 Task: Add an event  with title  Casual Lunch Break: Yoga Session, date '2024/03/08' to 2024/03/10 & Select Event type as  Group. Add location for the event as  654 Sheikh Zayed Grand Mosque, Abu Dhabi, UAE and add a description: The session will conclude with a wrap-up discussion, where mentees can reflect on the insights gained and mentors can offer any final words of encouragement. Participants will have the opportunity to exchange contact information and establish ongoing mentoring relationships beyond the event.Create an event link  http-casuallunchbreak:yogasessioncom & Select the event color as  Magenta. , logged in from the account softage.10@softage.netand send the event invitation to softage.5@softage.net and softage.6@softage.net
Action: Mouse moved to (992, 210)
Screenshot: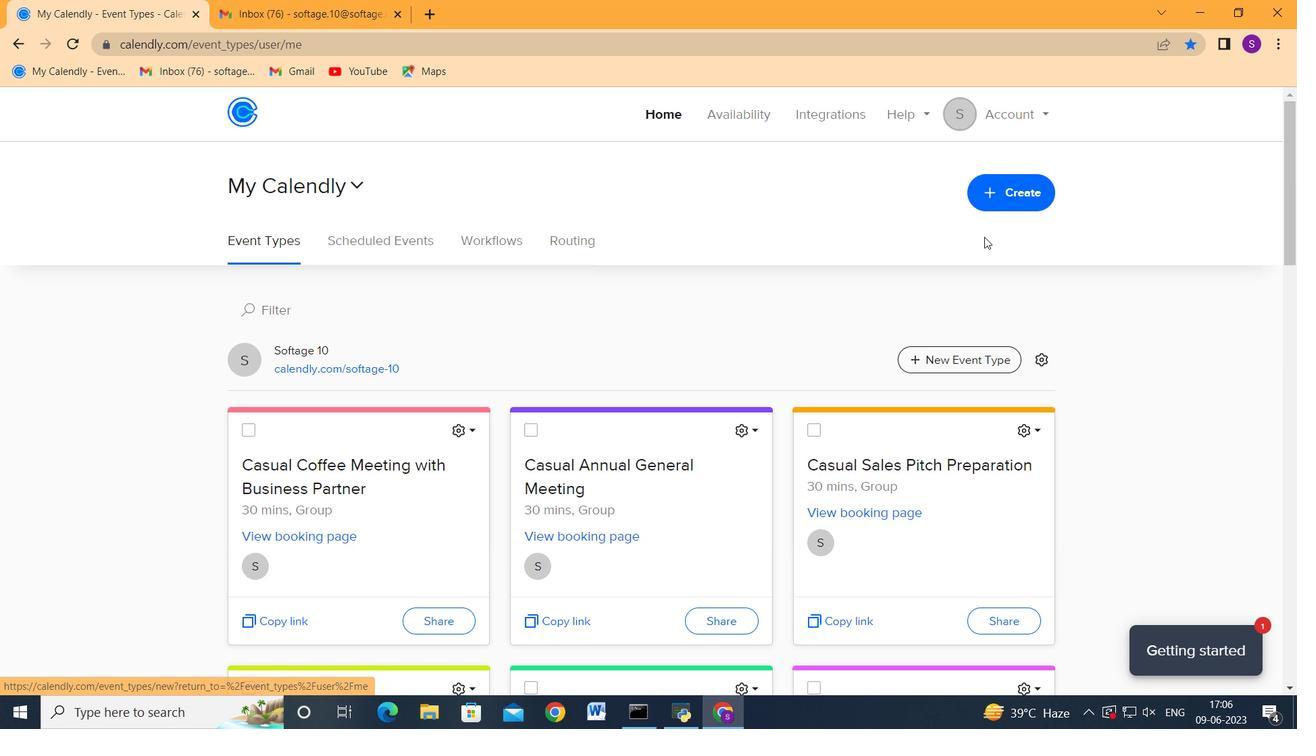 
Action: Mouse pressed left at (992, 210)
Screenshot: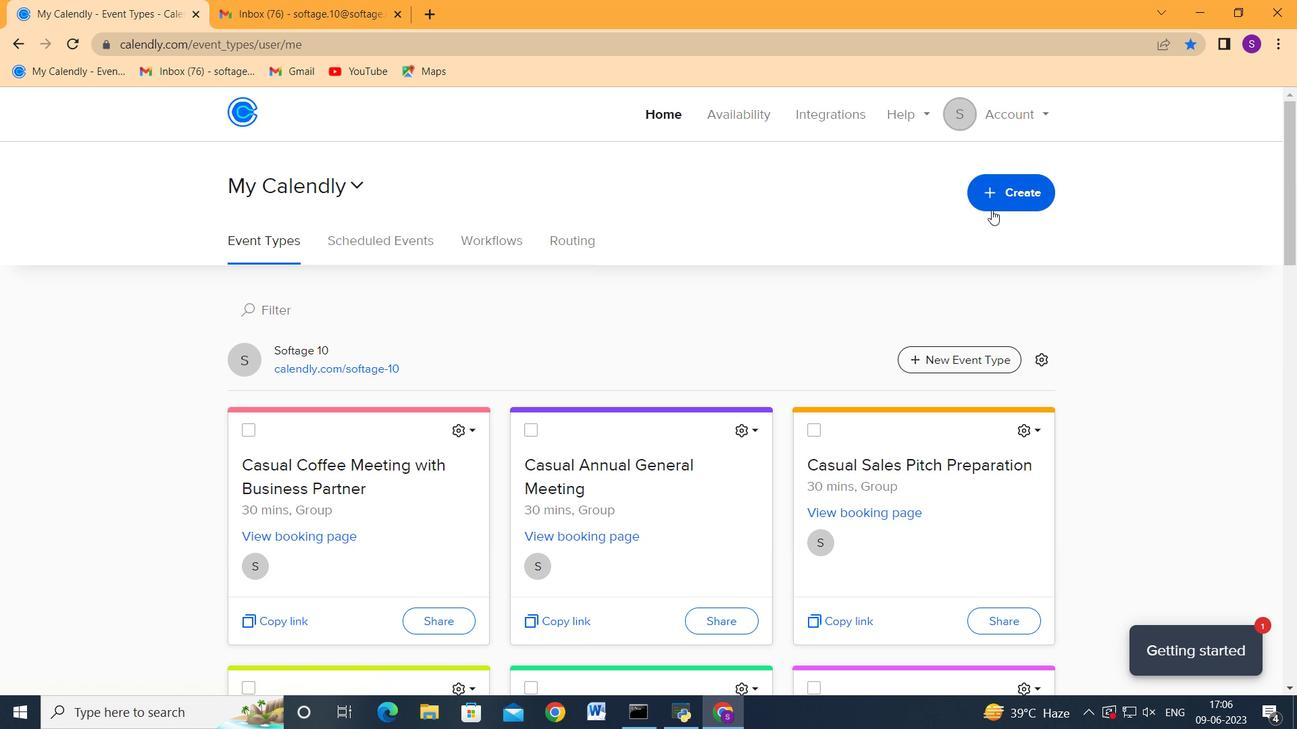 
Action: Mouse moved to (948, 244)
Screenshot: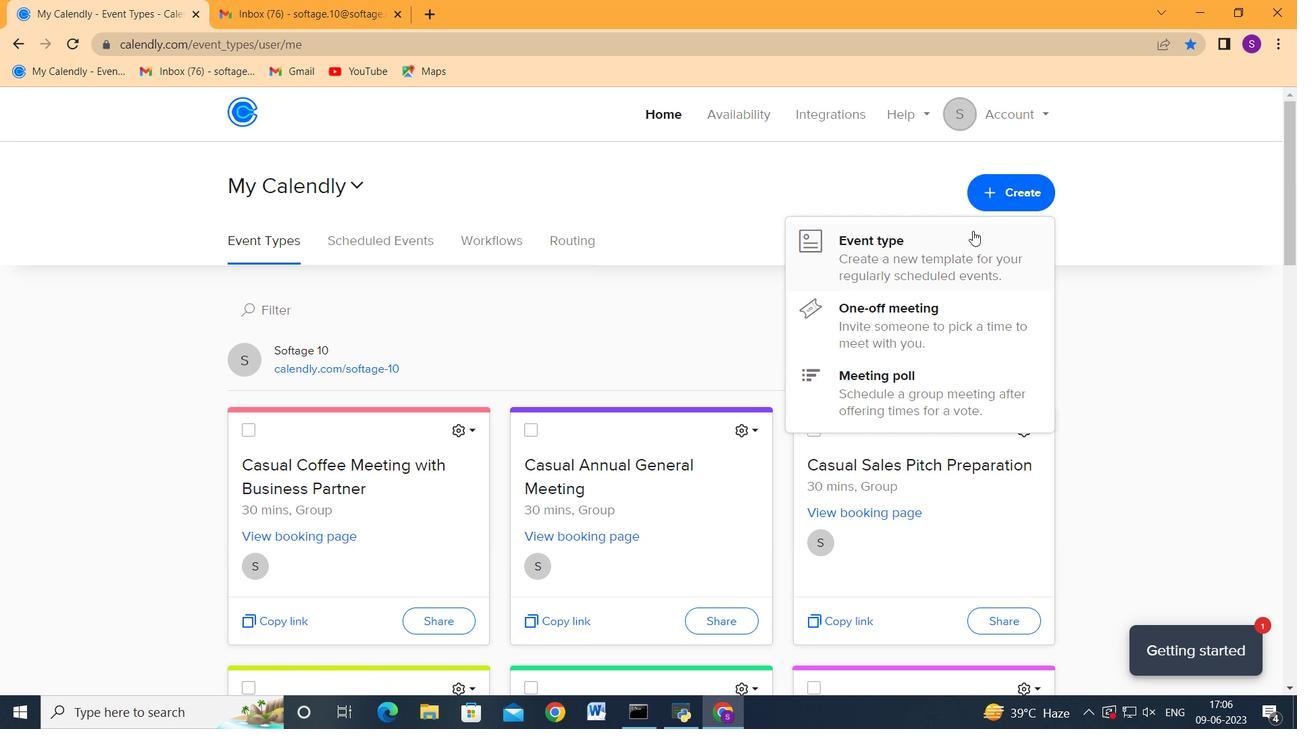 
Action: Mouse pressed left at (948, 244)
Screenshot: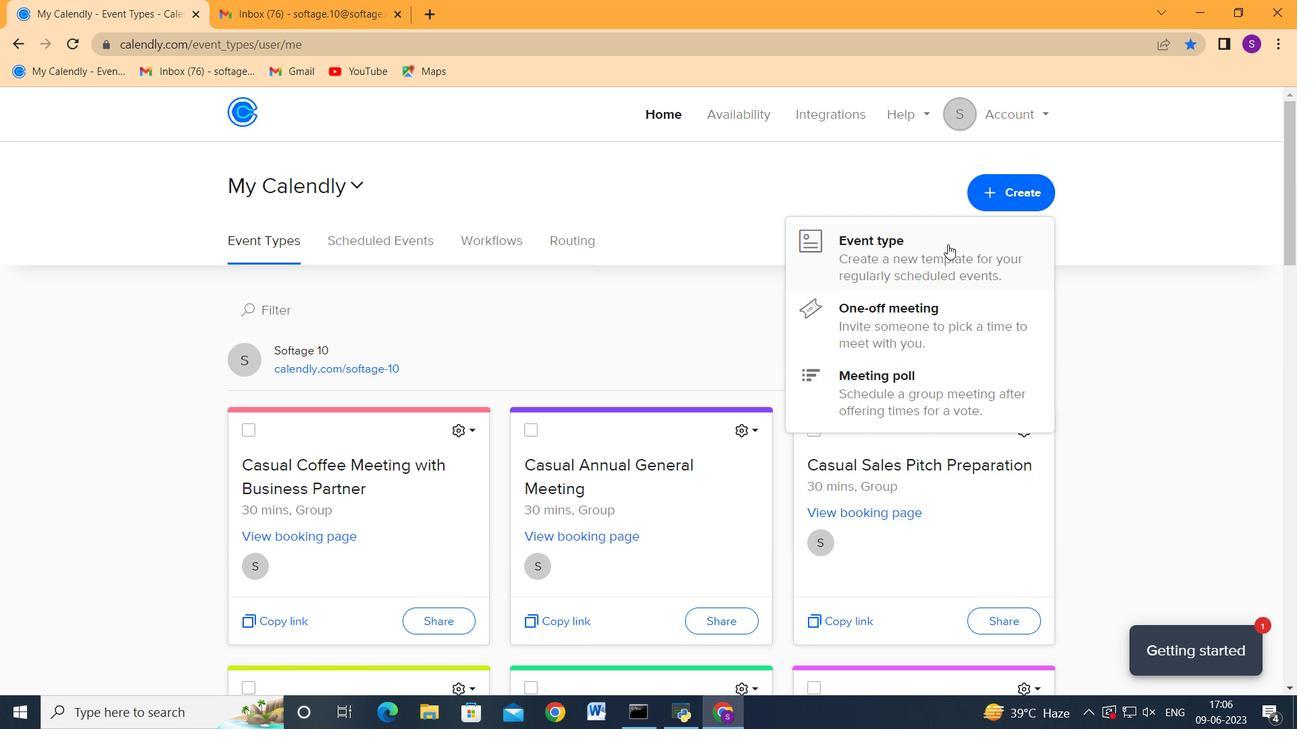 
Action: Mouse moved to (645, 386)
Screenshot: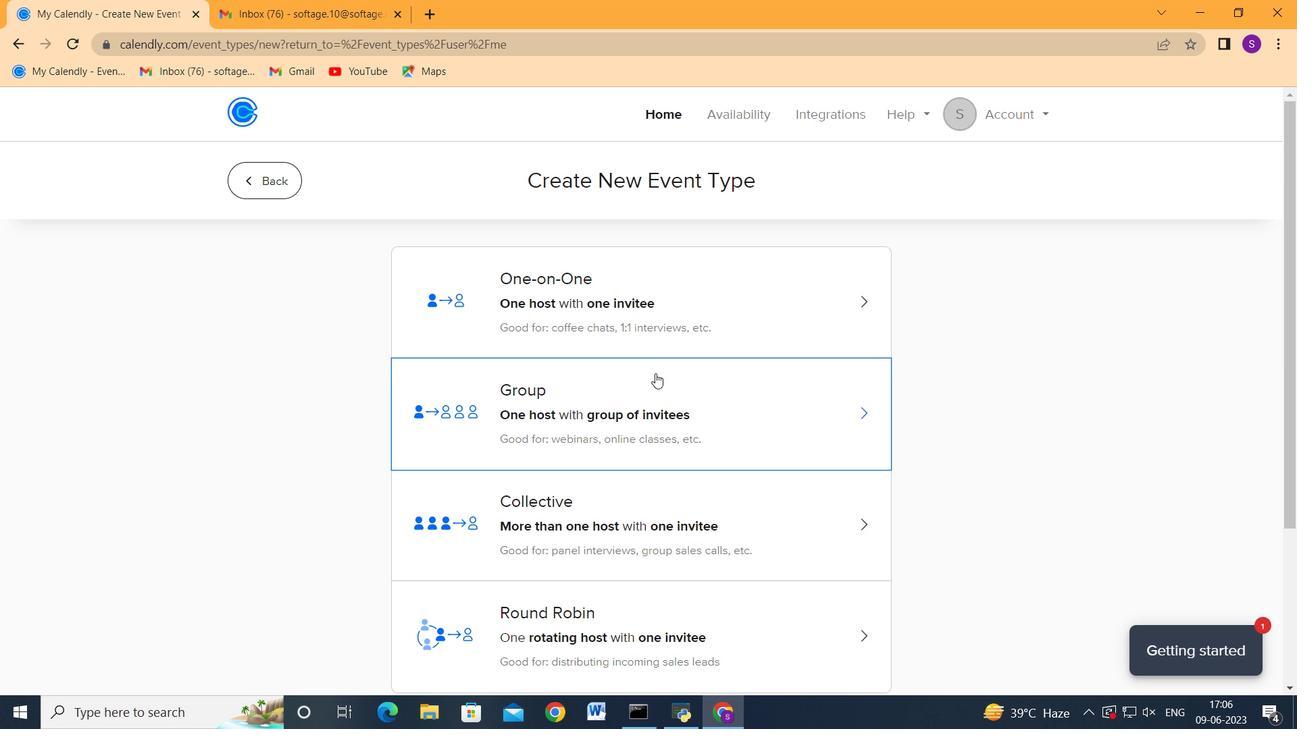 
Action: Mouse pressed left at (645, 386)
Screenshot: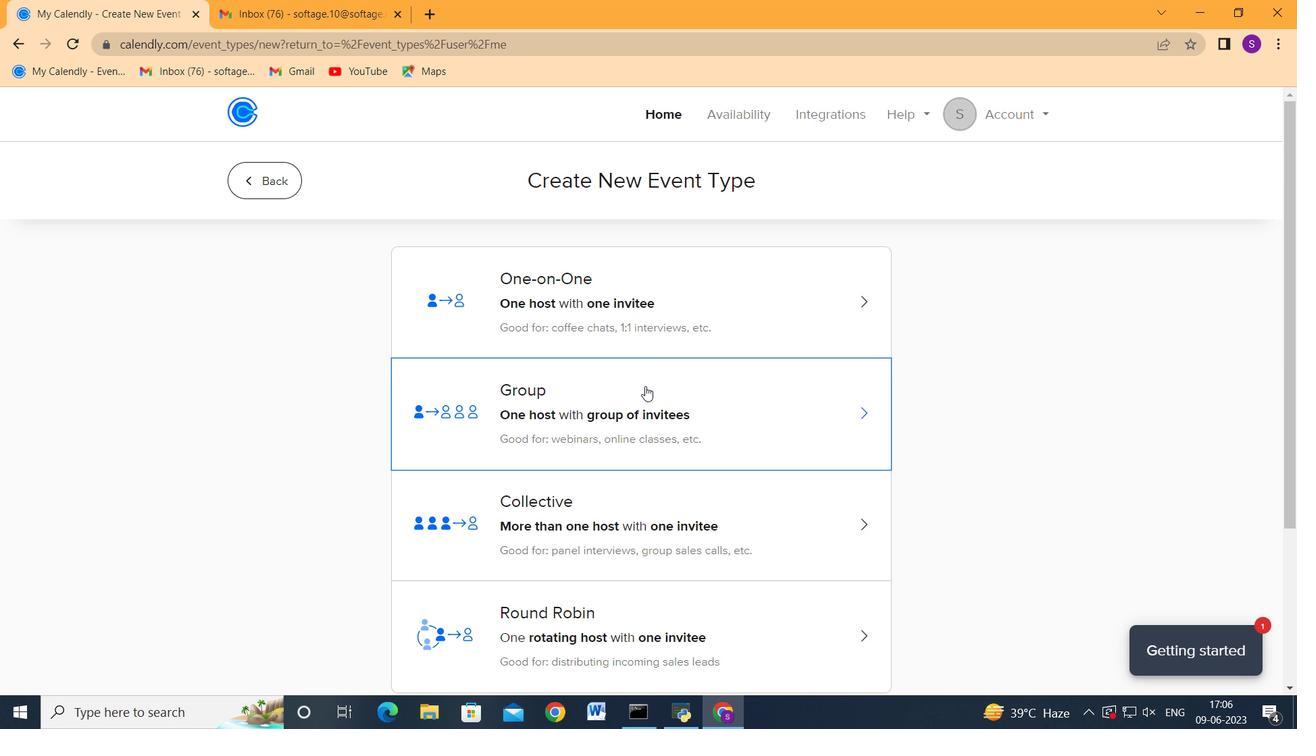 
Action: Mouse moved to (491, 415)
Screenshot: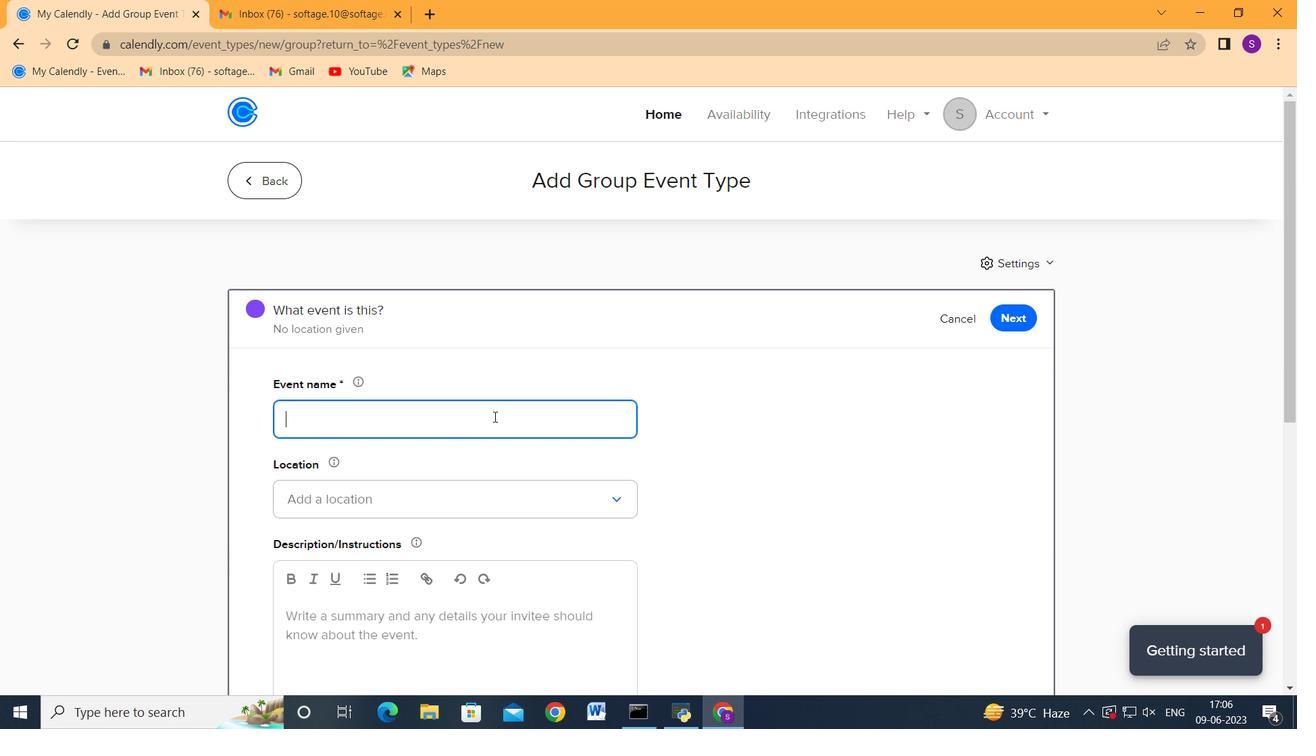 
Action: Mouse pressed left at (491, 415)
Screenshot: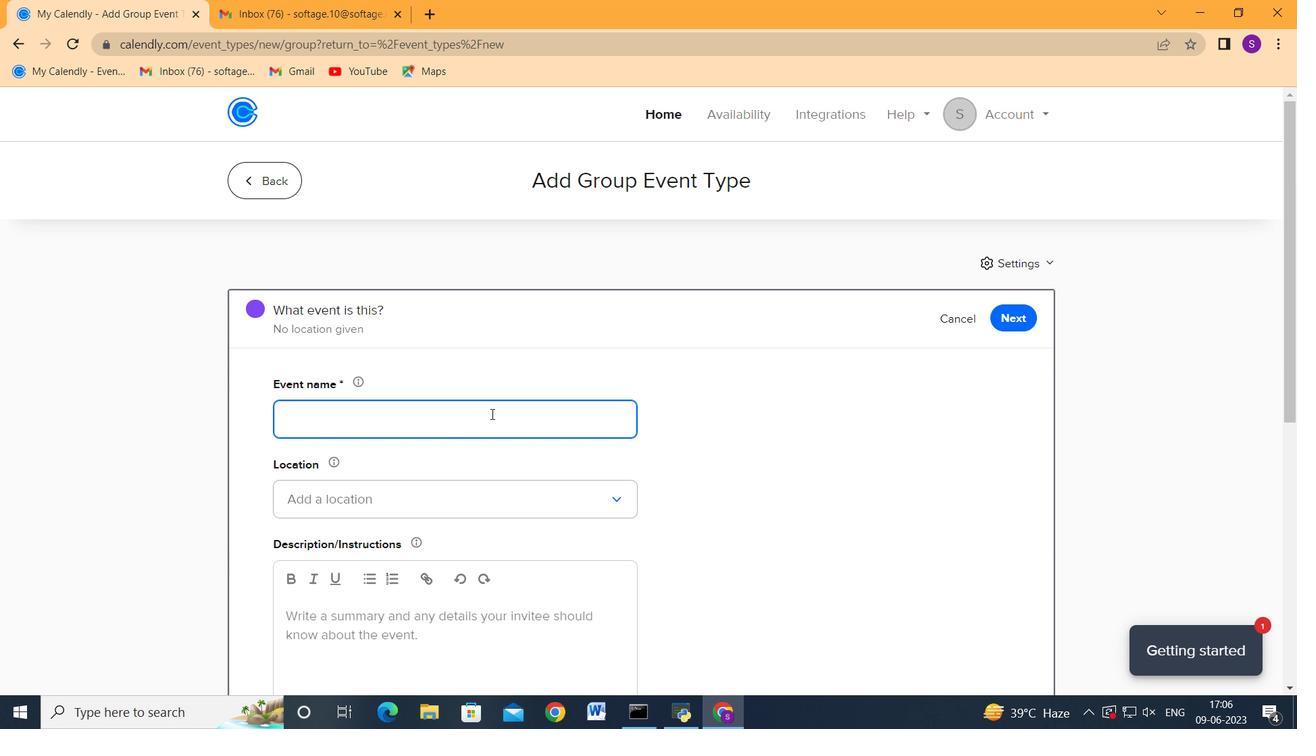 
Action: Mouse moved to (491, 415)
Screenshot: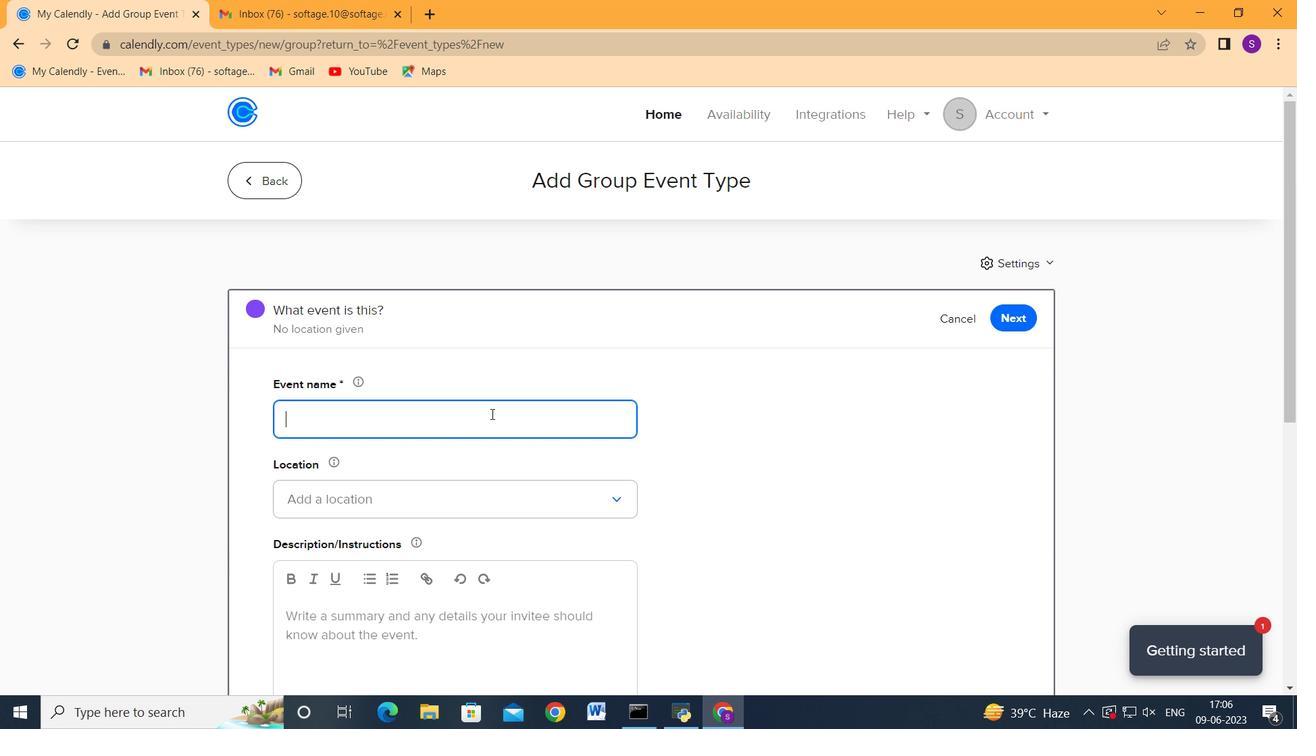
Action: Key pressed <Key.shift>Cau<Key.backspace>sual<Key.space><Key.shift>Ln<Key.backspace>unch<Key.space><Key.shift>Break<Key.shift>:<Key.space><Key.shift>Yoga<Key.space><Key.shift_r>Session<Key.tab><Key.tab><Key.enter><Key.enter><Key.tab><Key.shift>654<Key.space><Key.shift_r>Sheikh<Key.space><Key.shift>Zayed<Key.space><Key.shift>Grand<Key.space><Key.shift>Mosque,<Key.space><Key.shift_r>ABu<Key.backspace><Key.backspace>bu<Key.space>d<Key.backspace><Key.shift_r>Dhabi
Screenshot: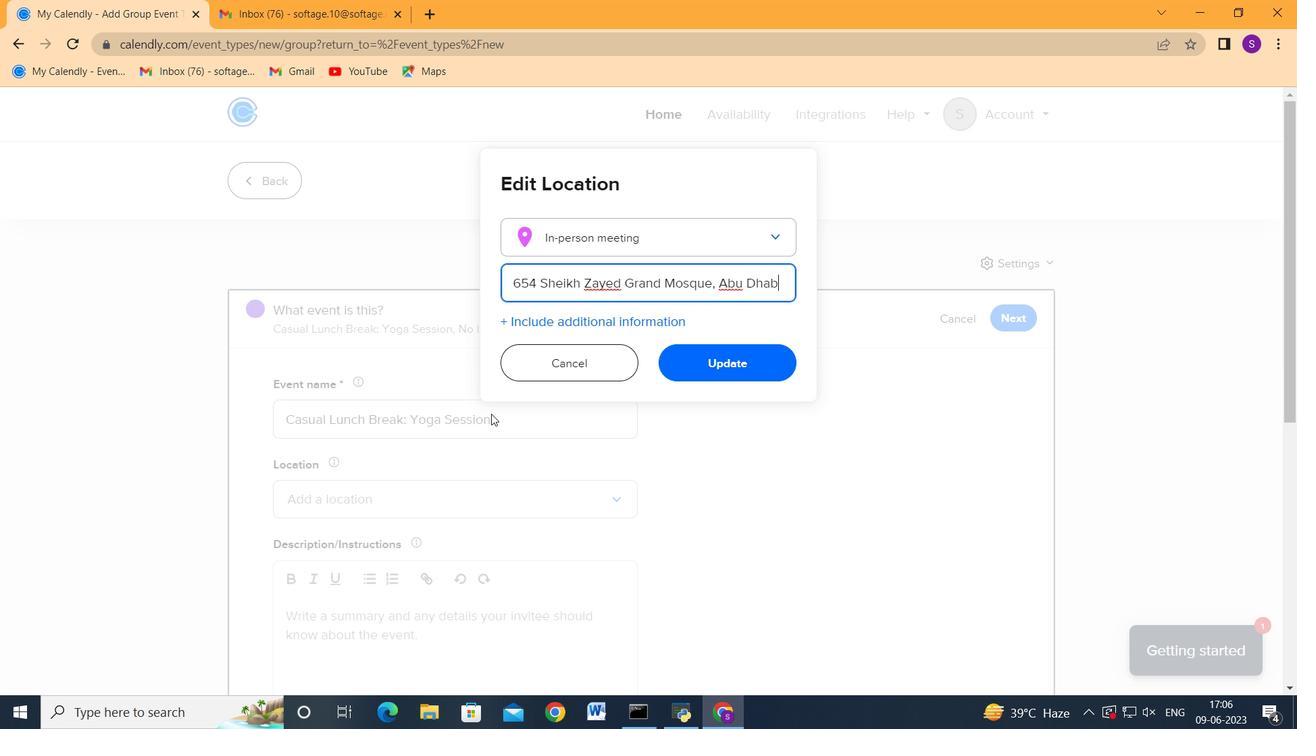 
Action: Mouse moved to (491, 415)
Screenshot: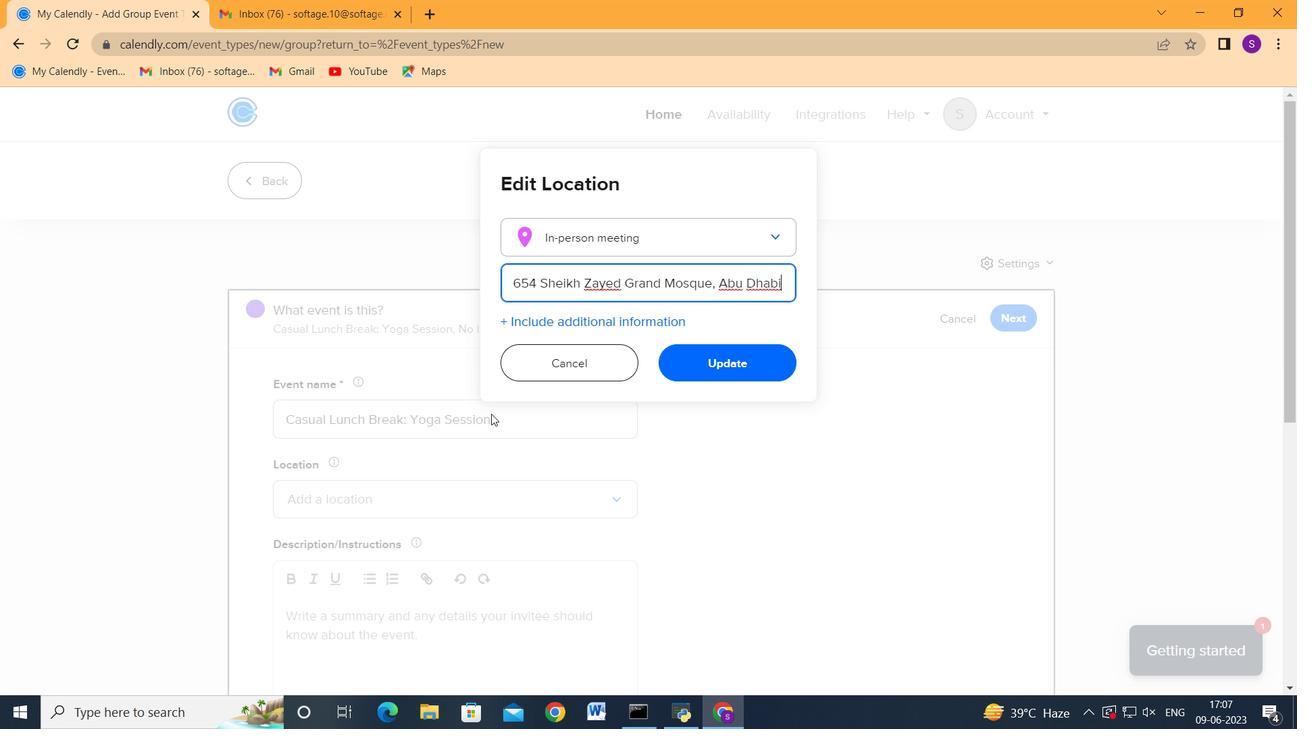 
Action: Key pressed ,<Key.space><Key.caps_lock>UAWE<Key.backspace><Key.backspace>E
Screenshot: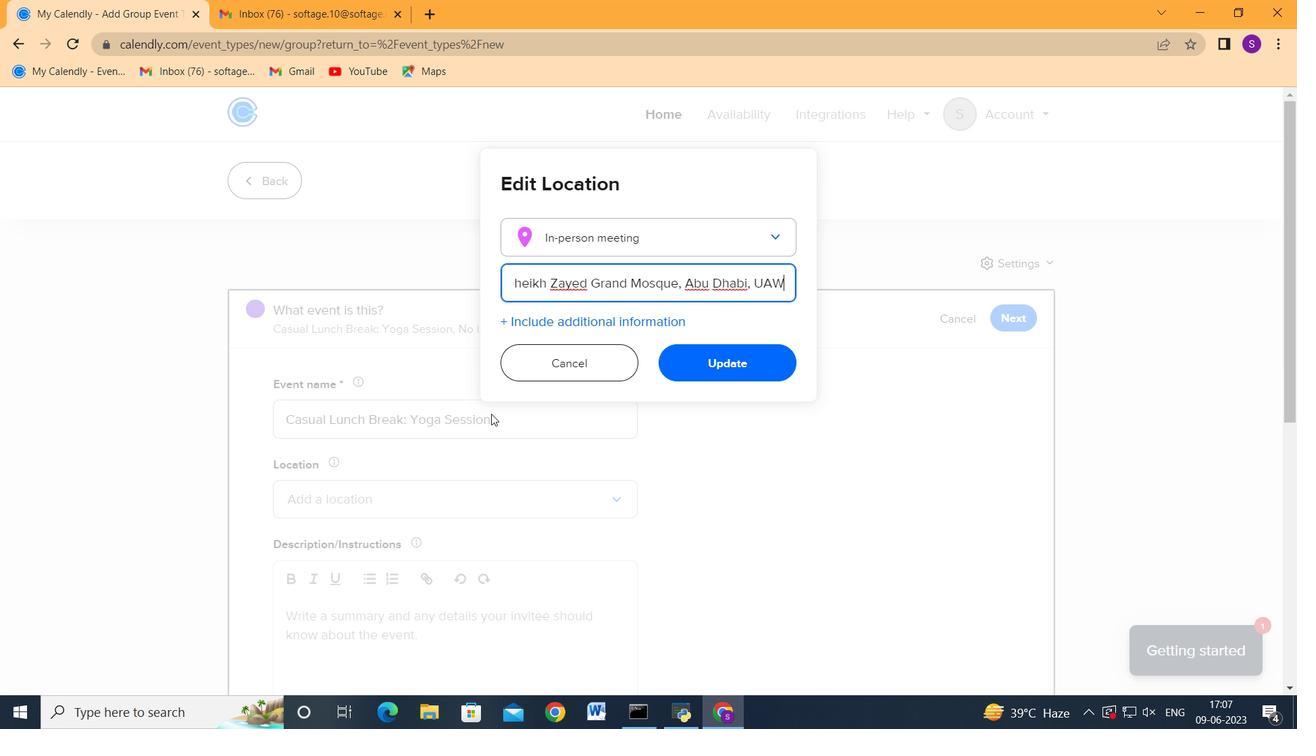 
Action: Mouse moved to (725, 363)
Screenshot: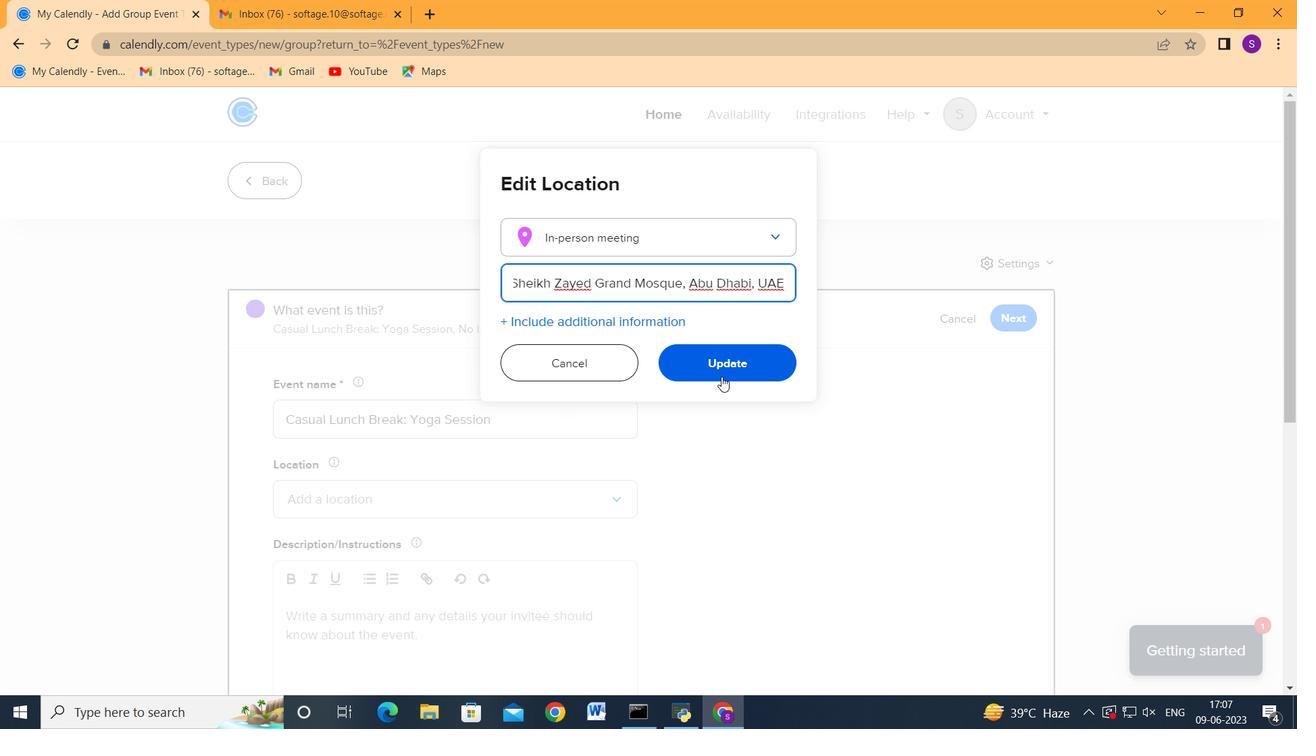 
Action: Mouse pressed left at (725, 363)
Screenshot: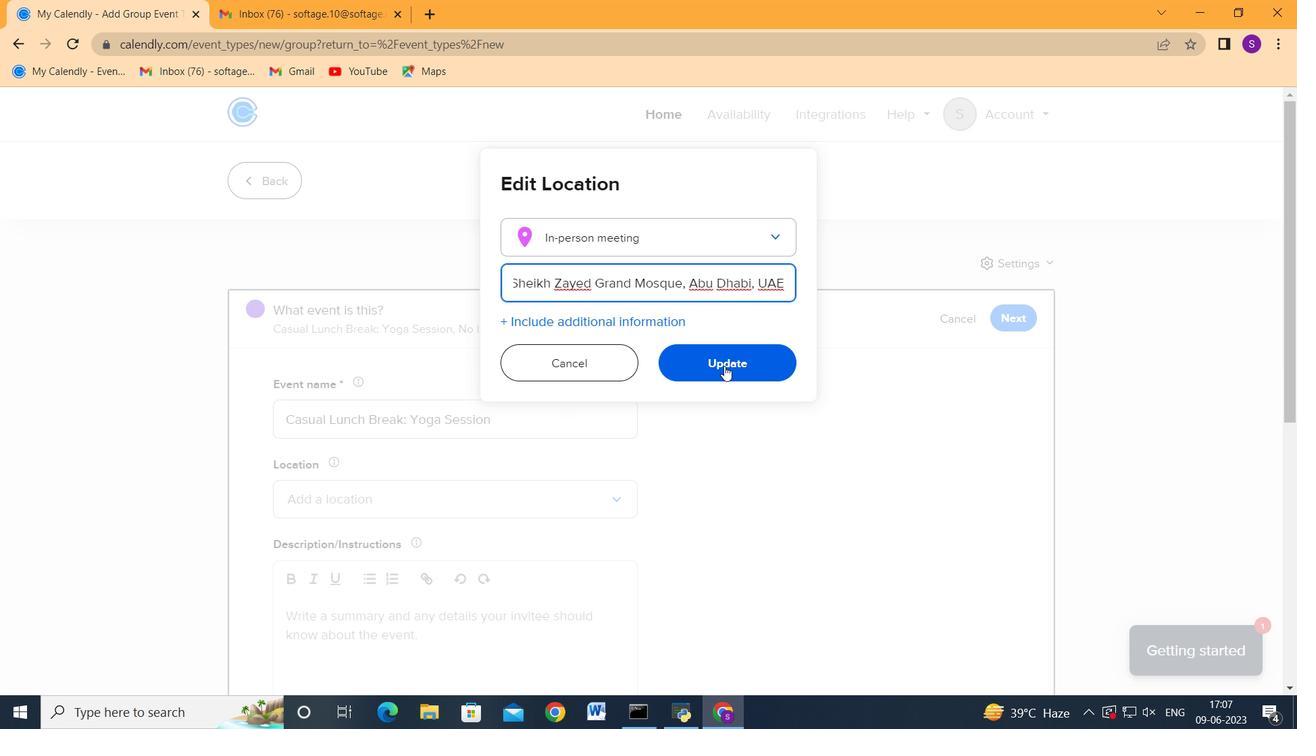 
Action: Mouse moved to (615, 447)
Screenshot: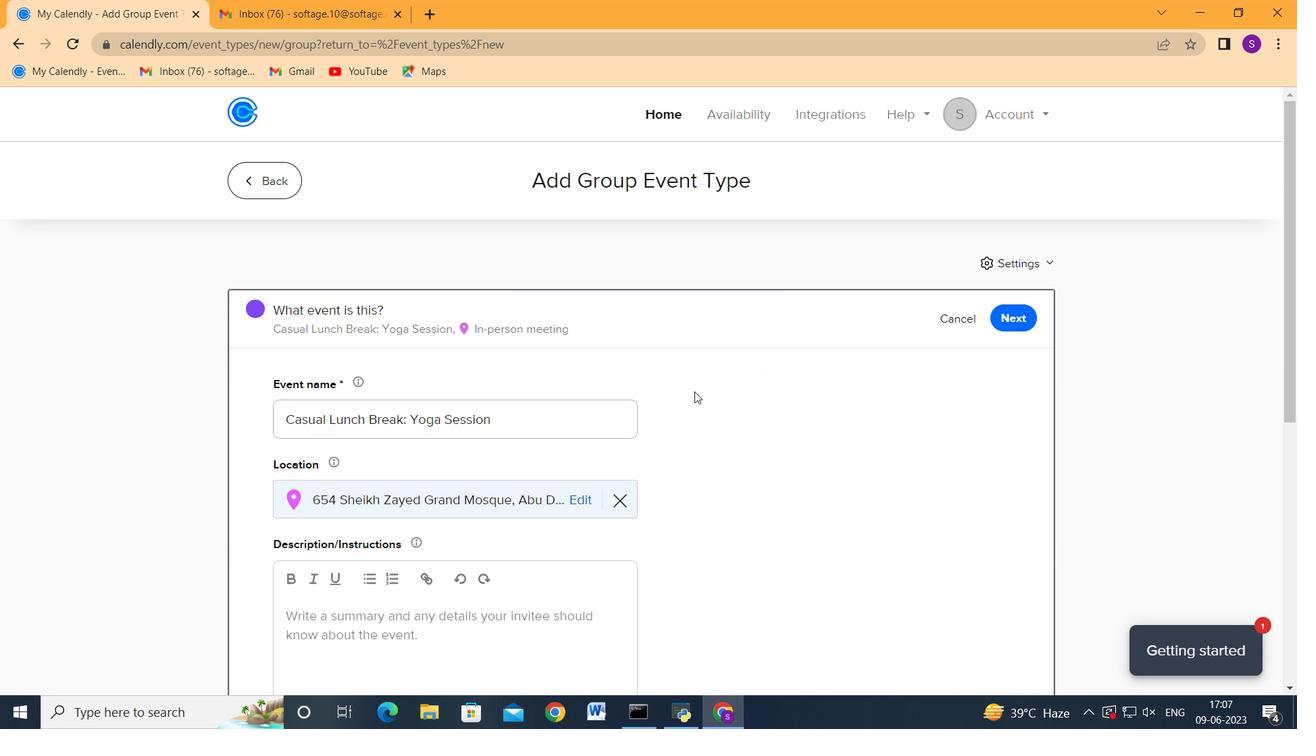 
Action: Mouse scrolled (615, 446) with delta (0, 0)
Screenshot: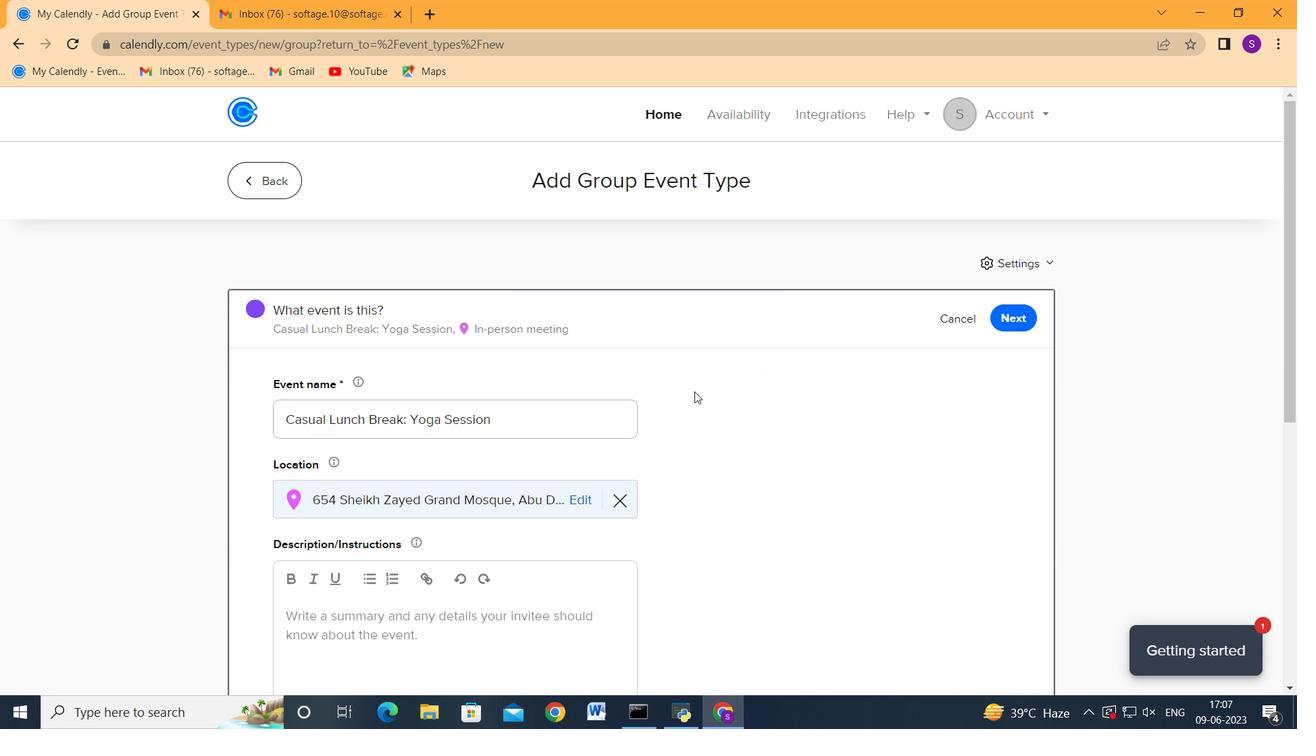 
Action: Mouse scrolled (615, 446) with delta (0, 0)
Screenshot: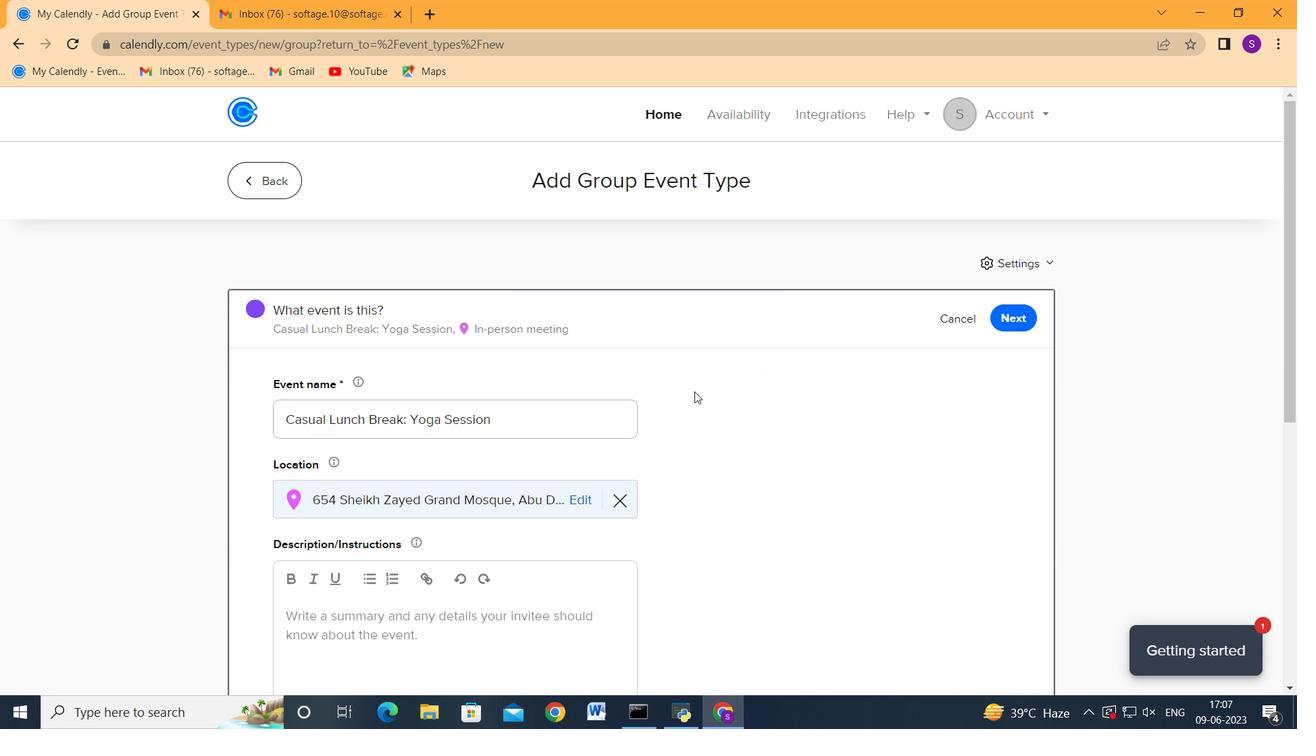 
Action: Mouse moved to (376, 446)
Screenshot: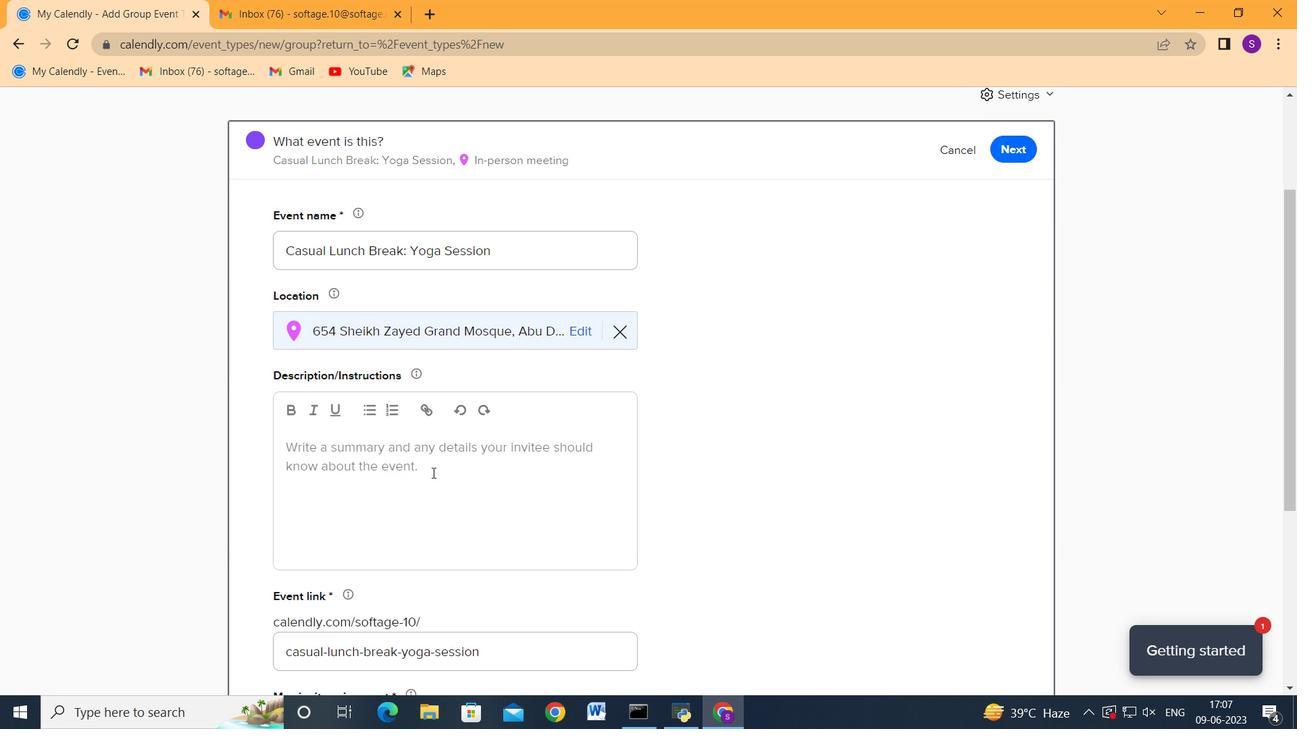 
Action: Mouse pressed left at (376, 446)
Screenshot: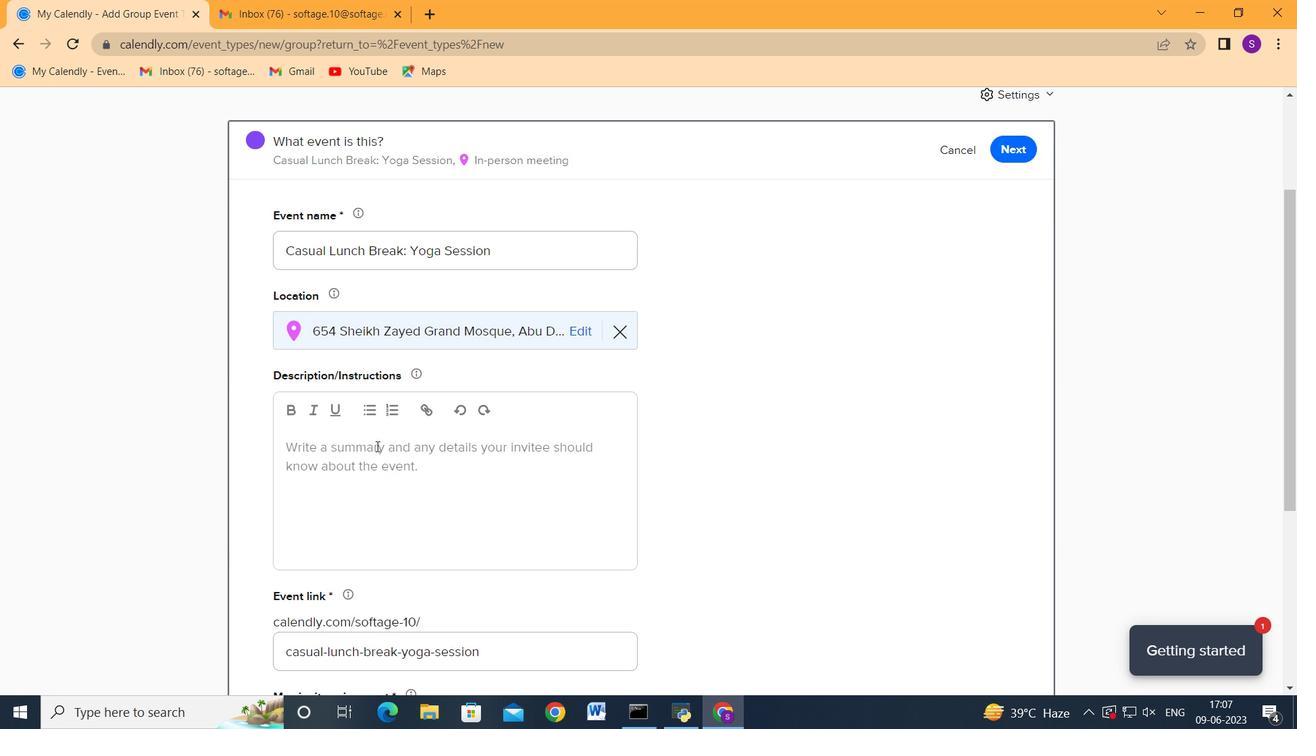 
Action: Mouse moved to (376, 446)
Screenshot: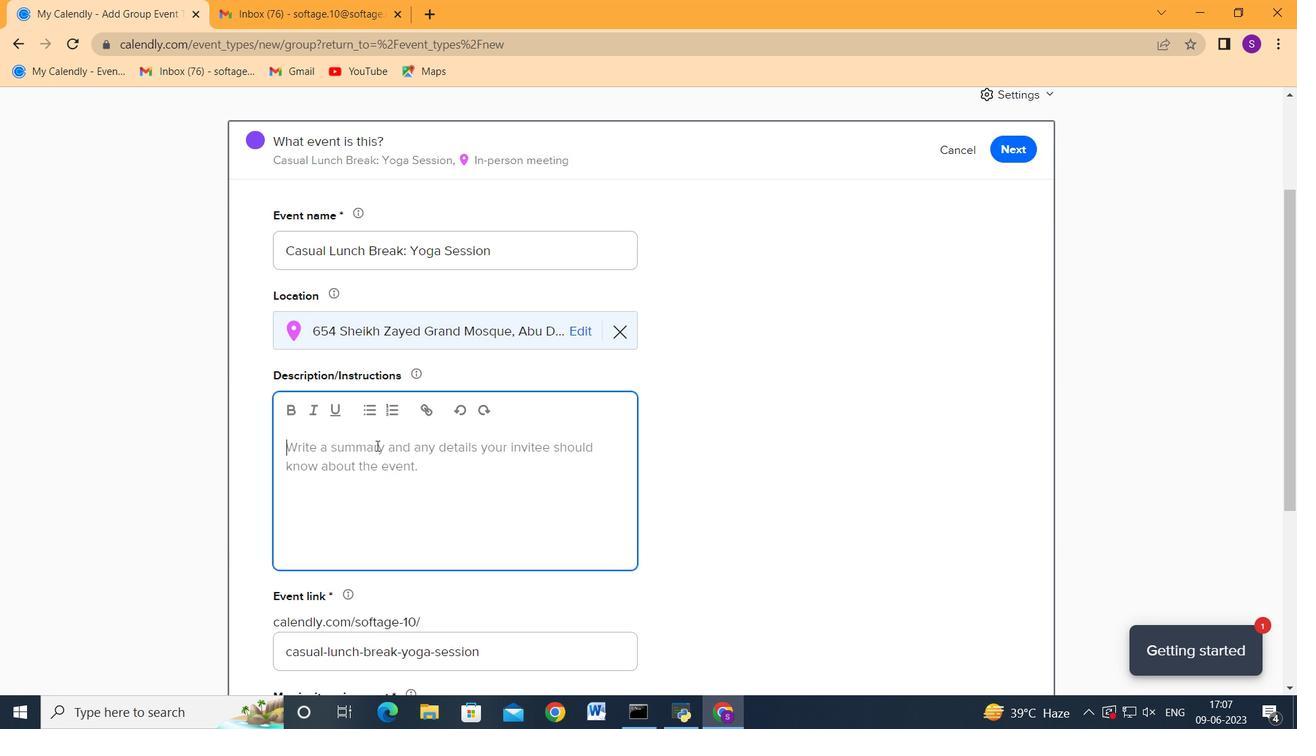 
Action: Key pressed <Key.shift>tHE<Key.space><Key.backspace><Key.backspace><Key.backspace><Key.backspace>T<Key.caps_lock>he<Key.space>session<Key.space>will<Key.space>conclude<Key.space>with<Key.space>a<Key.space>wrap-up<Key.space>discussion,<Key.space>where<Key.space>mentees<Key.space>can<Key.space>reflect<Key.space>on<Key.space>the<Key.space>s<Key.backspace>insights<Key.space>gained<Key.space>and<Key.space>mentors<Key.space>can<Key.space>offer<Key.space>any<Key.space>final<Key.space>words<Key.space>of<Key.space>encouragement.<Key.space><Key.shift>Participants<Key.space>will<Key.space>have<Key.space>the<Key.space>opportunity<Key.space>to<Key.space>exchange<Key.space>contact<Key.space>information<Key.space>and<Key.space>establish<Key.space>ongoing<Key.space>mentoring<Key.space>relationships<Key.space>beyond<Key.space>the<Key.space>event.<Key.tab><Key.tab><Key.backspace>http-cau<Key.backspace>suallunchbreakyogasessioncom<Key.tab><Key.tab>2<Key.tab><Key.tab>
Screenshot: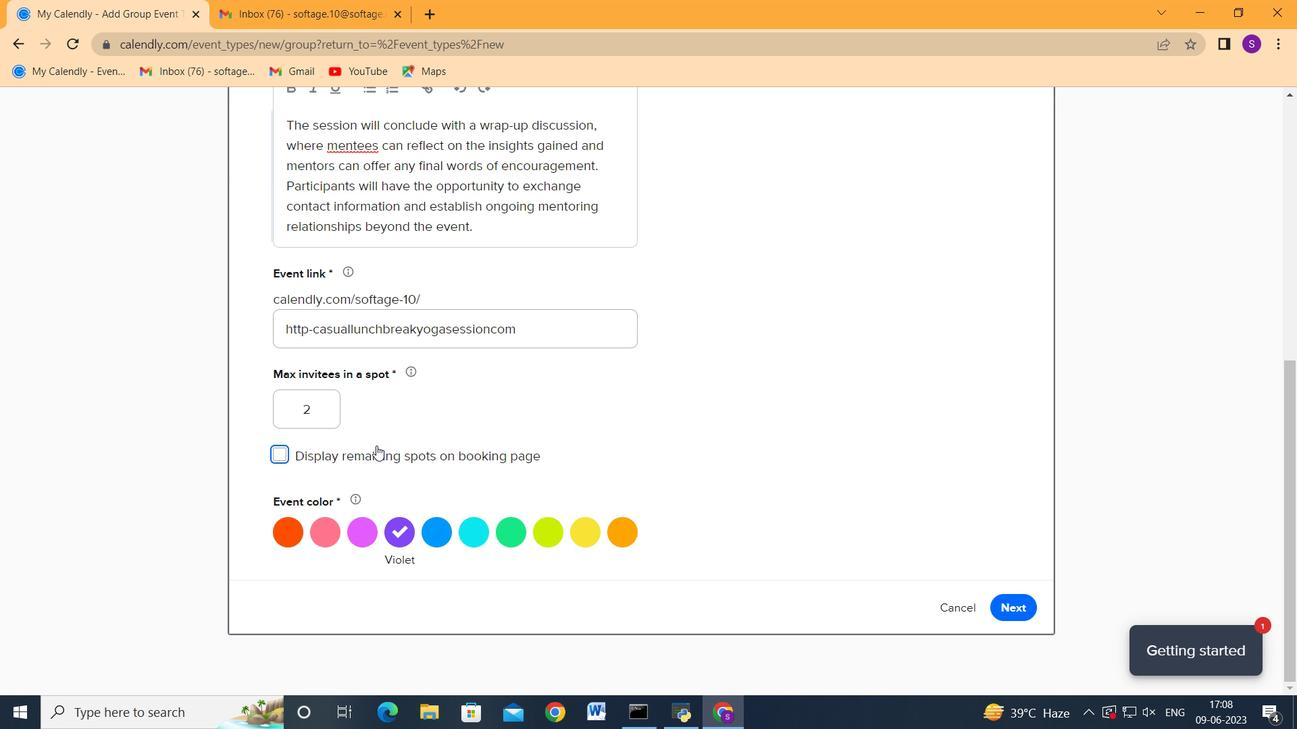 
Action: Mouse moved to (370, 527)
Screenshot: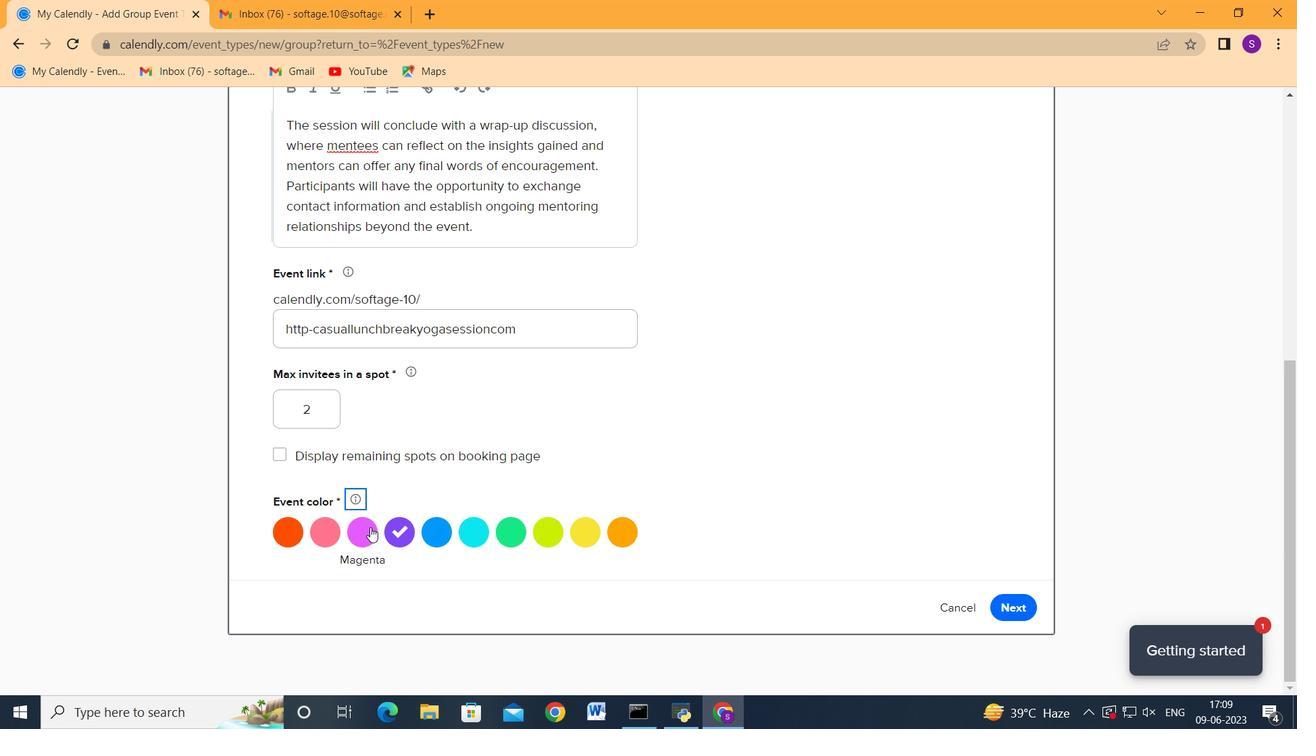 
Action: Mouse pressed left at (370, 527)
Screenshot: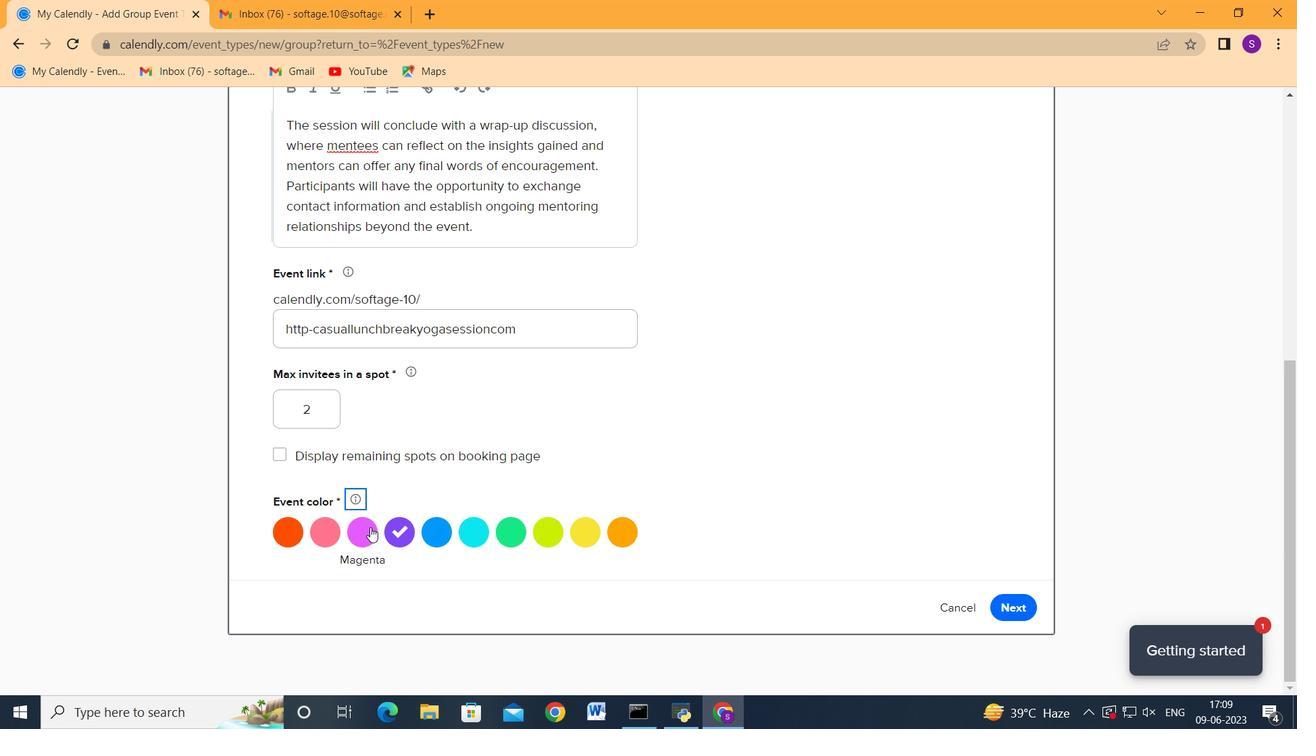 
Action: Mouse moved to (1006, 604)
Screenshot: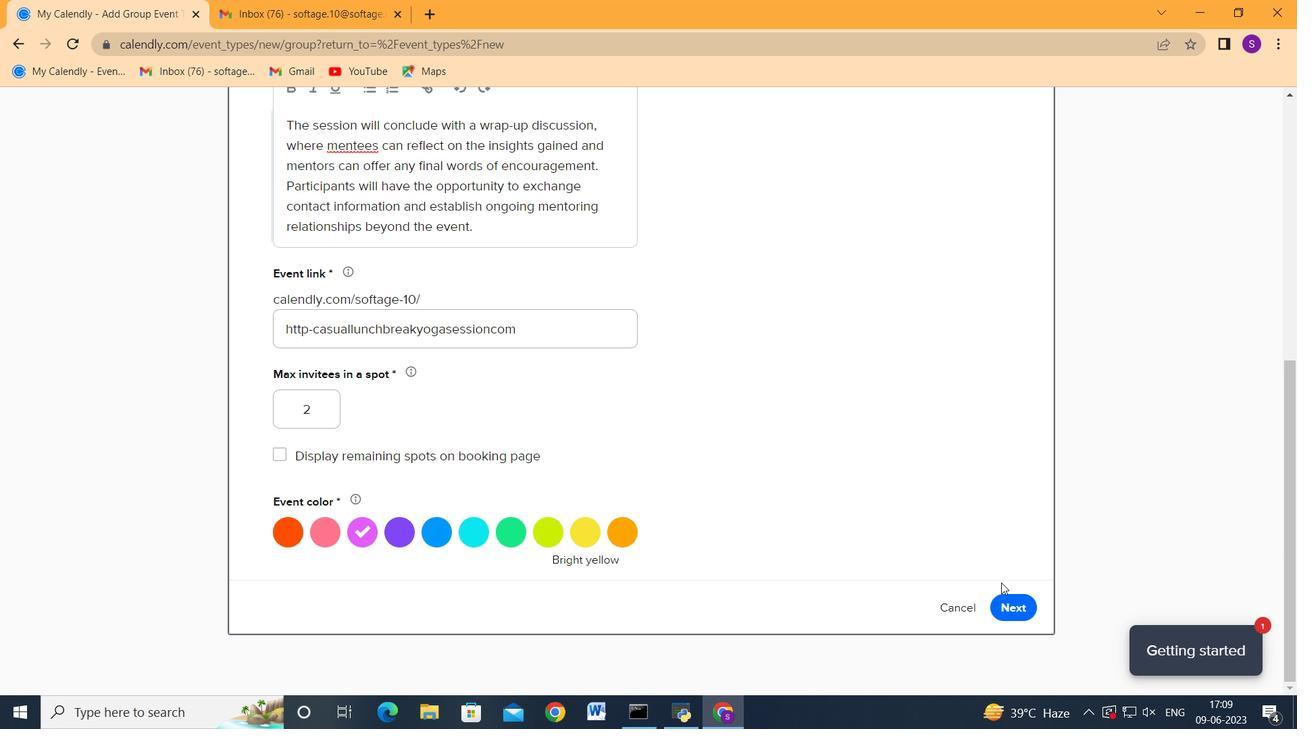 
Action: Mouse pressed left at (1006, 604)
Screenshot: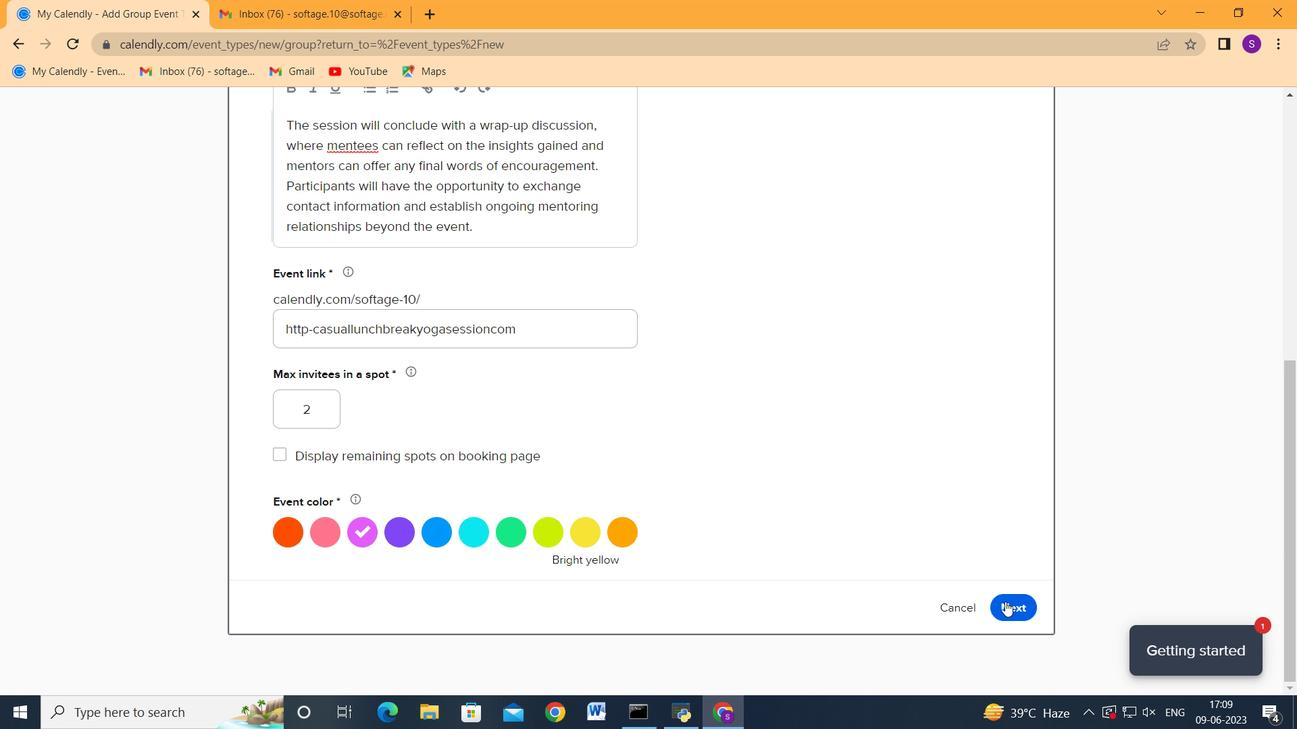
Action: Mouse moved to (719, 446)
Screenshot: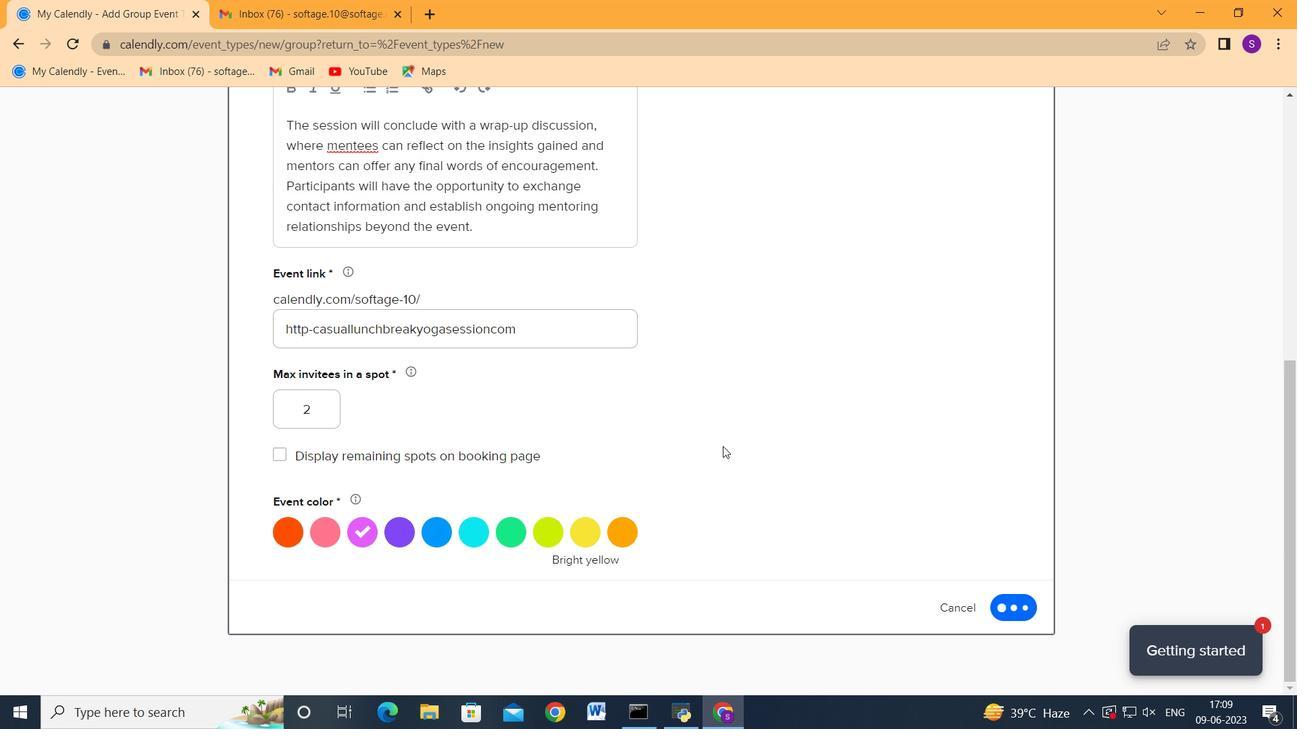 
Action: Mouse scrolled (719, 447) with delta (0, 0)
Screenshot: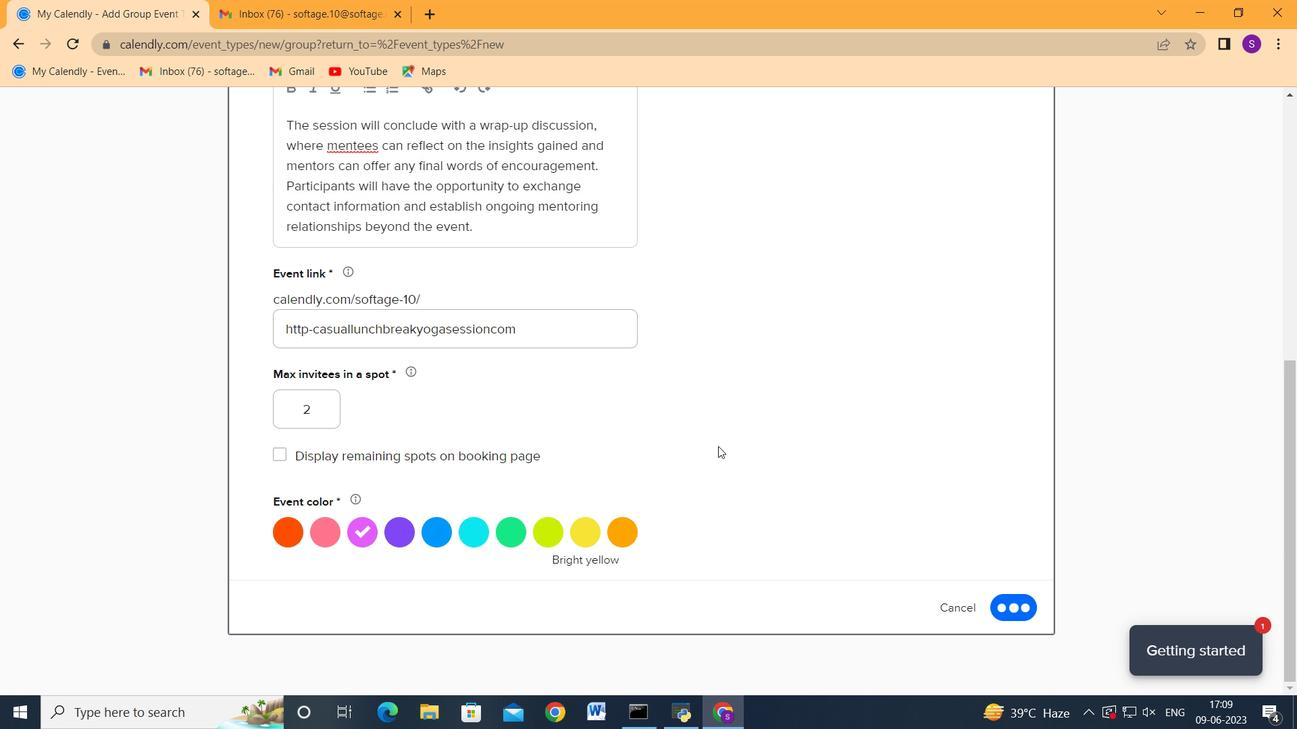 
Action: Mouse scrolled (719, 447) with delta (0, 0)
Screenshot: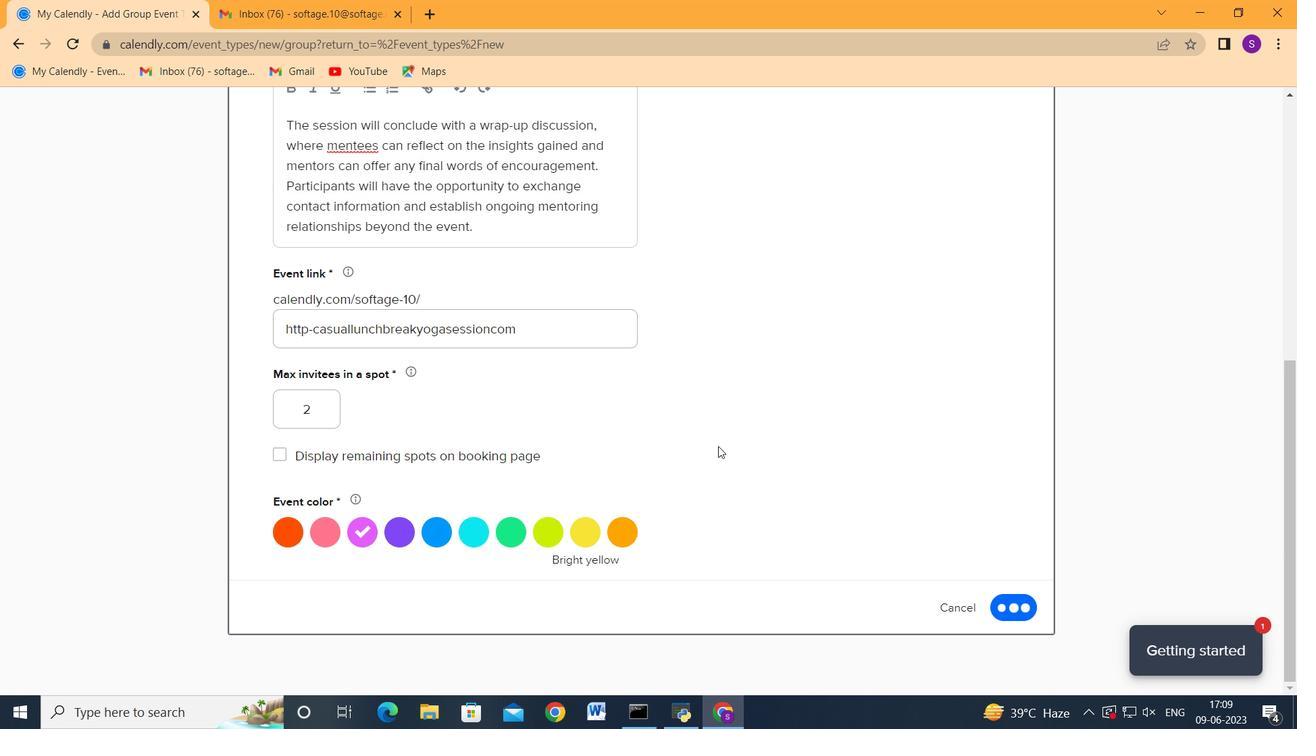 
Action: Mouse scrolled (719, 447) with delta (0, 0)
Screenshot: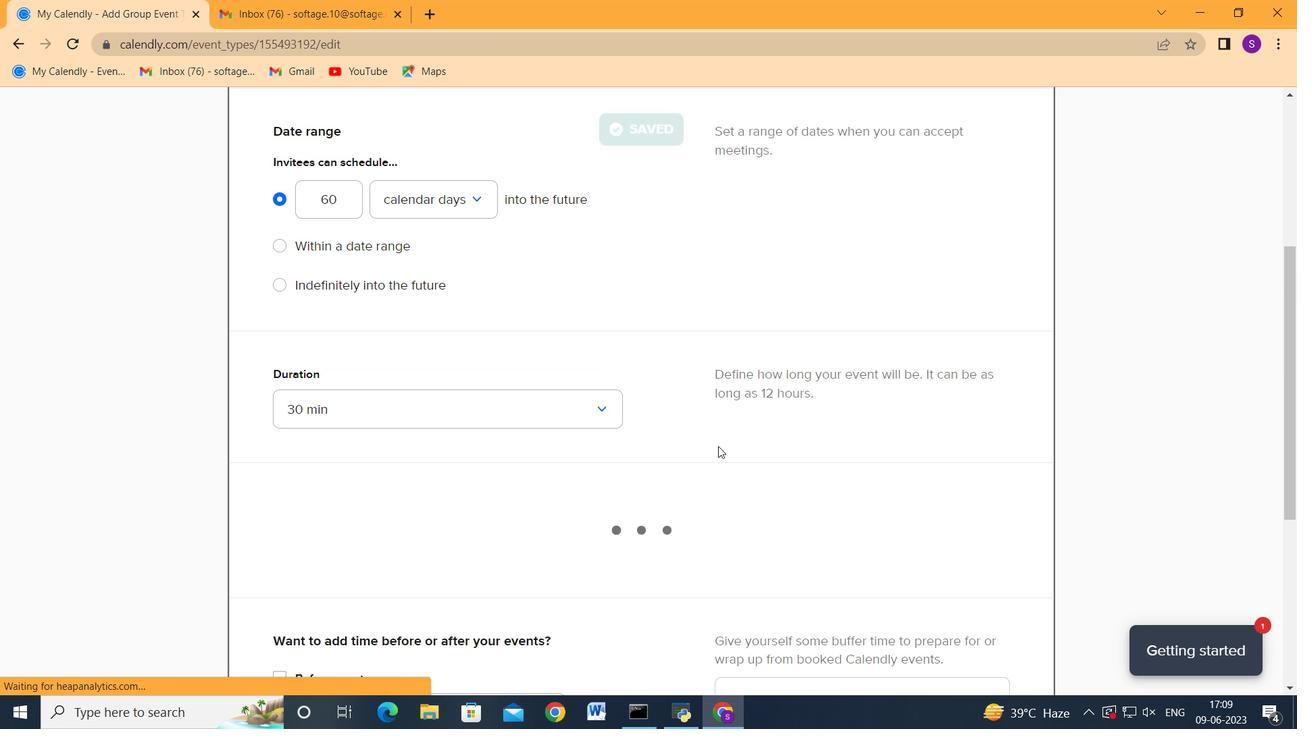 
Action: Mouse scrolled (719, 447) with delta (0, 0)
Screenshot: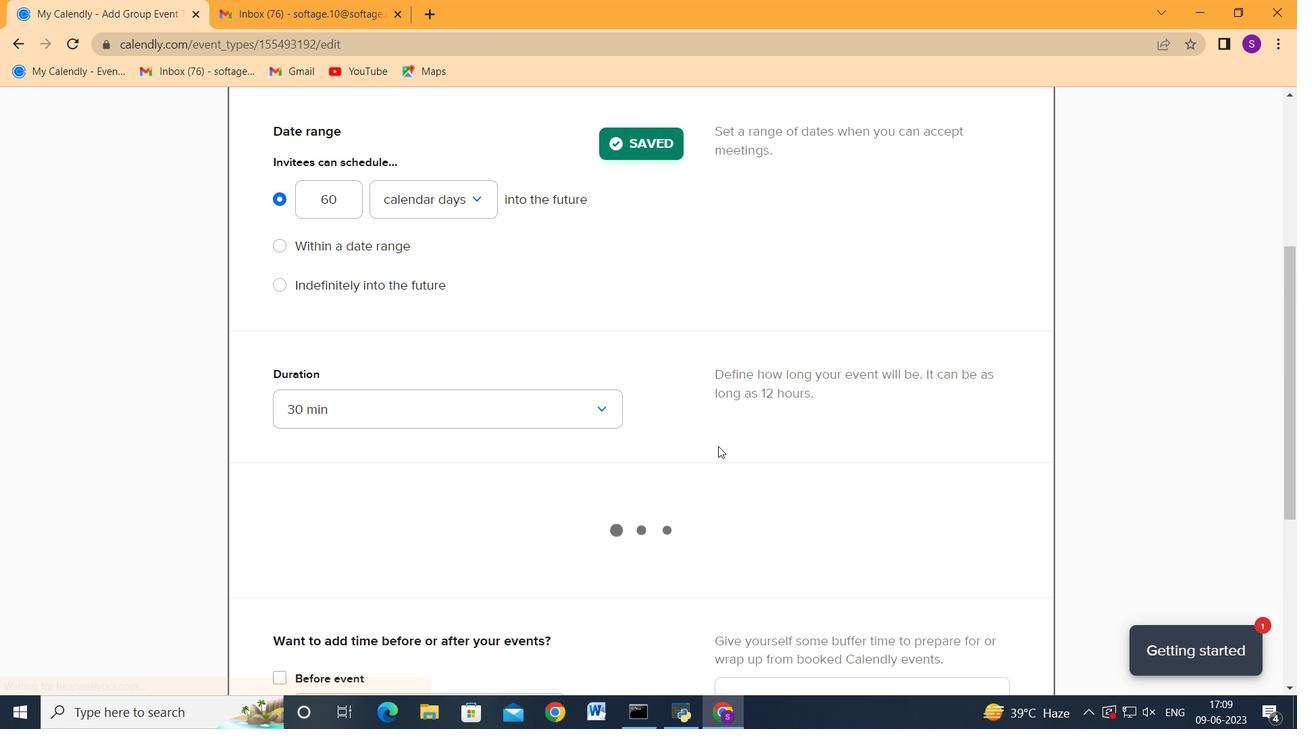 
Action: Mouse scrolled (719, 447) with delta (0, 0)
Screenshot: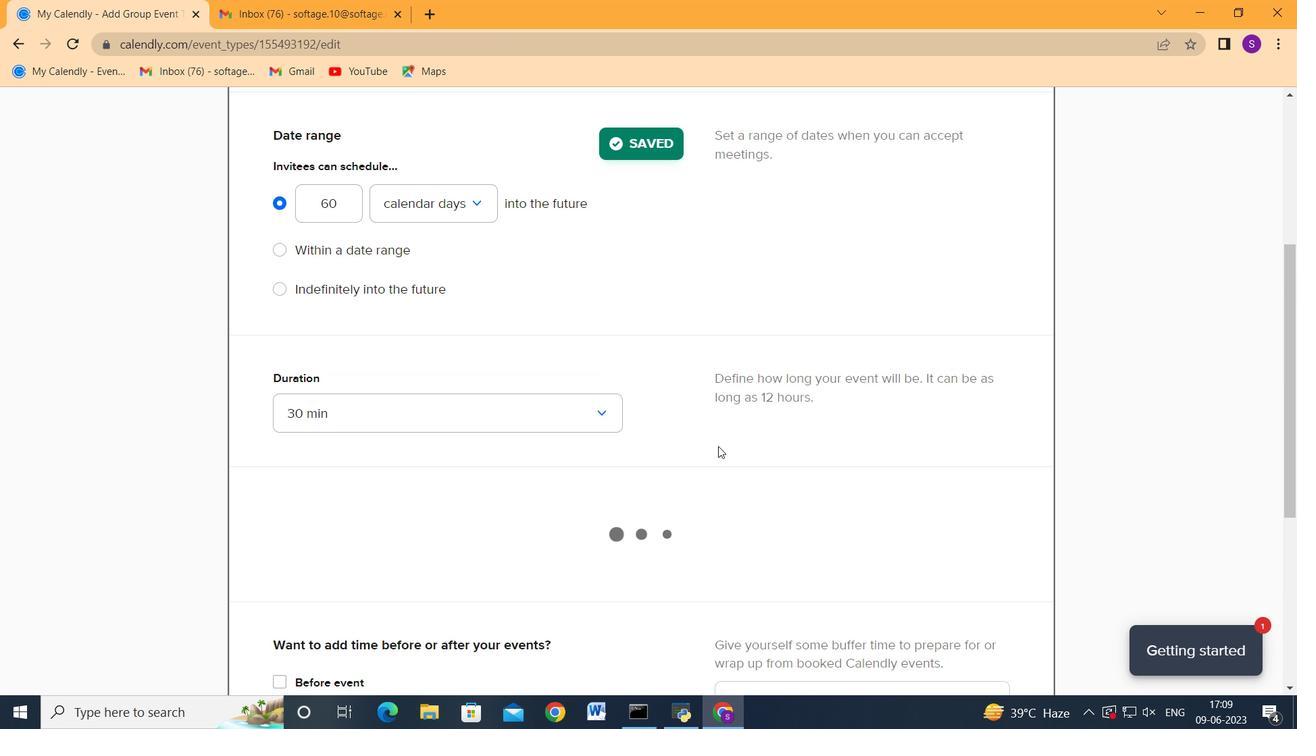 
Action: Mouse moved to (312, 508)
Screenshot: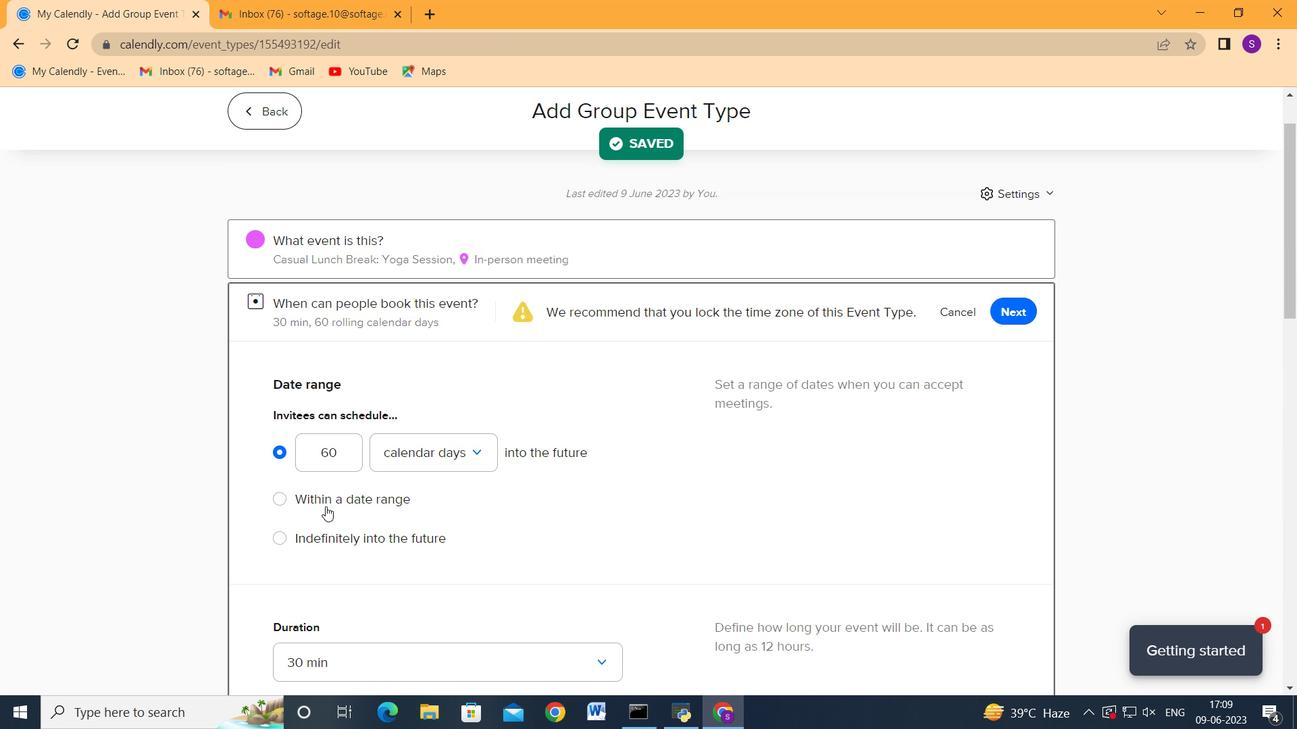 
Action: Mouse pressed left at (312, 508)
Screenshot: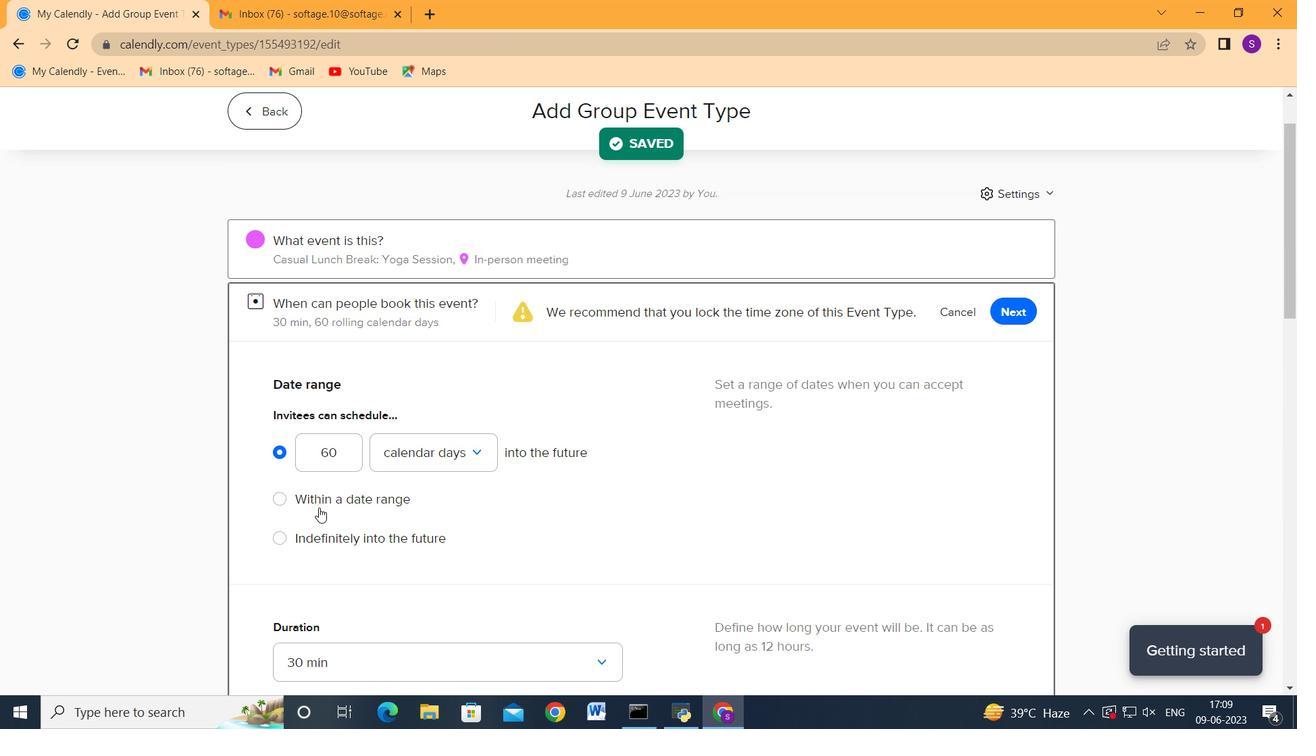 
Action: Mouse moved to (440, 502)
Screenshot: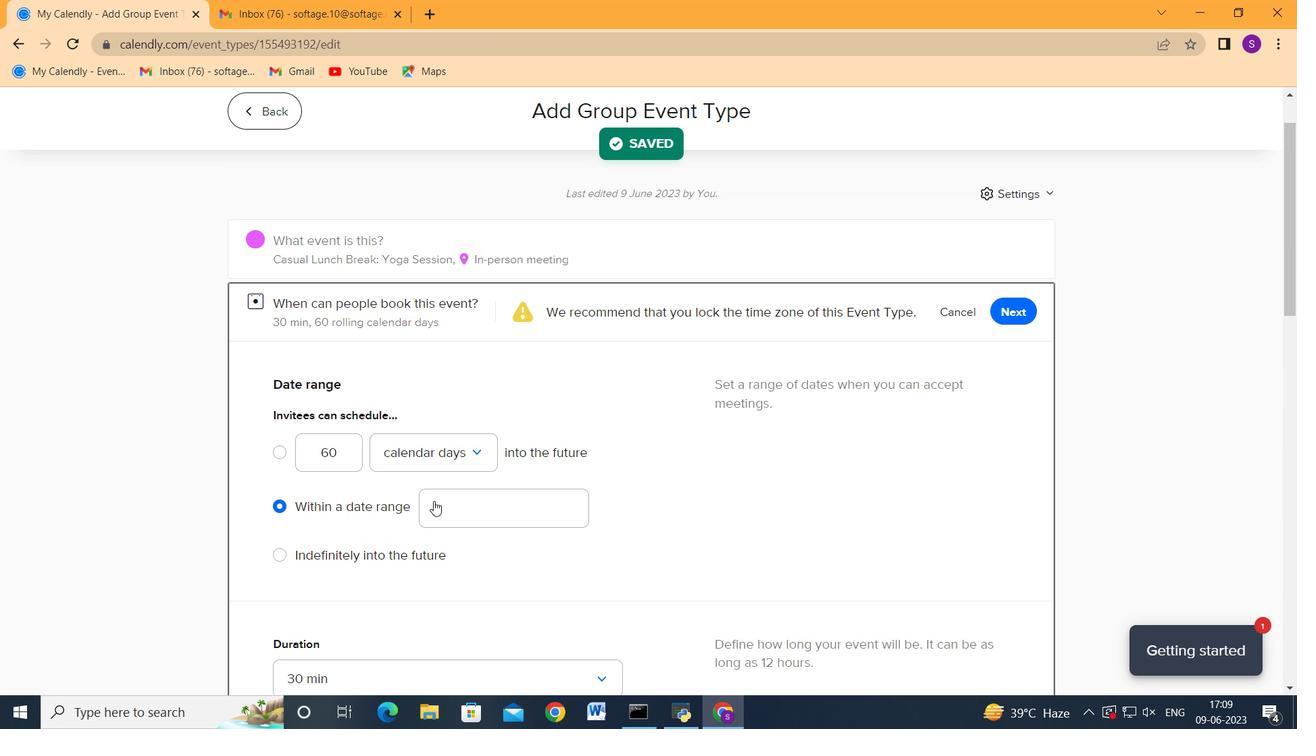 
Action: Mouse pressed left at (440, 502)
Screenshot: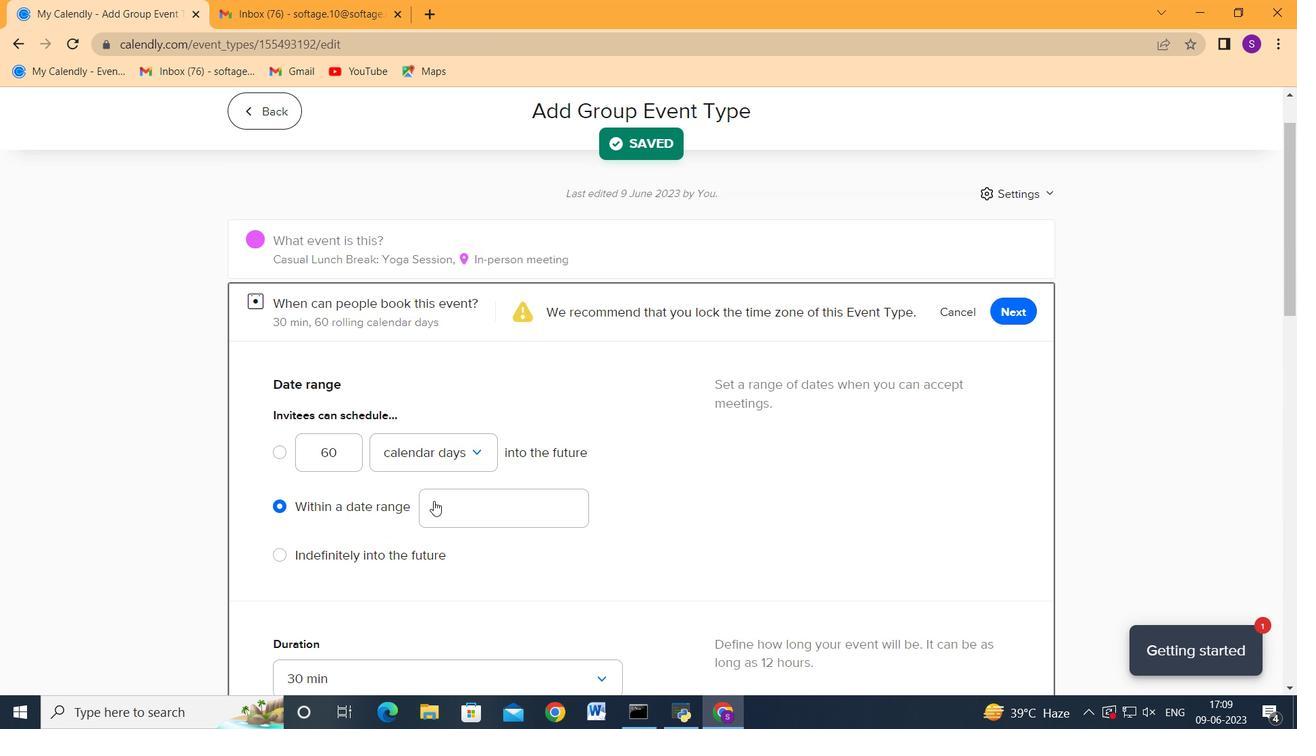 
Action: Mouse moved to (550, 204)
Screenshot: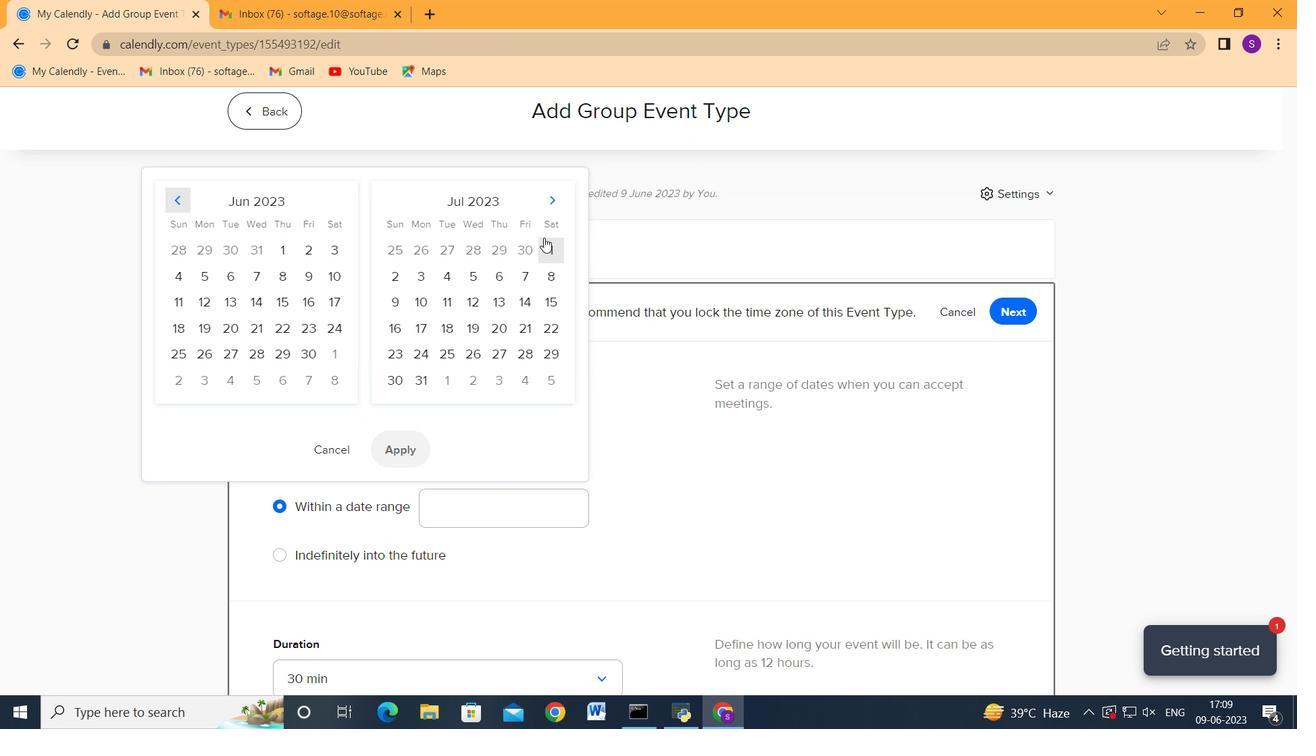 
Action: Mouse pressed left at (550, 204)
Screenshot: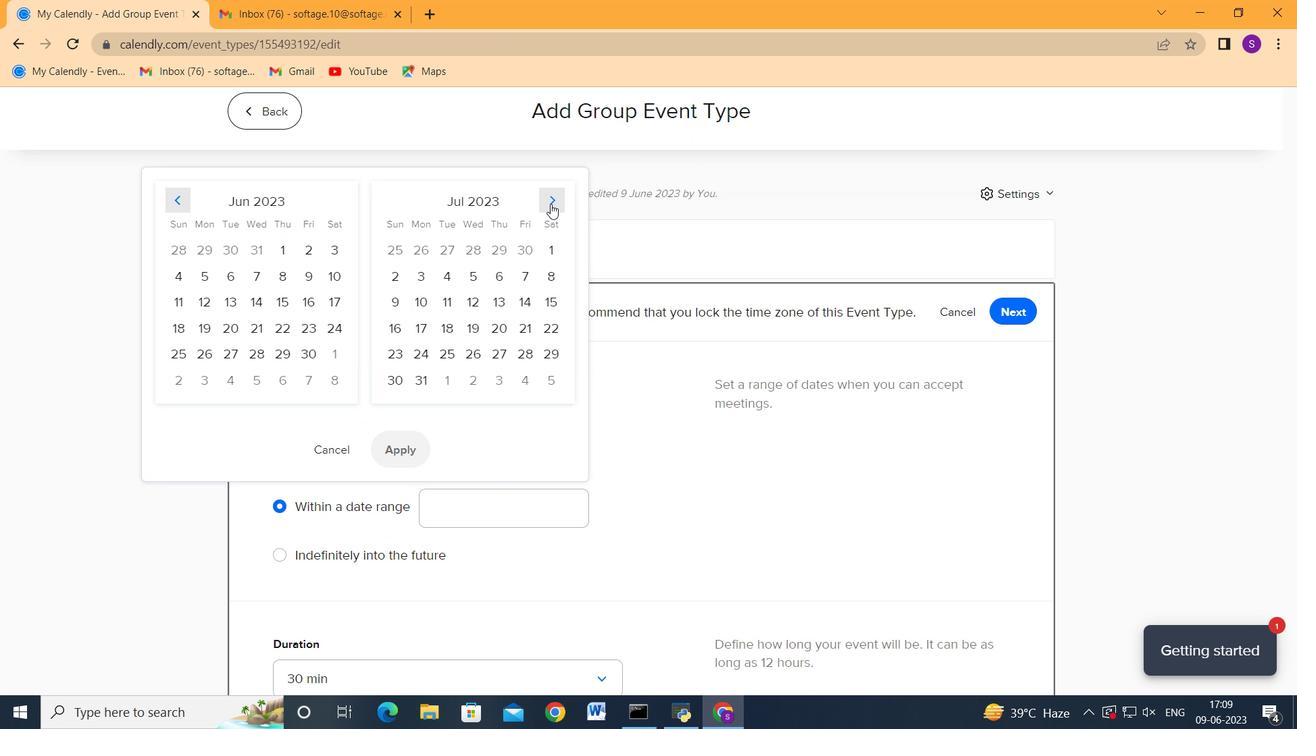 
Action: Mouse pressed left at (550, 204)
Screenshot: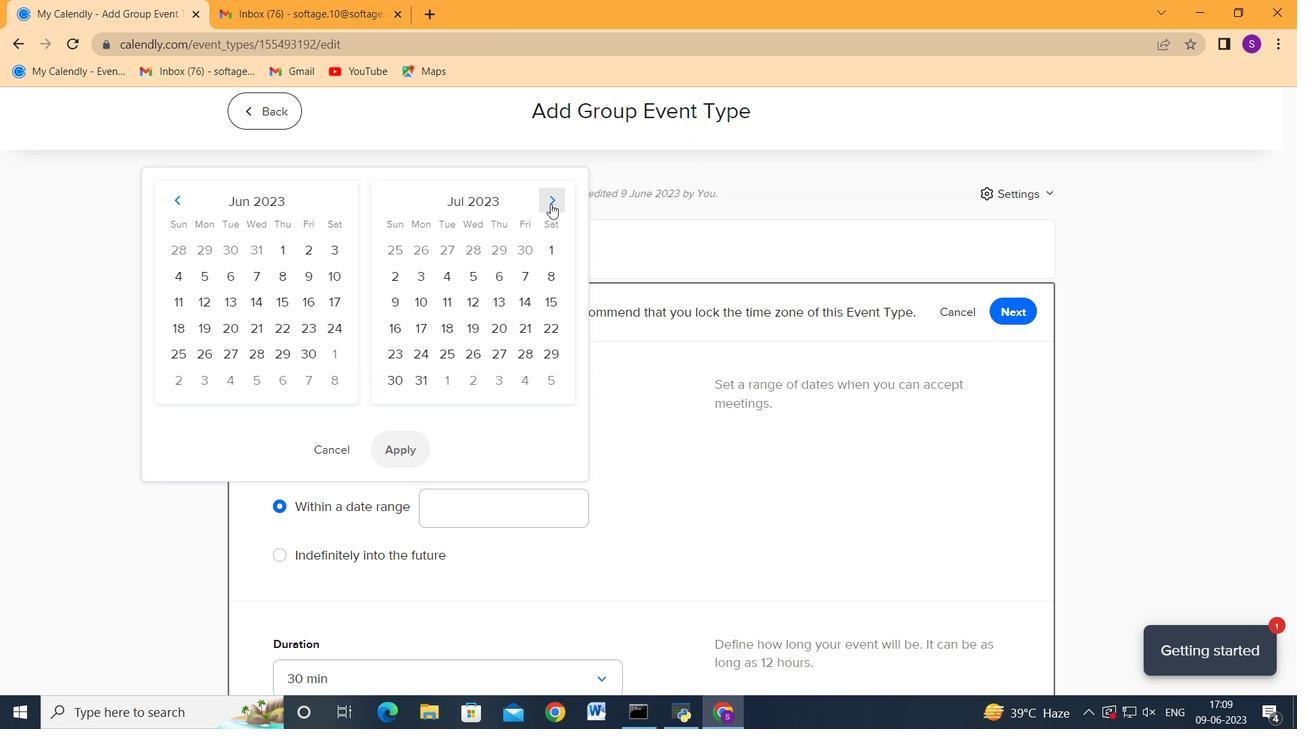 
Action: Mouse pressed left at (550, 204)
Screenshot: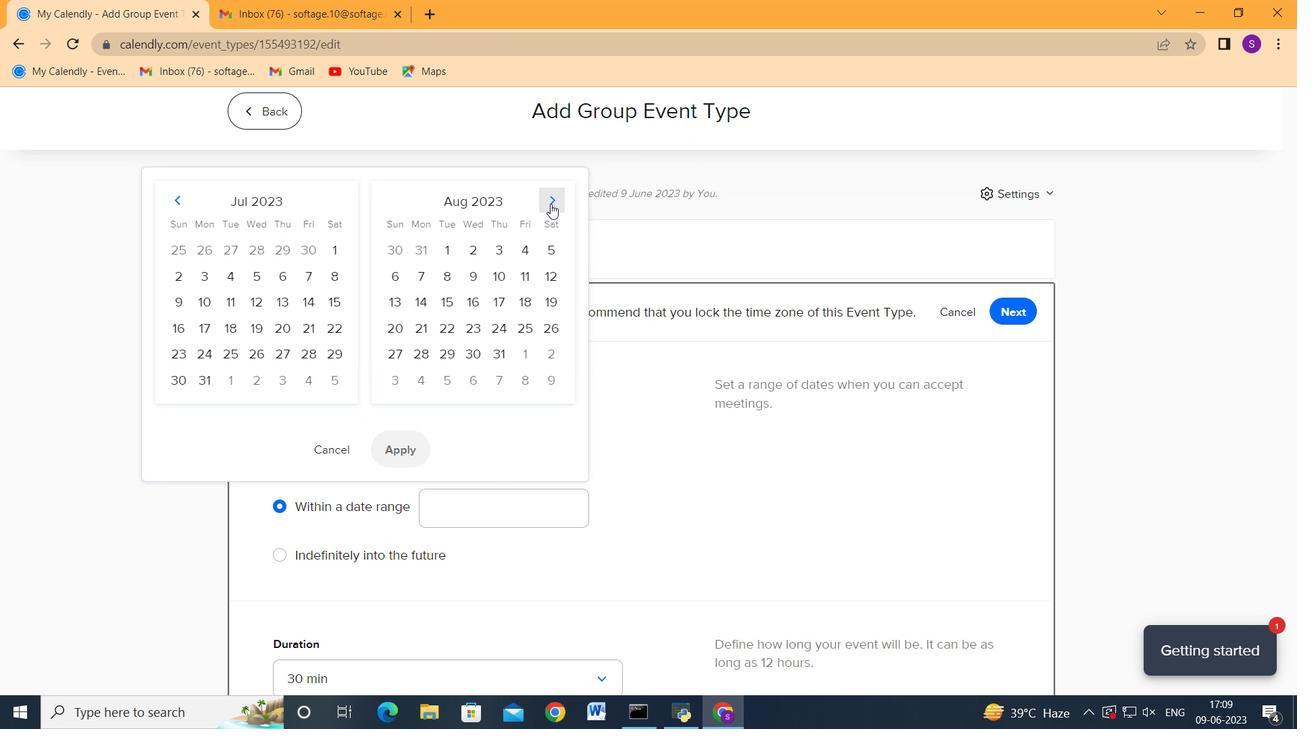 
Action: Mouse pressed left at (550, 204)
Screenshot: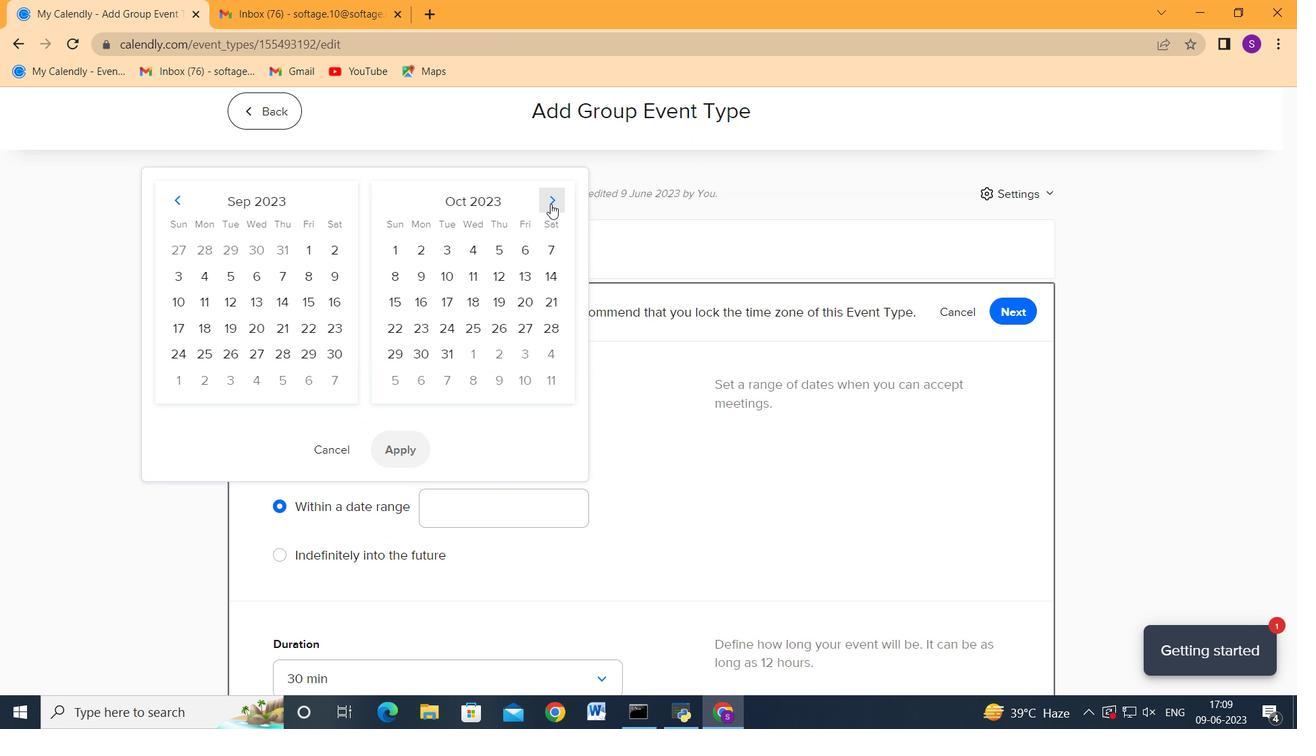 
Action: Mouse moved to (550, 204)
Screenshot: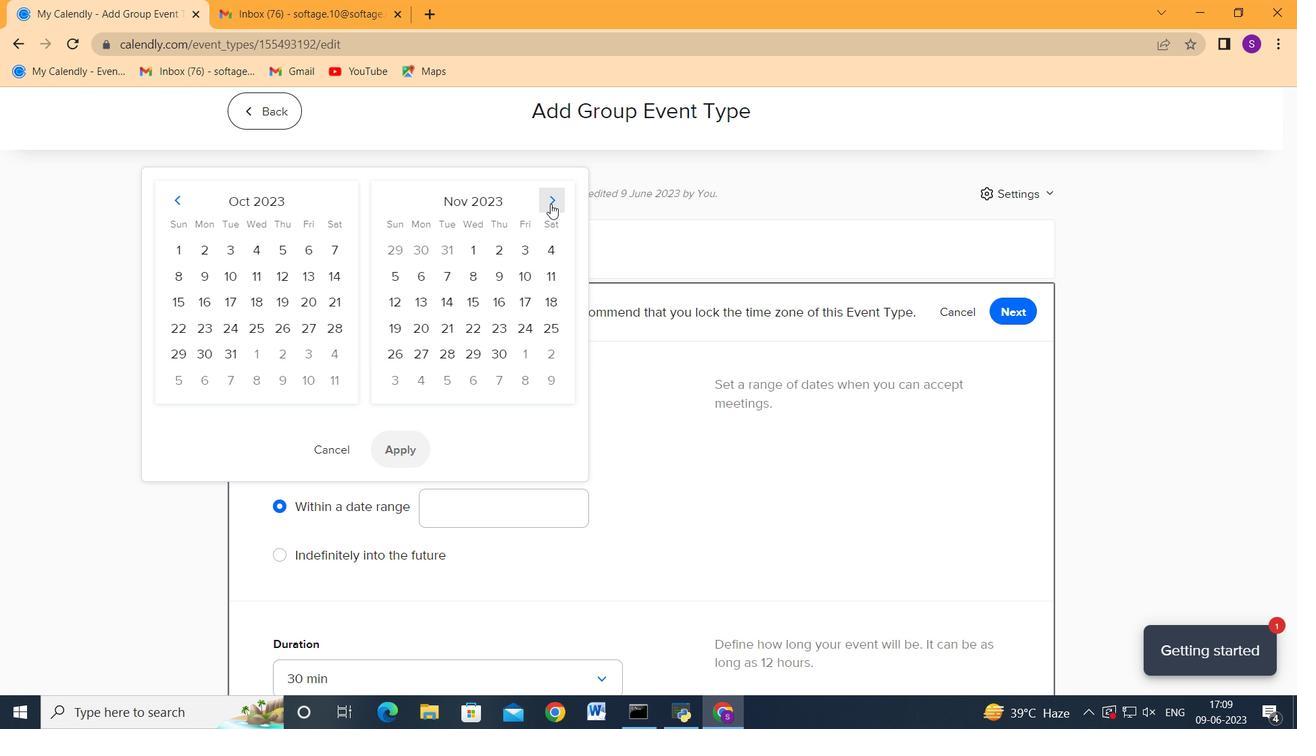 
Action: Mouse pressed left at (550, 204)
Screenshot: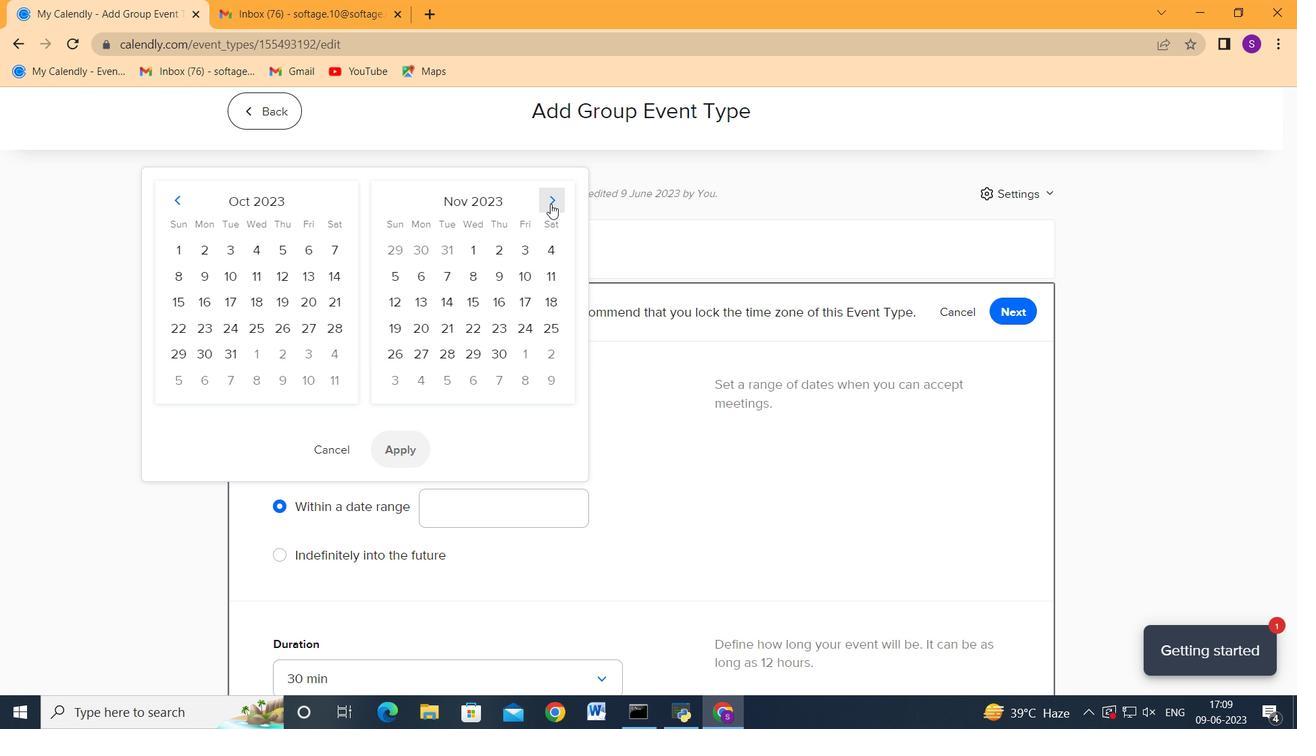 
Action: Mouse pressed left at (550, 204)
Screenshot: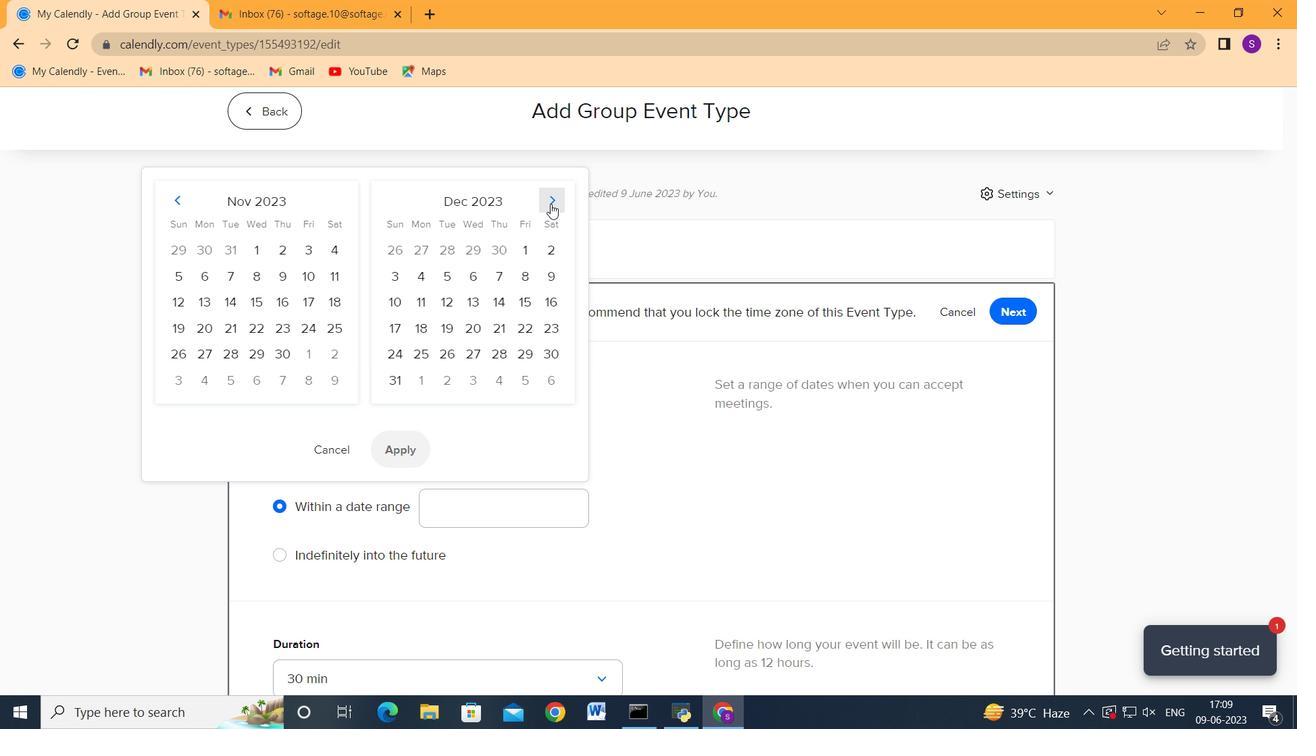 
Action: Mouse pressed left at (550, 204)
Screenshot: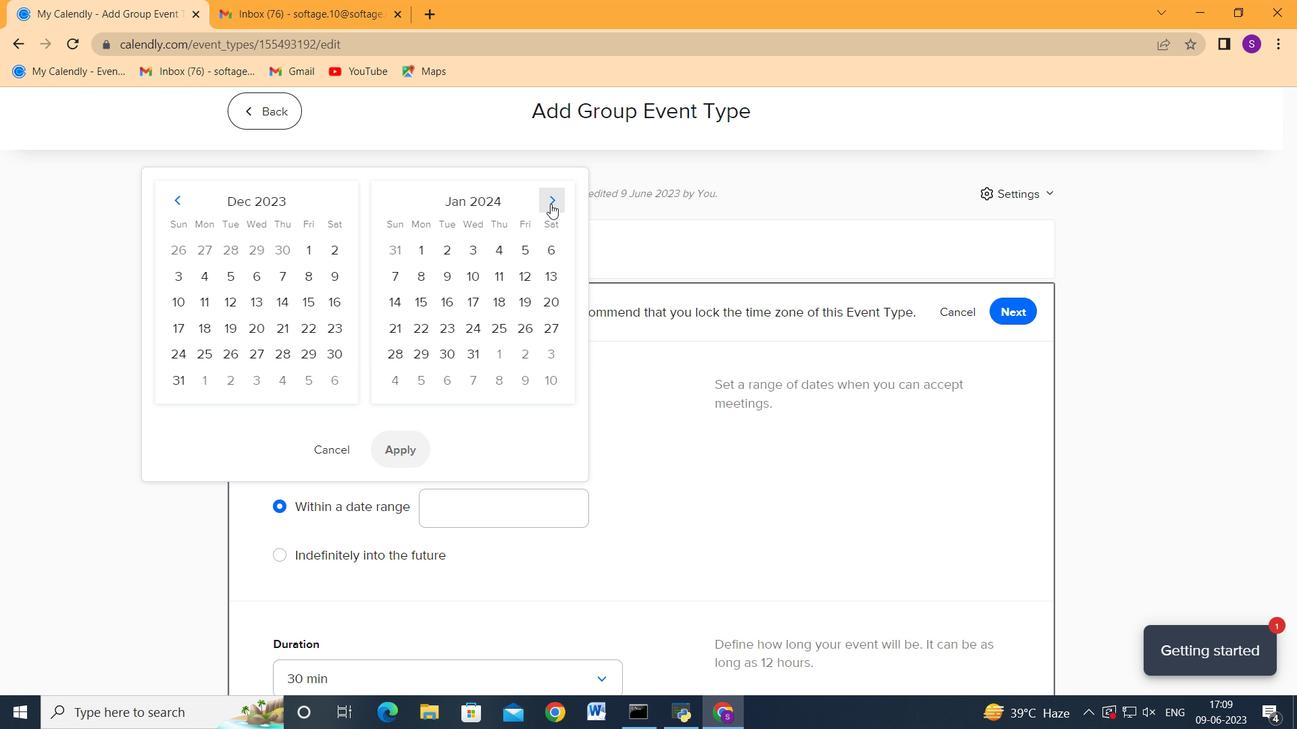 
Action: Mouse pressed left at (550, 204)
Screenshot: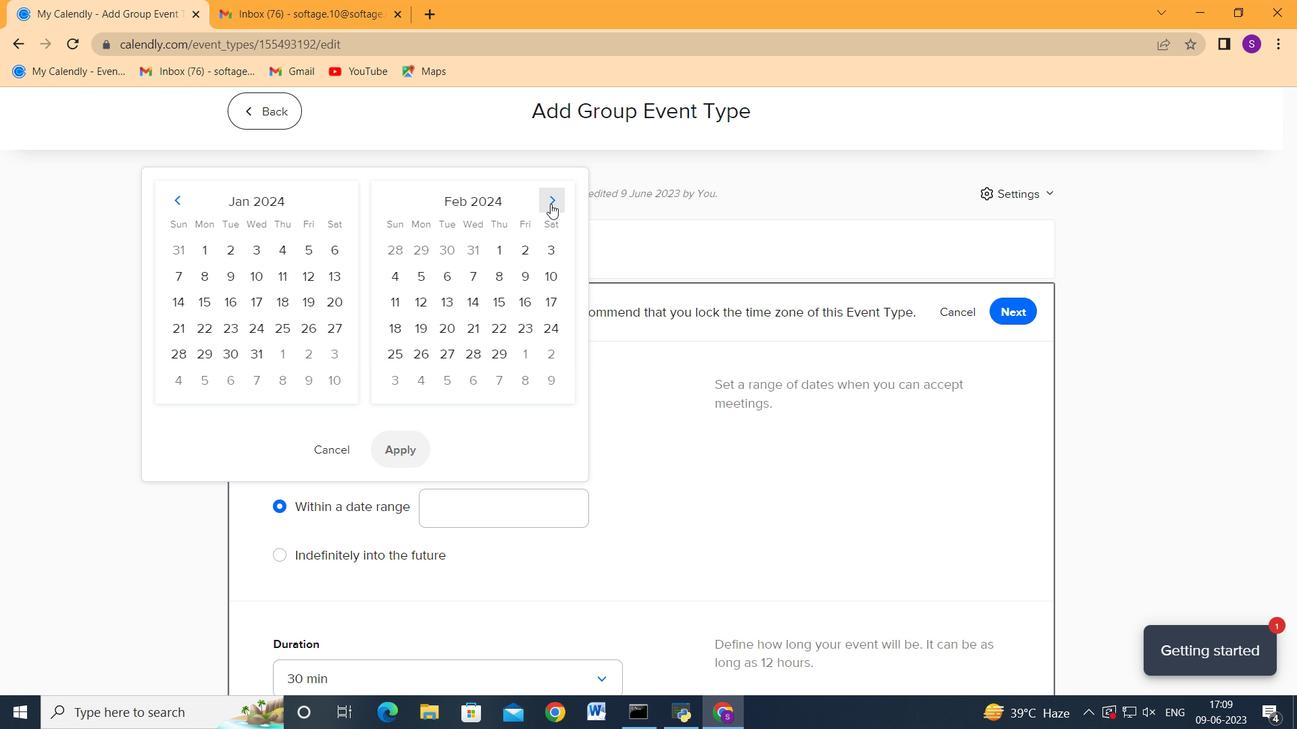 
Action: Mouse moved to (529, 275)
Screenshot: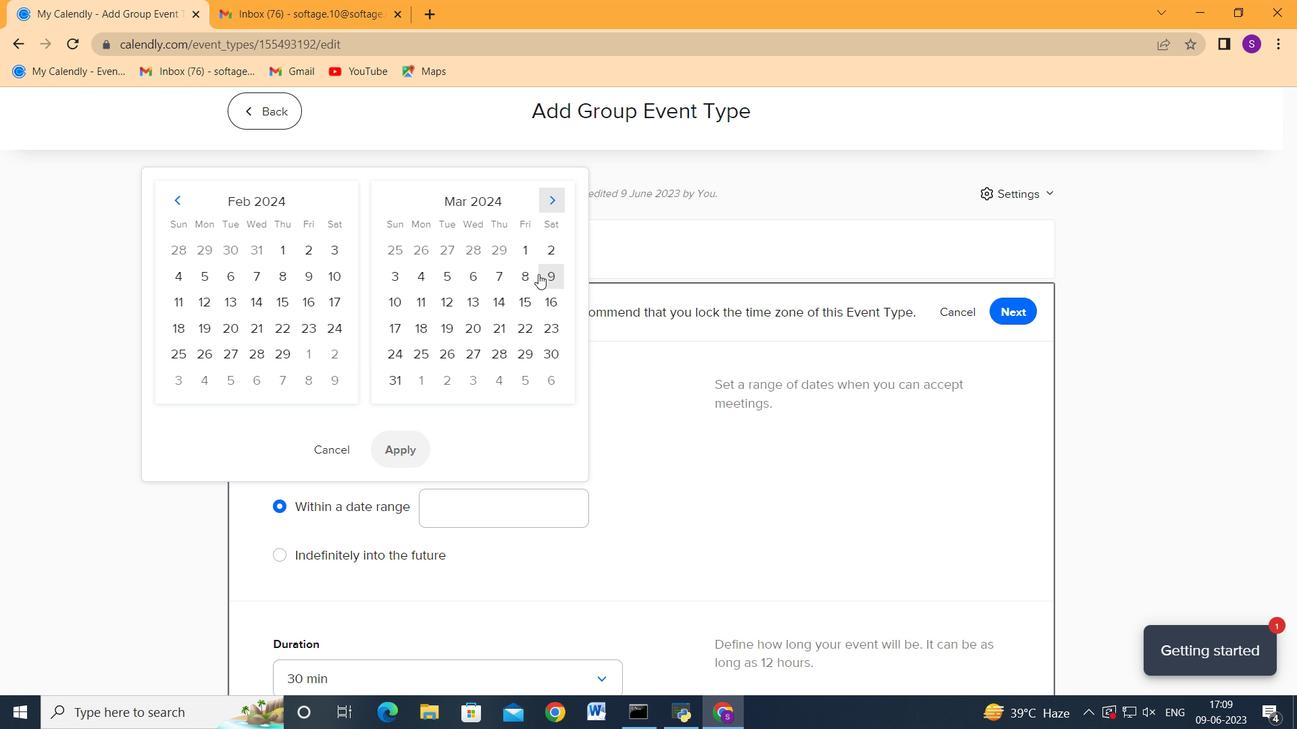 
Action: Mouse pressed left at (529, 275)
Screenshot: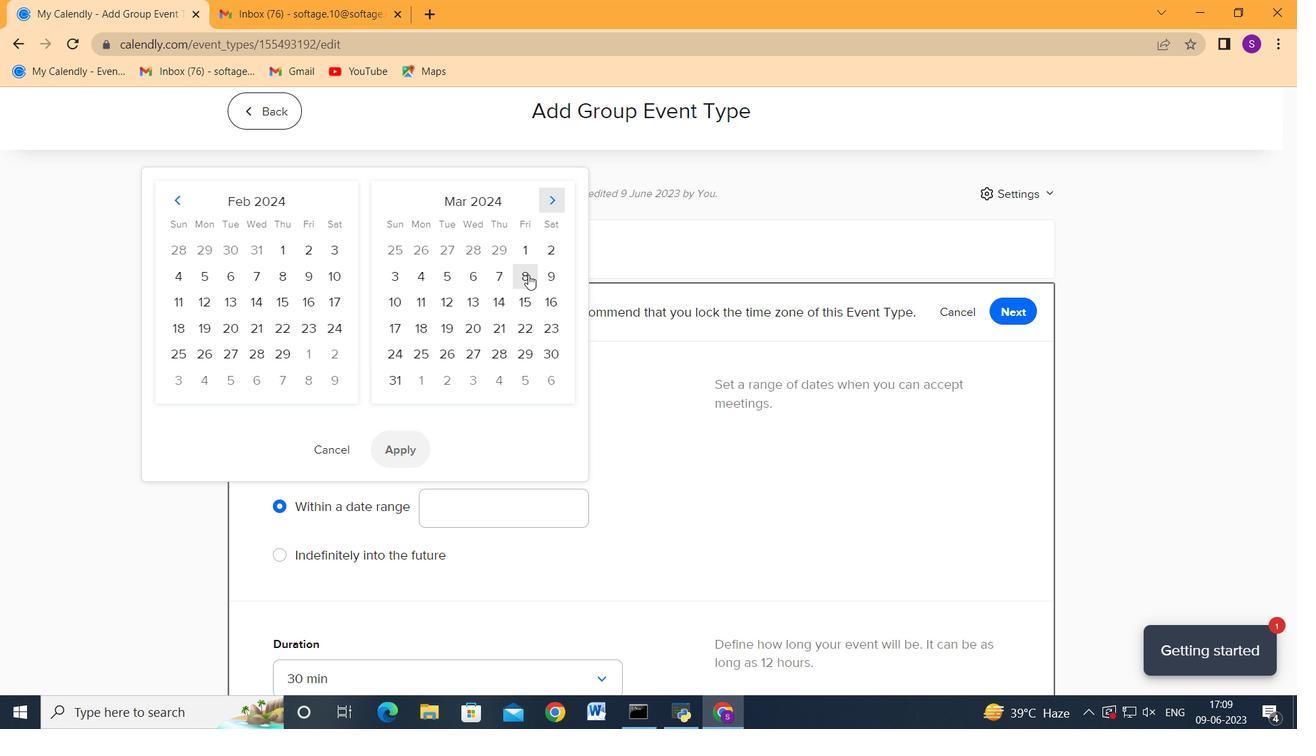 
Action: Mouse moved to (391, 304)
Screenshot: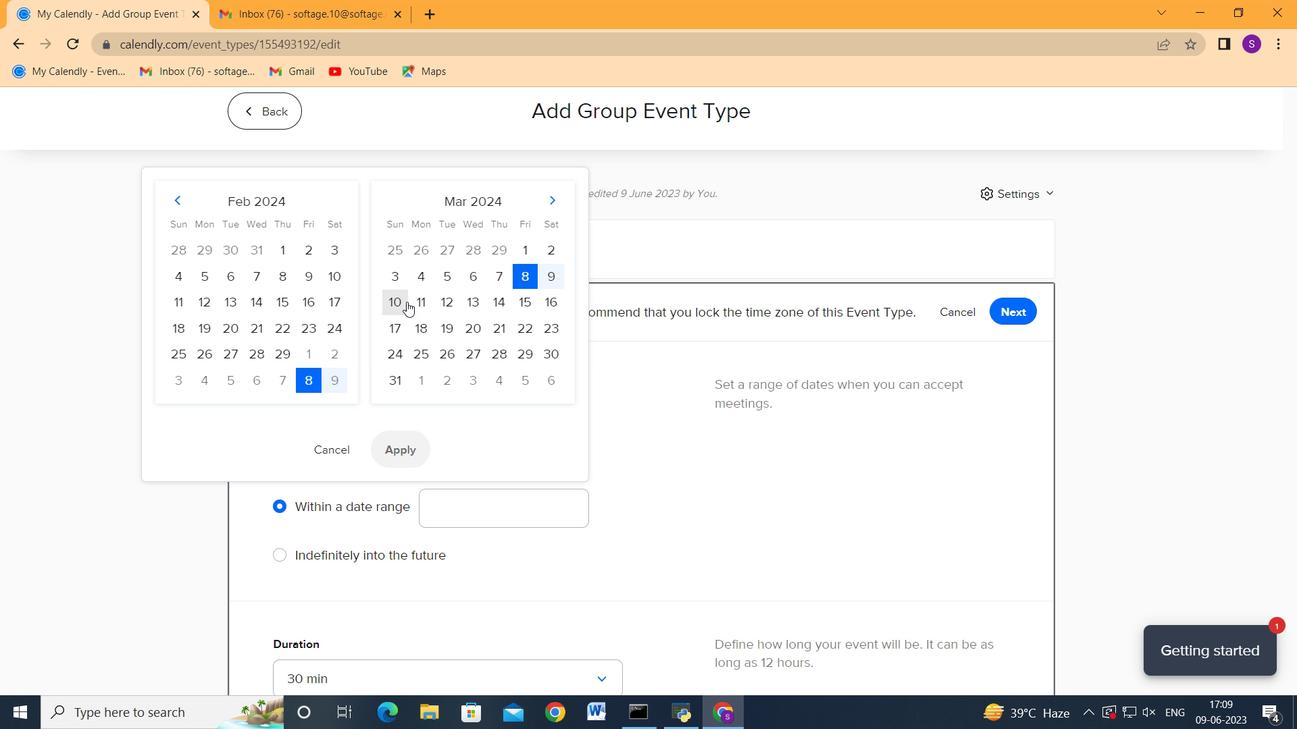 
Action: Mouse pressed left at (391, 304)
Screenshot: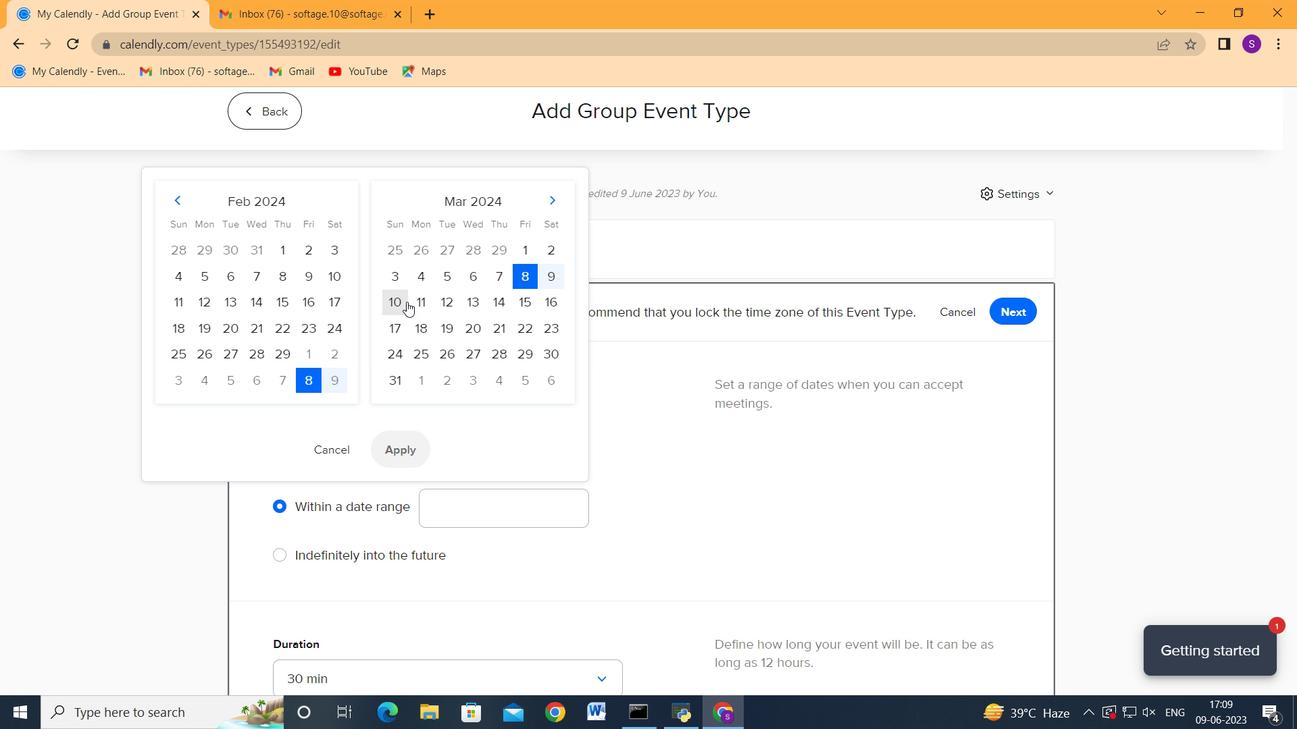 
Action: Mouse moved to (401, 439)
Screenshot: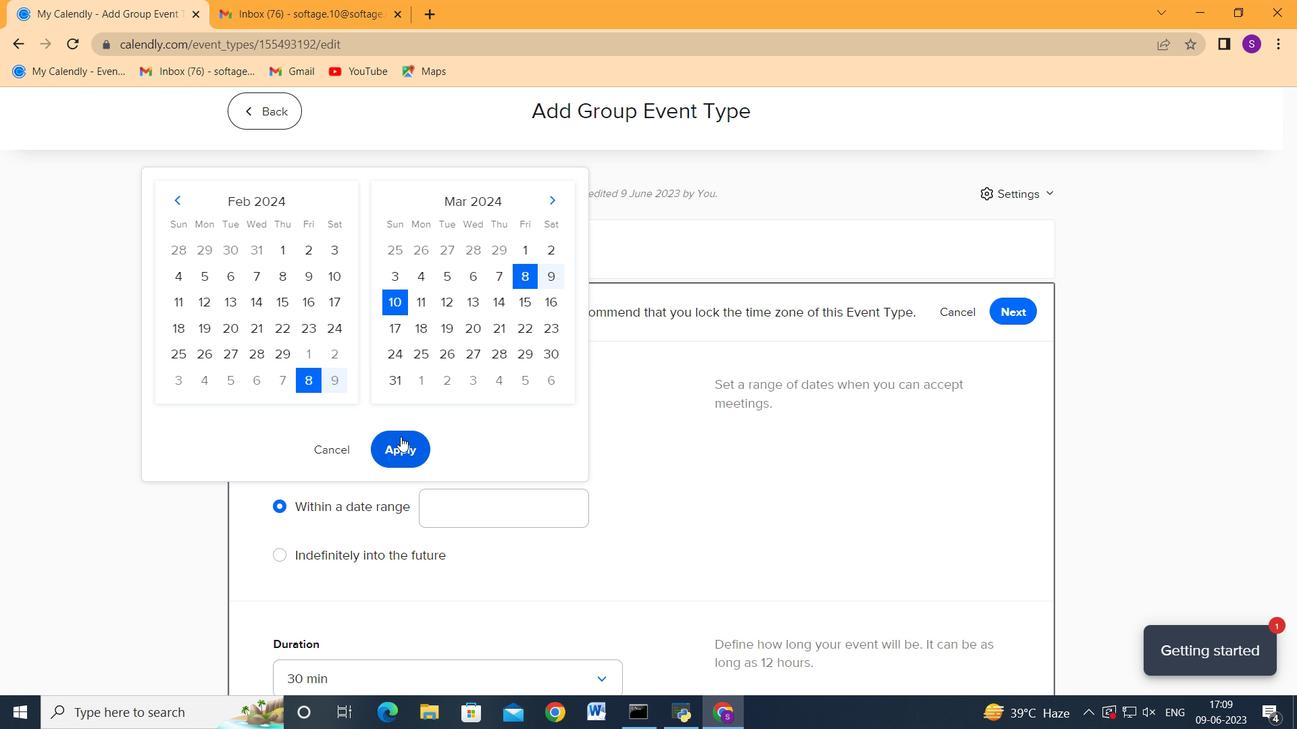 
Action: Mouse pressed left at (401, 439)
Screenshot: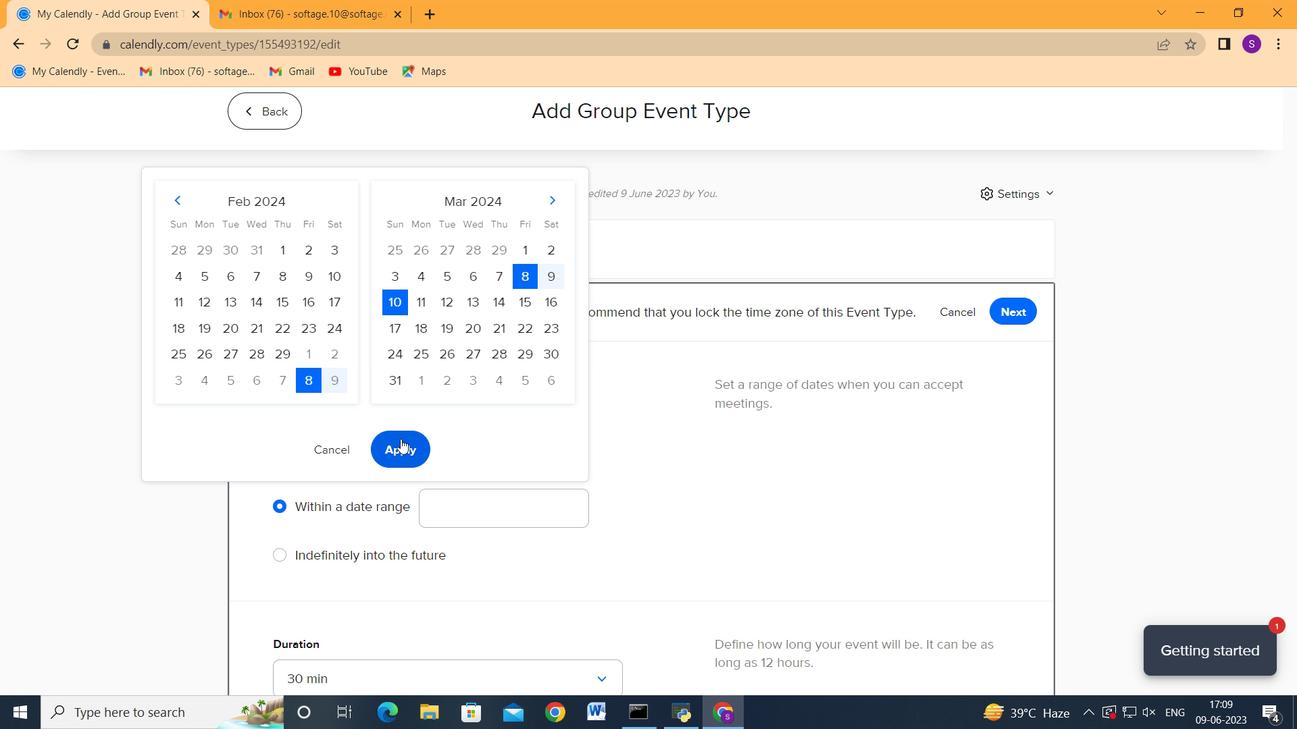 
Action: Mouse moved to (683, 320)
Screenshot: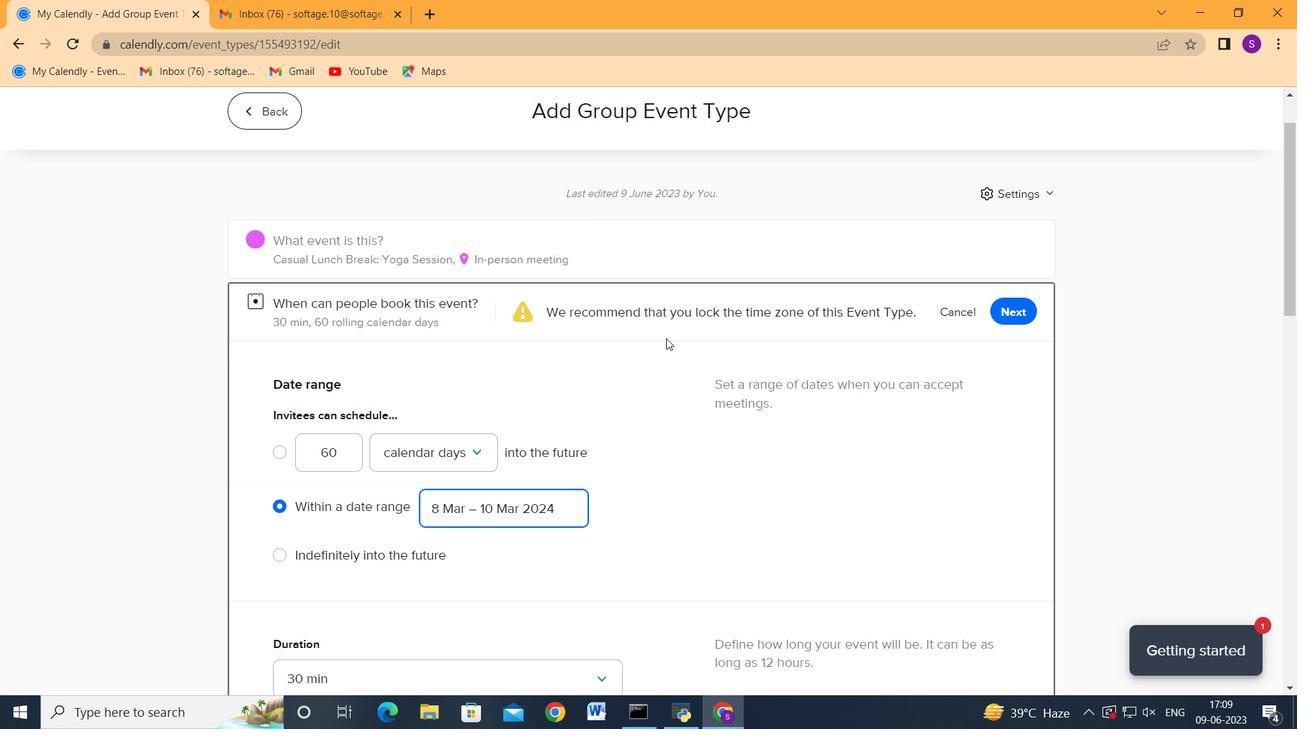 
Action: Mouse scrolled (683, 319) with delta (0, 0)
Screenshot: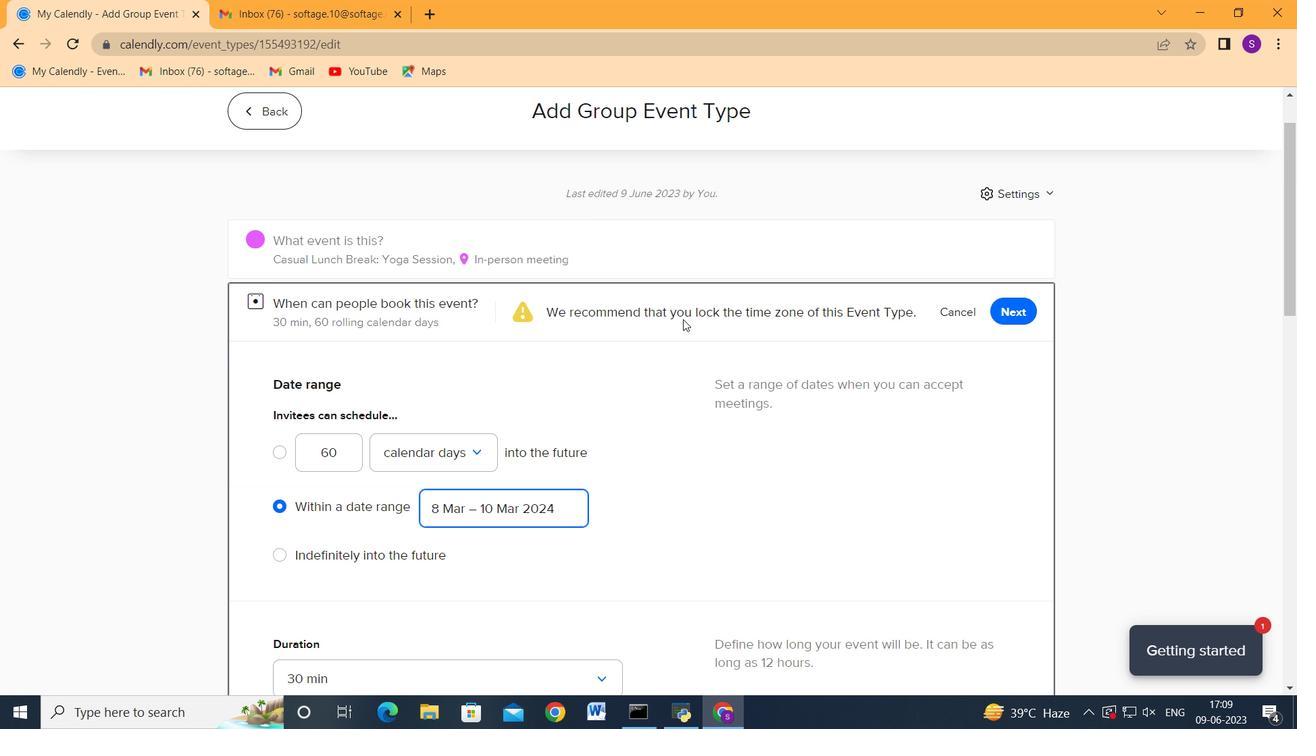 
Action: Mouse scrolled (683, 319) with delta (0, 0)
Screenshot: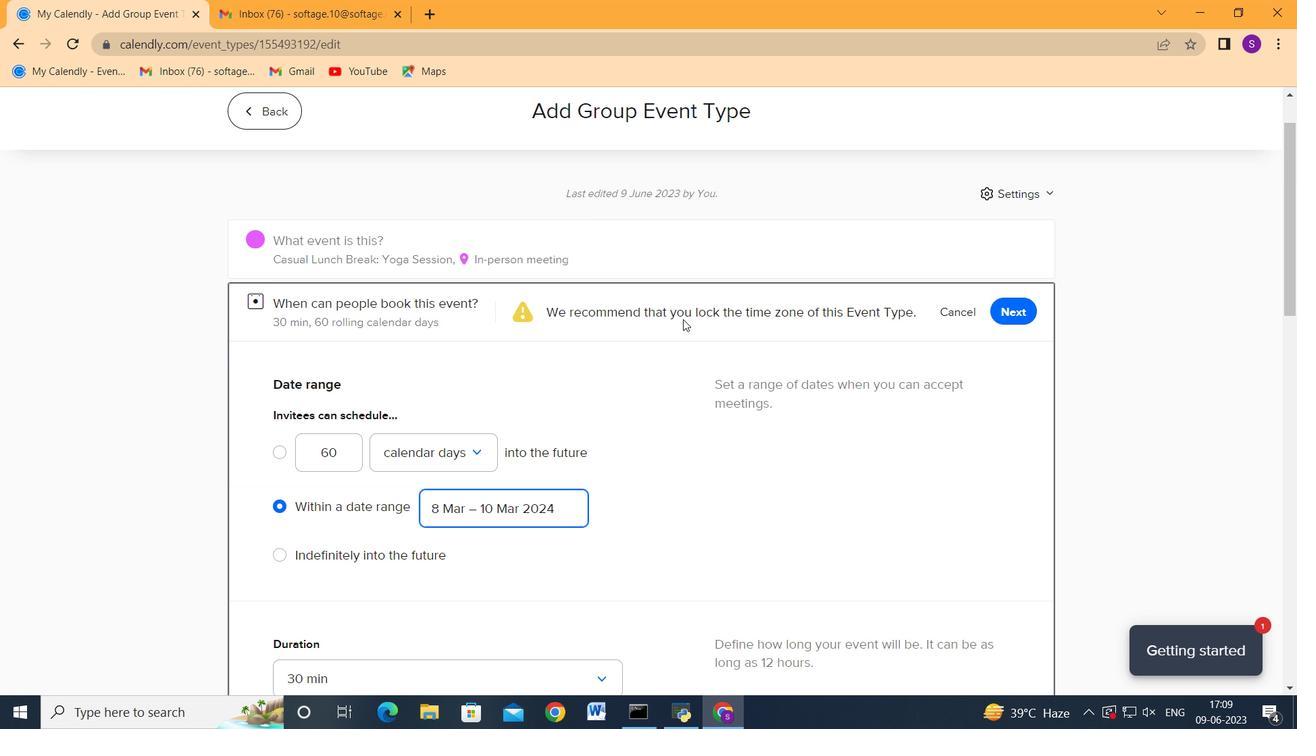 
Action: Mouse moved to (664, 344)
Screenshot: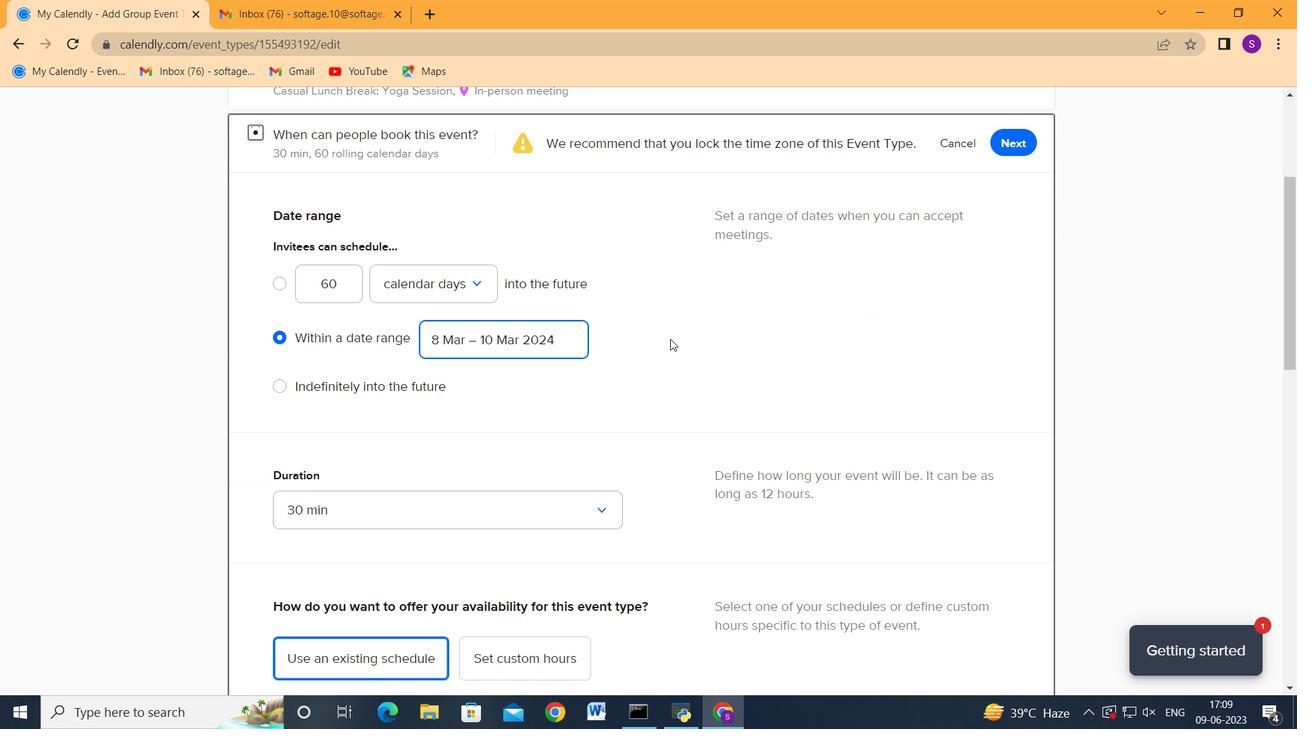 
Action: Mouse scrolled (664, 344) with delta (0, 0)
Screenshot: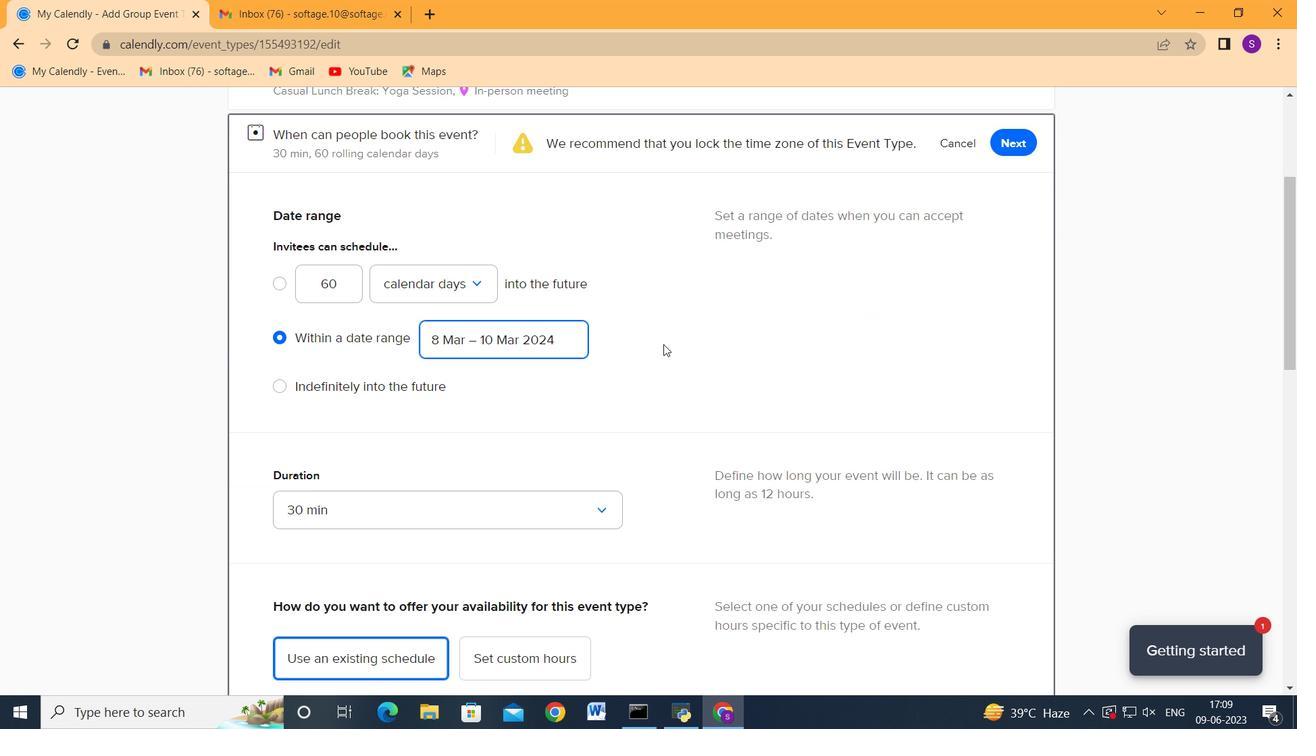 
Action: Mouse scrolled (664, 344) with delta (0, 0)
Screenshot: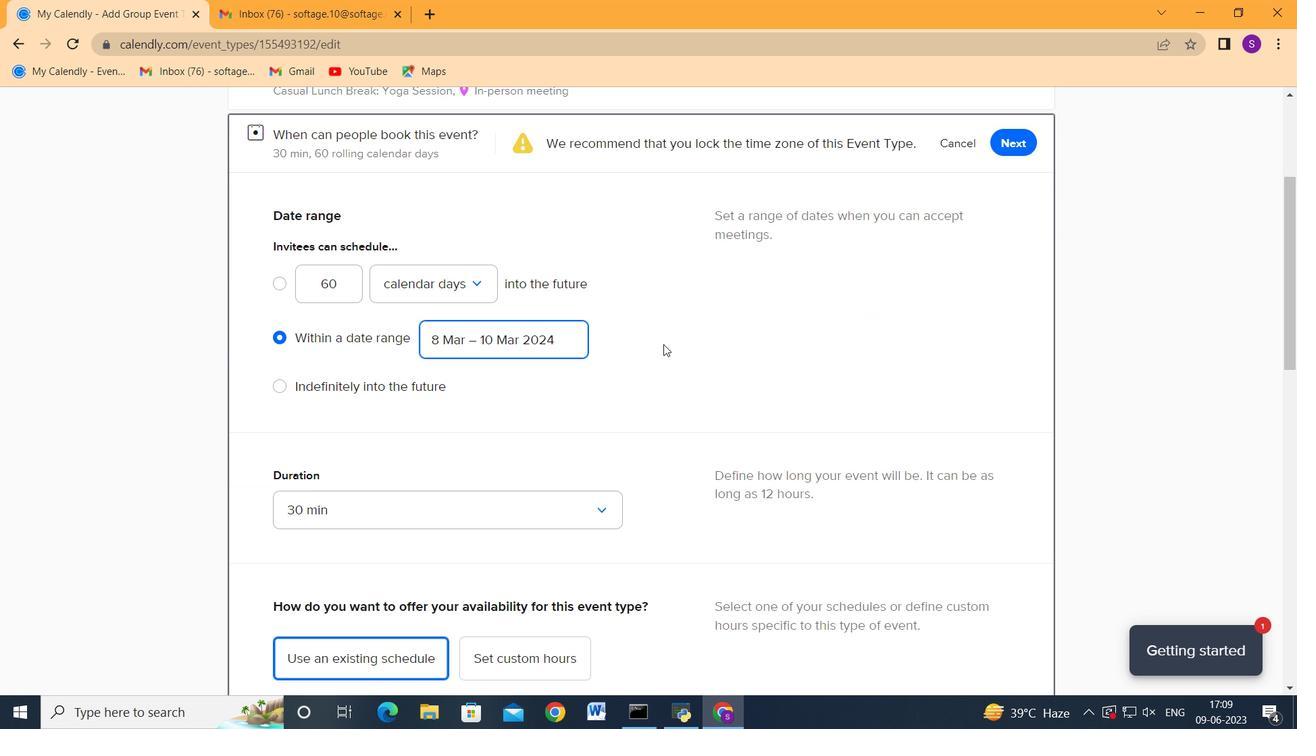 
Action: Mouse scrolled (664, 345) with delta (0, 0)
Screenshot: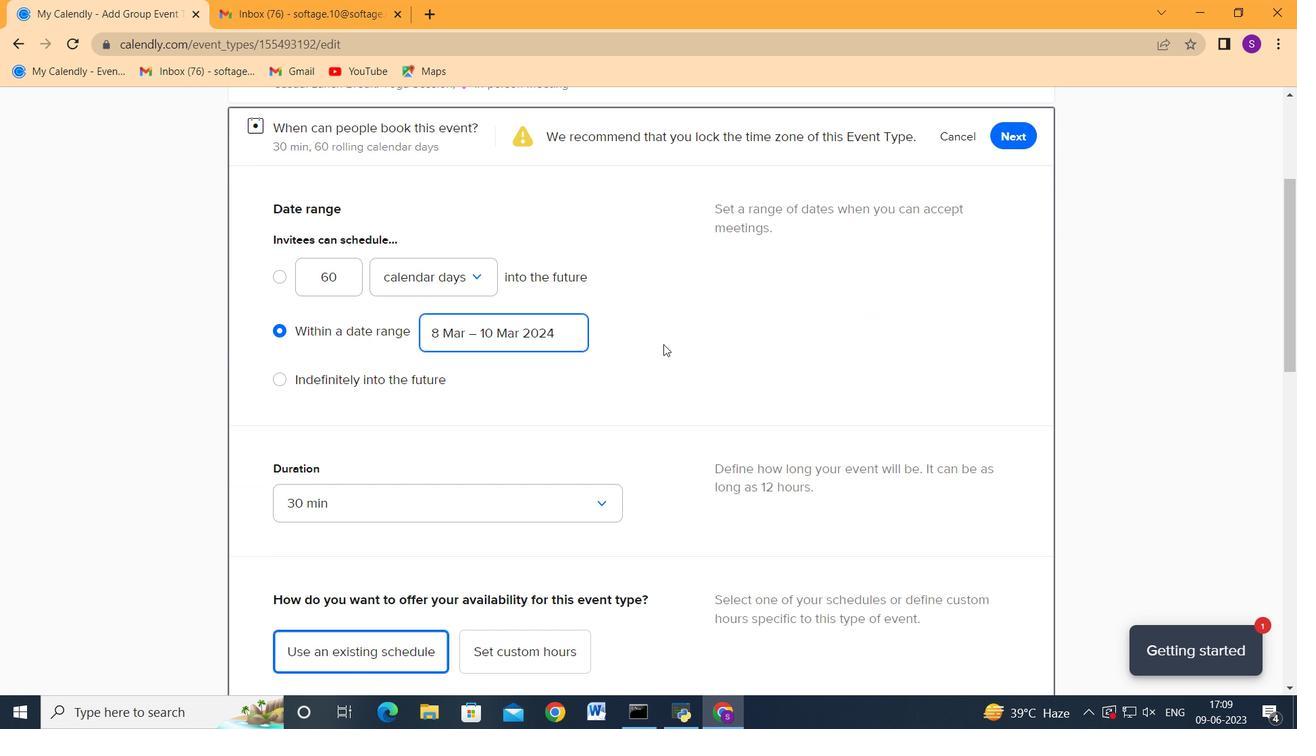 
Action: Mouse scrolled (664, 345) with delta (0, 0)
Screenshot: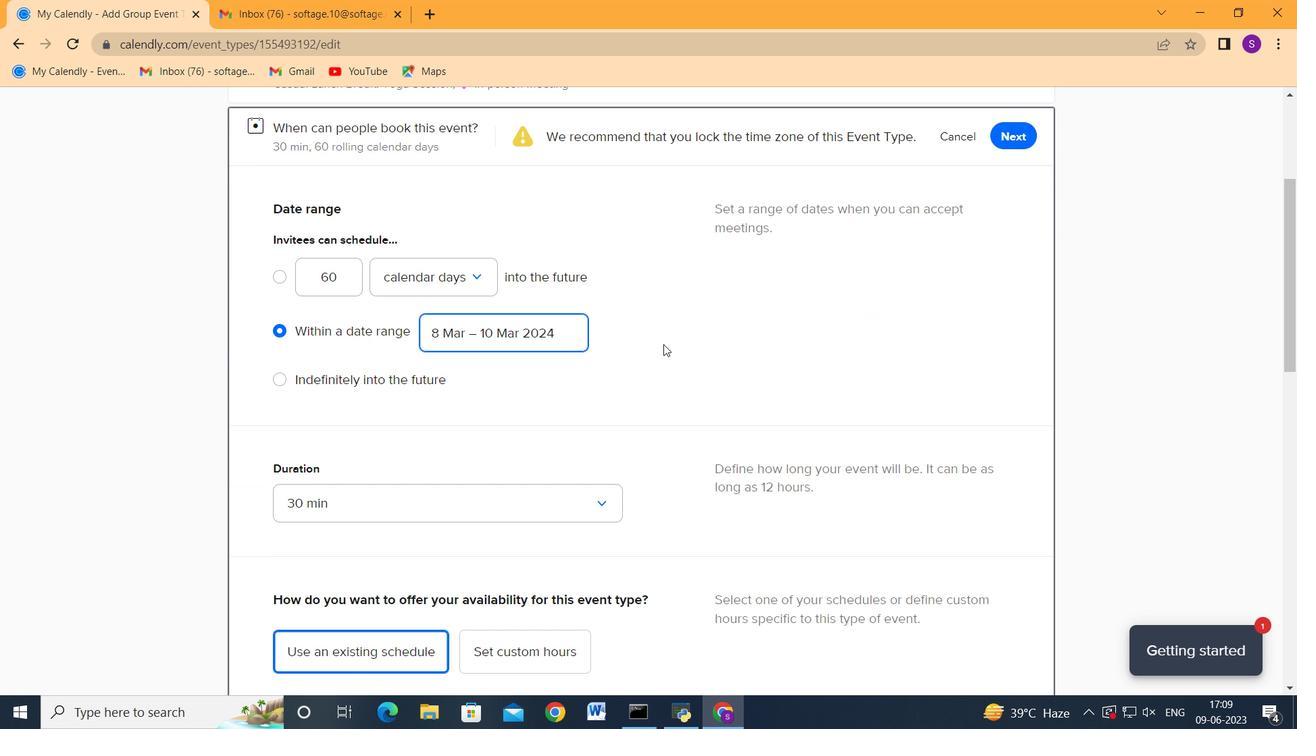 
Action: Mouse scrolled (664, 345) with delta (0, 0)
Screenshot: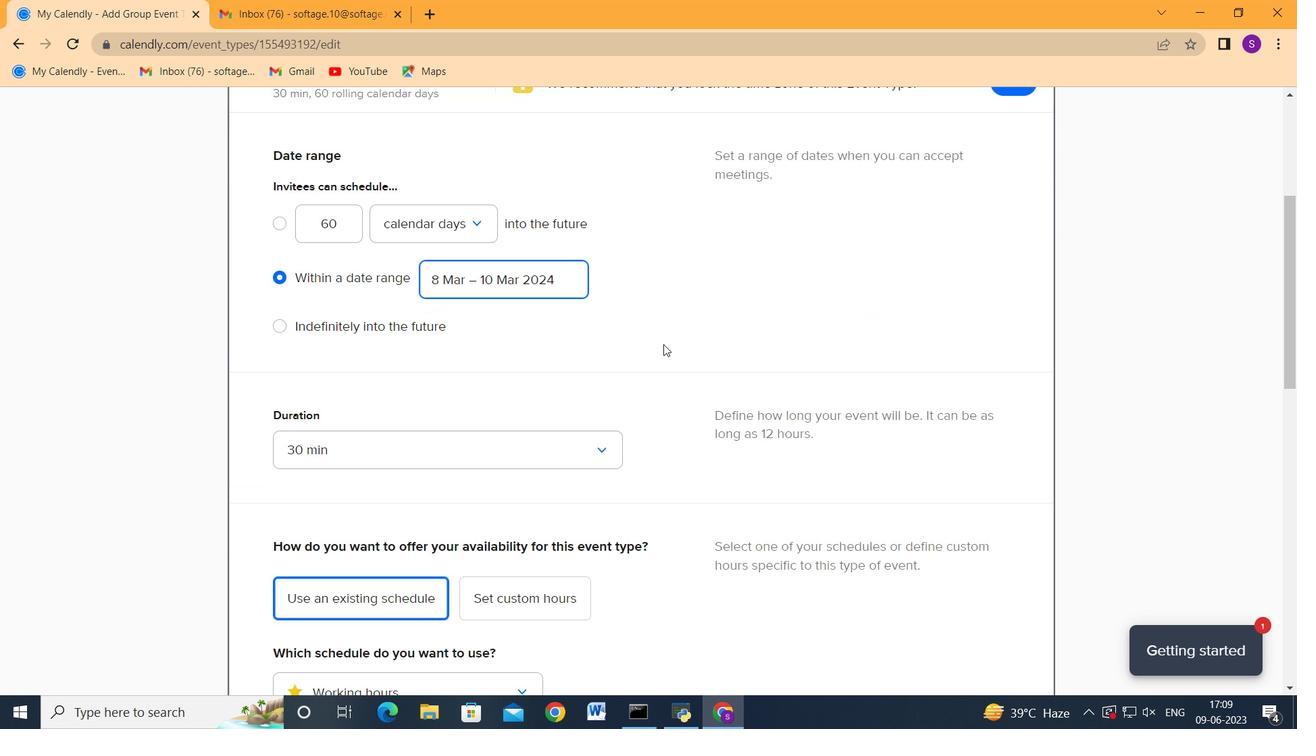 
Action: Mouse scrolled (664, 345) with delta (0, 0)
Screenshot: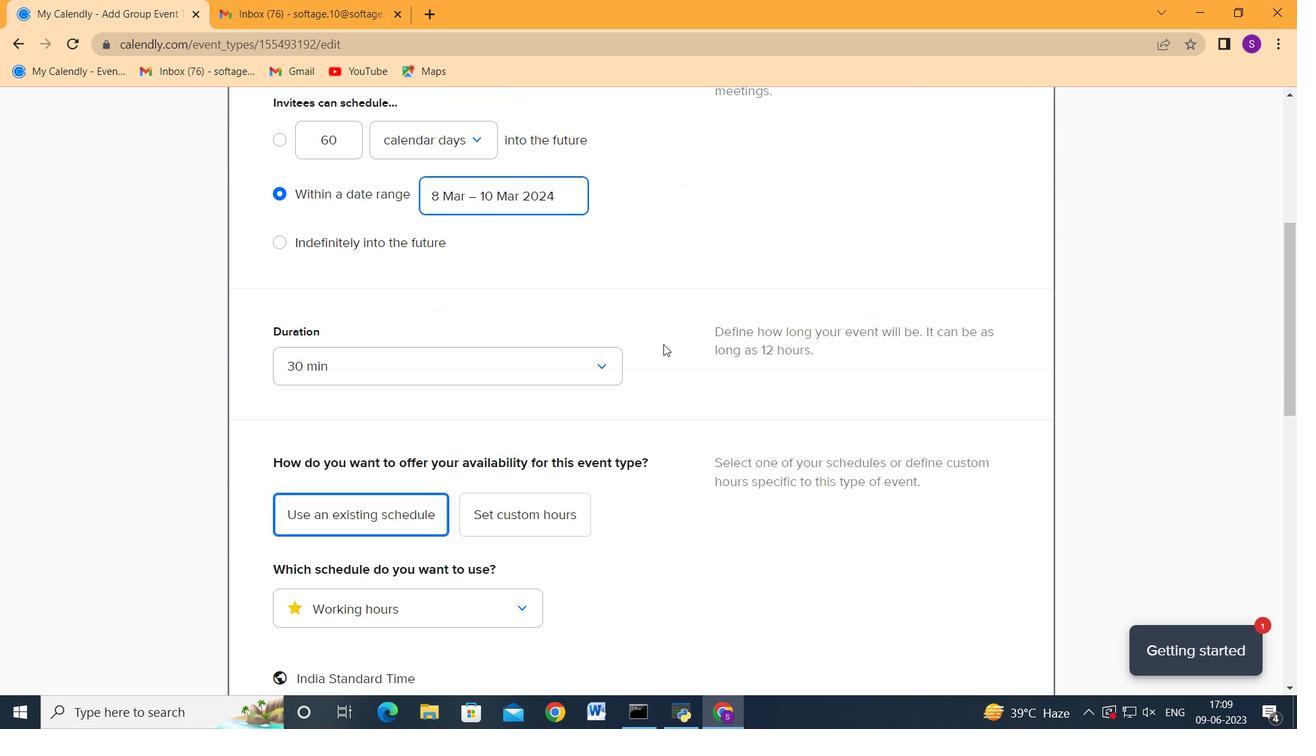 
Action: Mouse moved to (1015, 314)
Screenshot: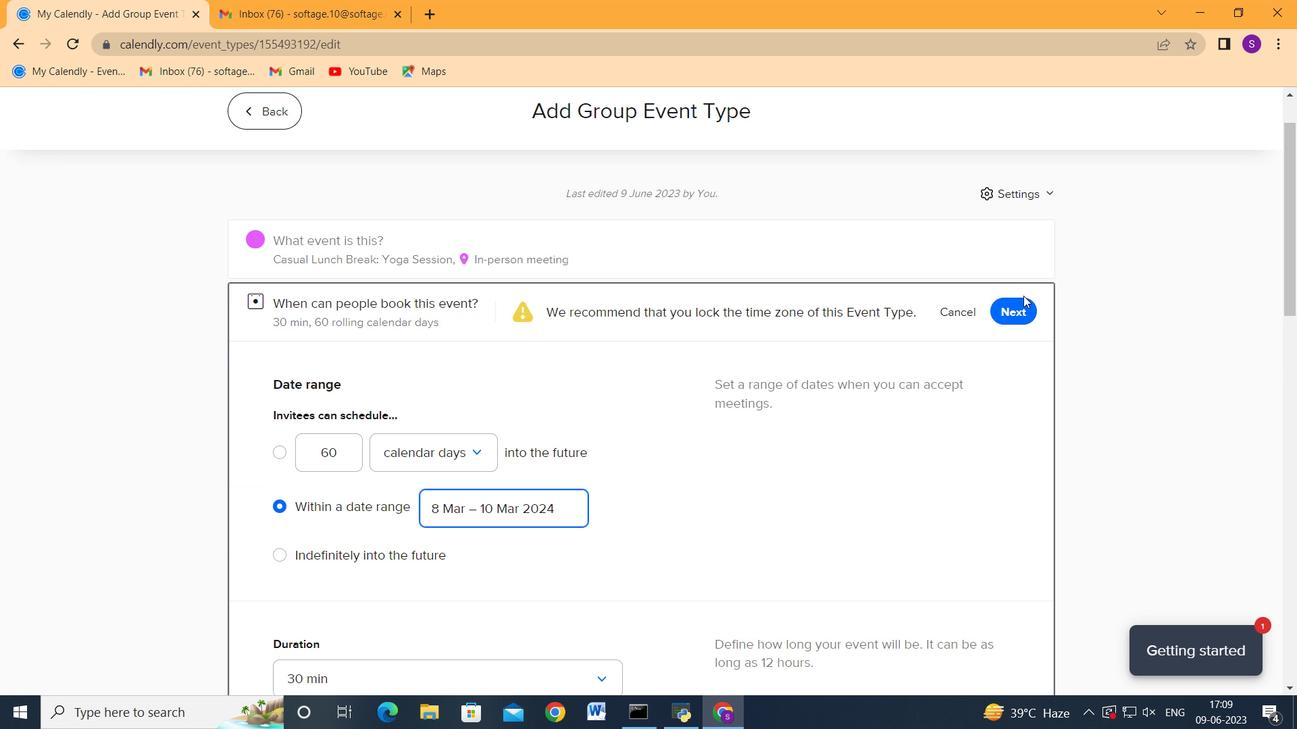 
Action: Mouse pressed left at (1015, 314)
Screenshot: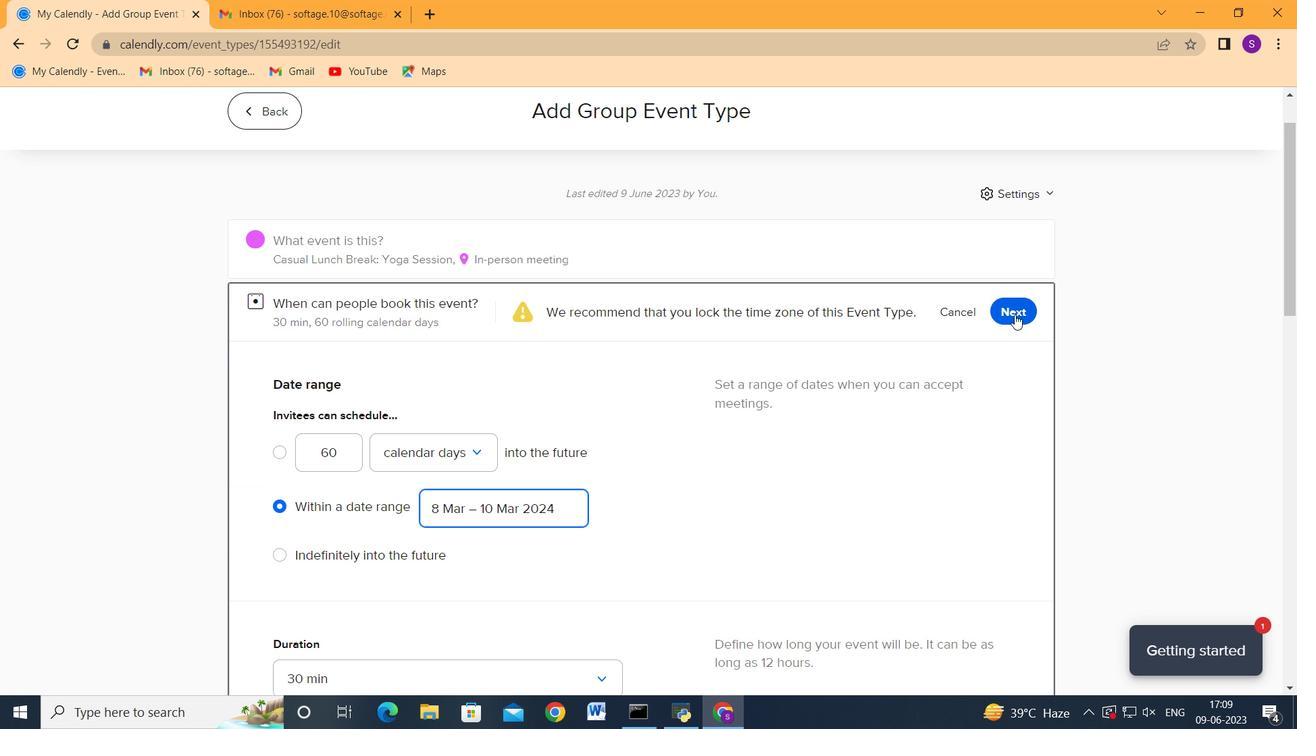 
Action: Mouse moved to (533, 386)
Screenshot: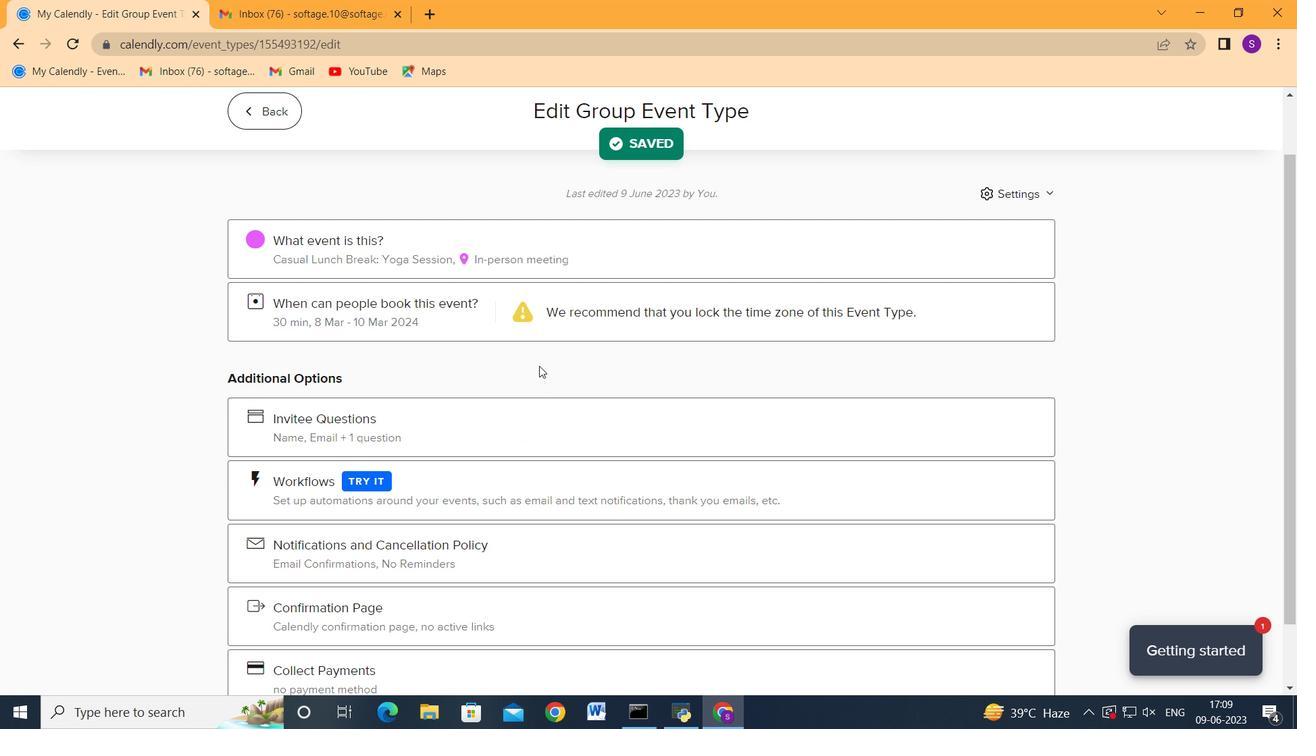
Action: Mouse scrolled (533, 385) with delta (0, 0)
Screenshot: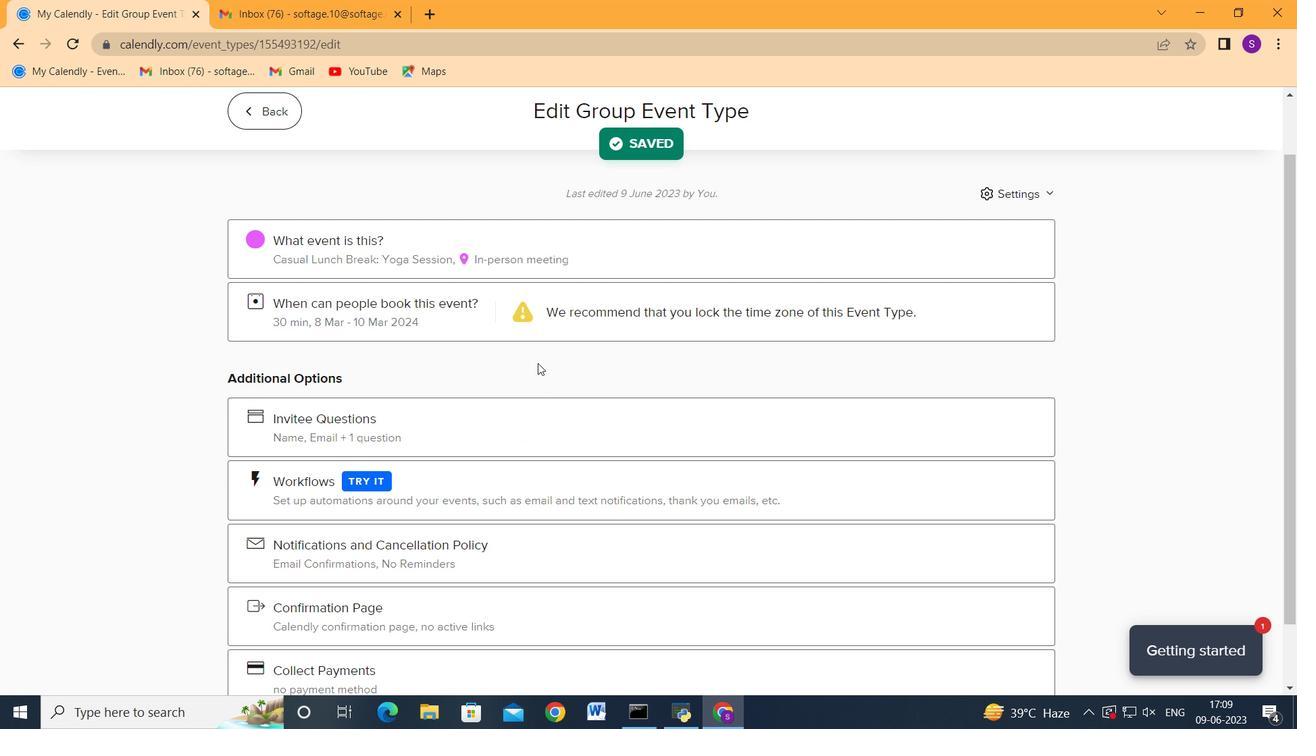 
Action: Mouse moved to (531, 399)
Screenshot: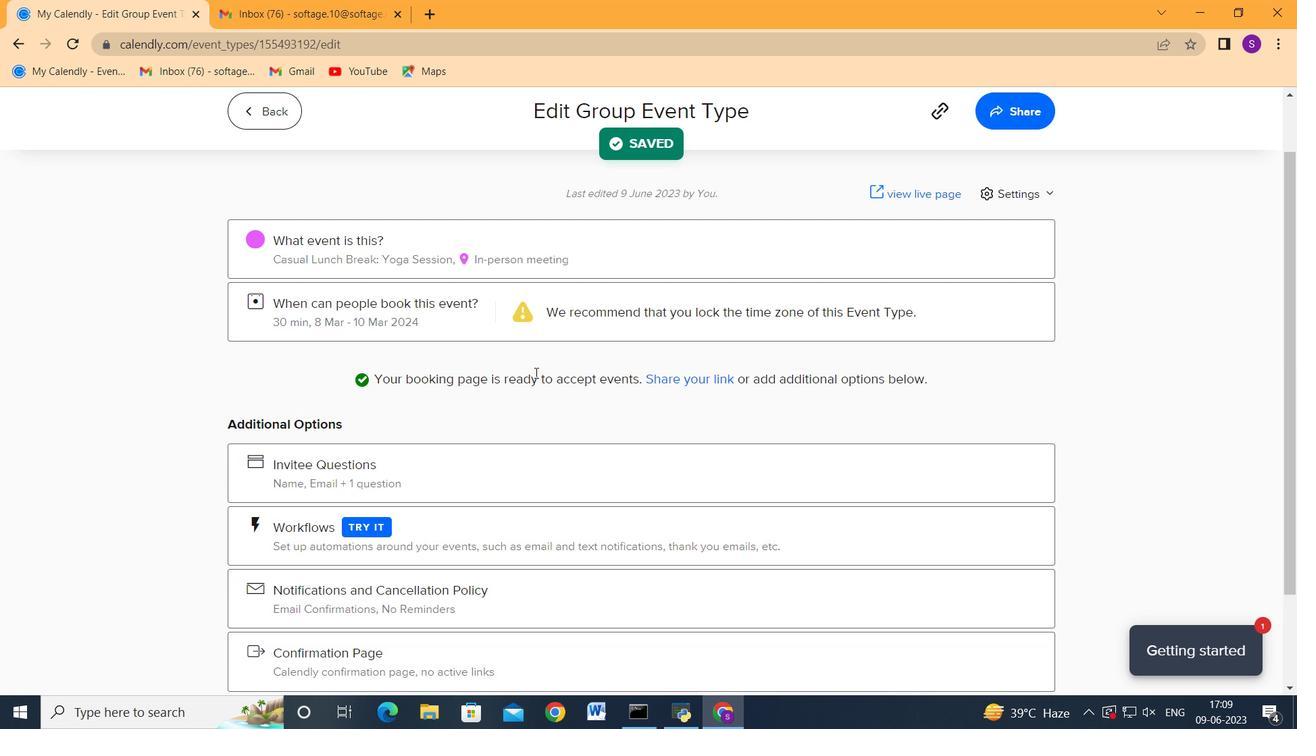 
Action: Mouse scrolled (531, 398) with delta (0, 0)
Screenshot: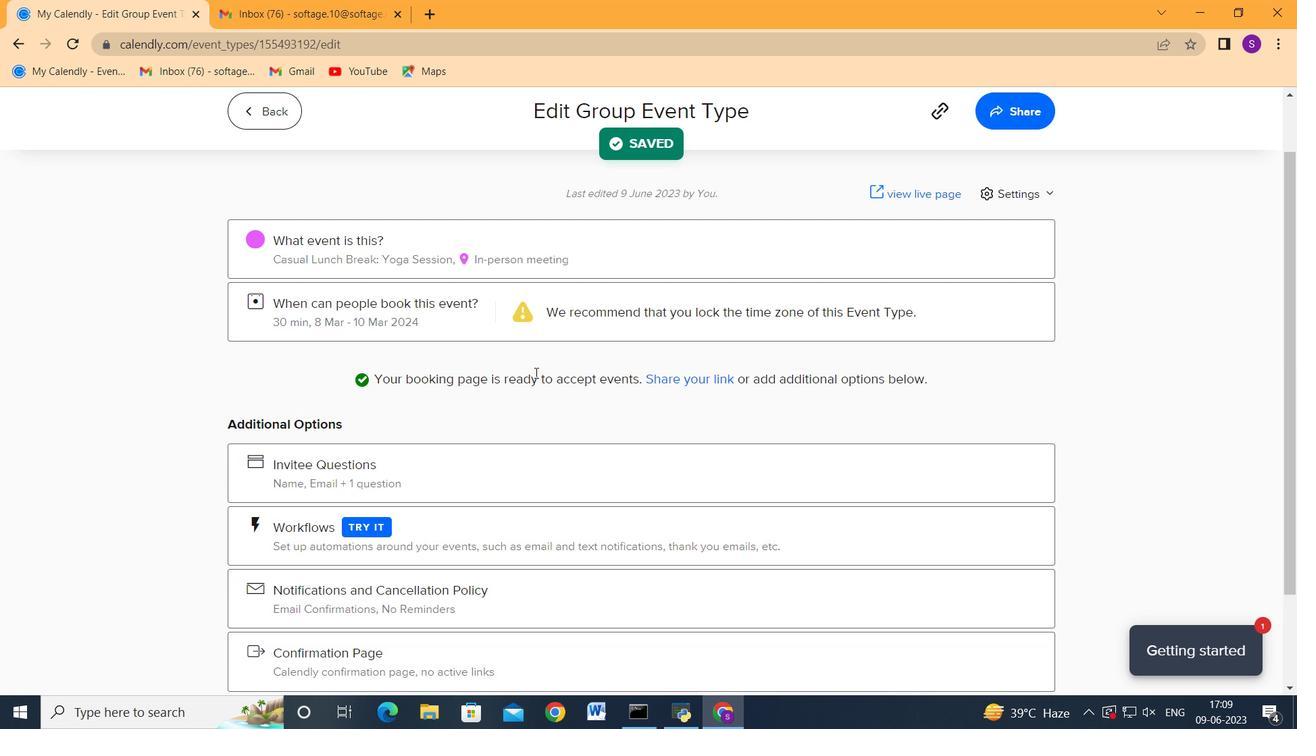 
Action: Mouse moved to (517, 462)
Screenshot: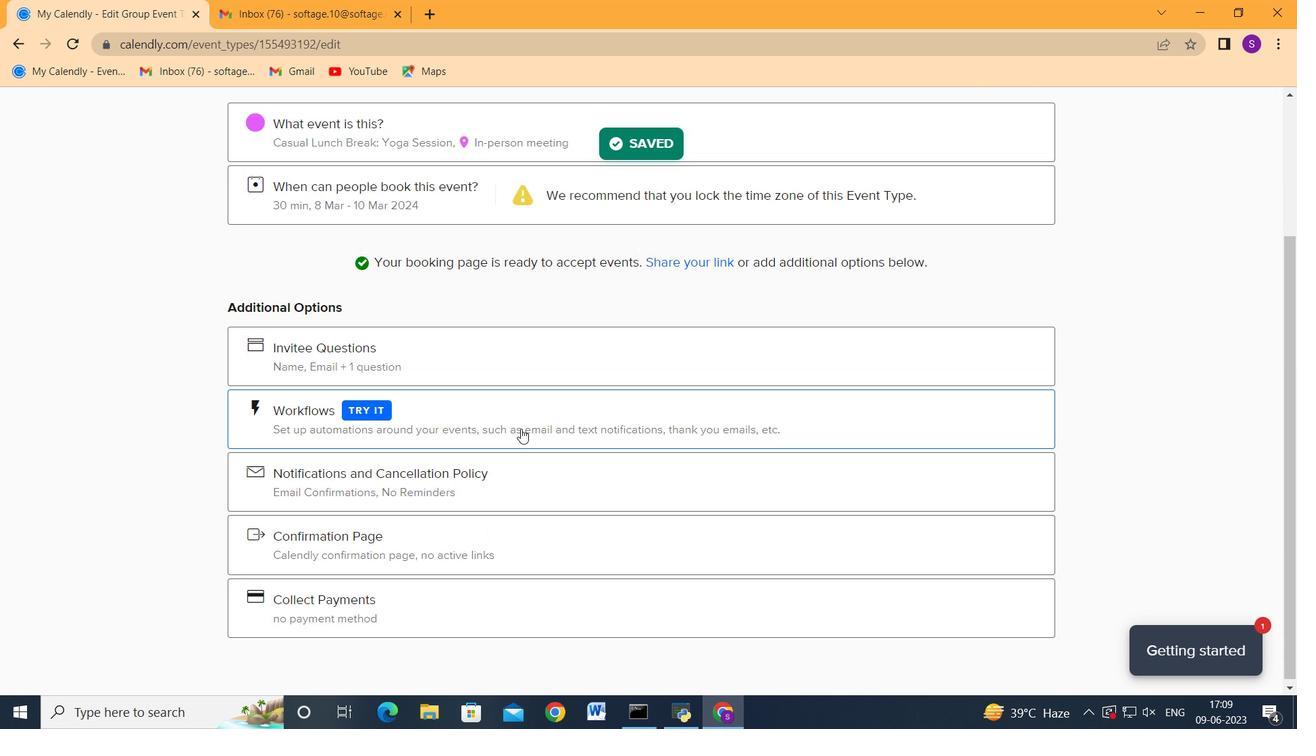 
Action: Mouse scrolled (517, 452) with delta (0, 0)
Screenshot: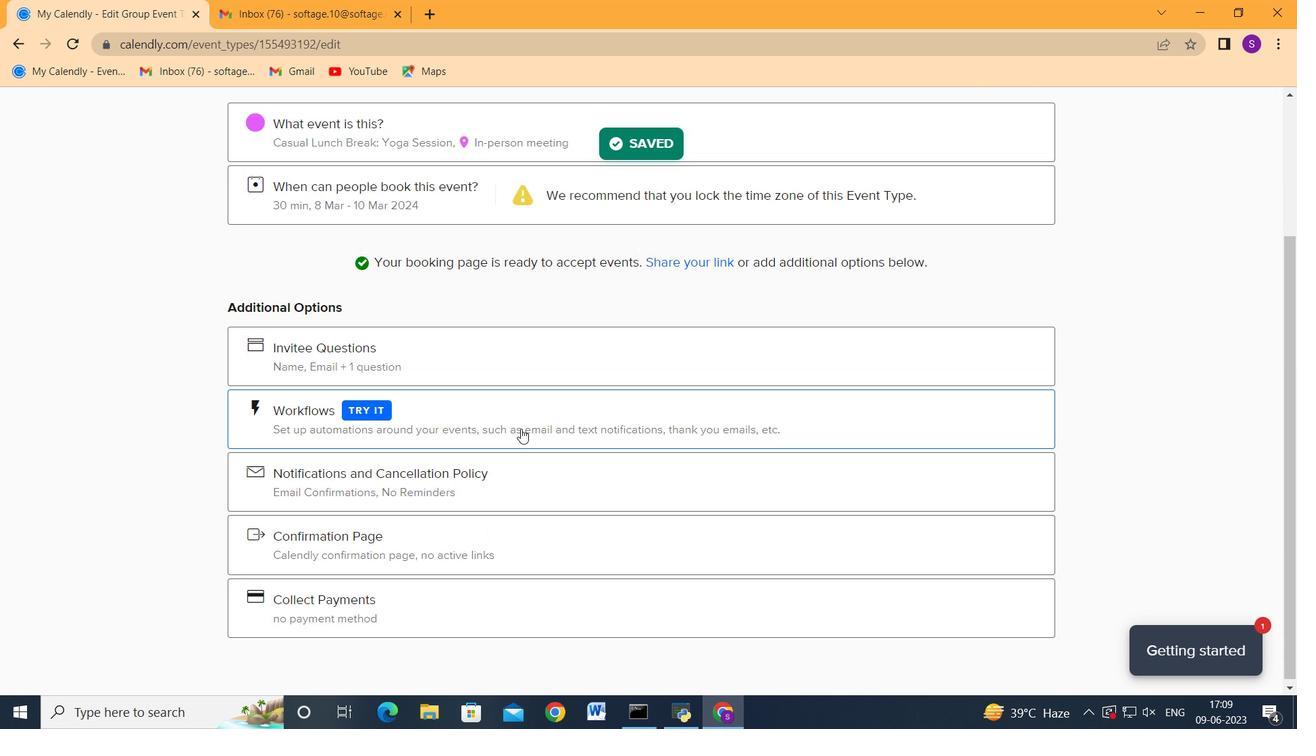 
Action: Mouse moved to (517, 471)
Screenshot: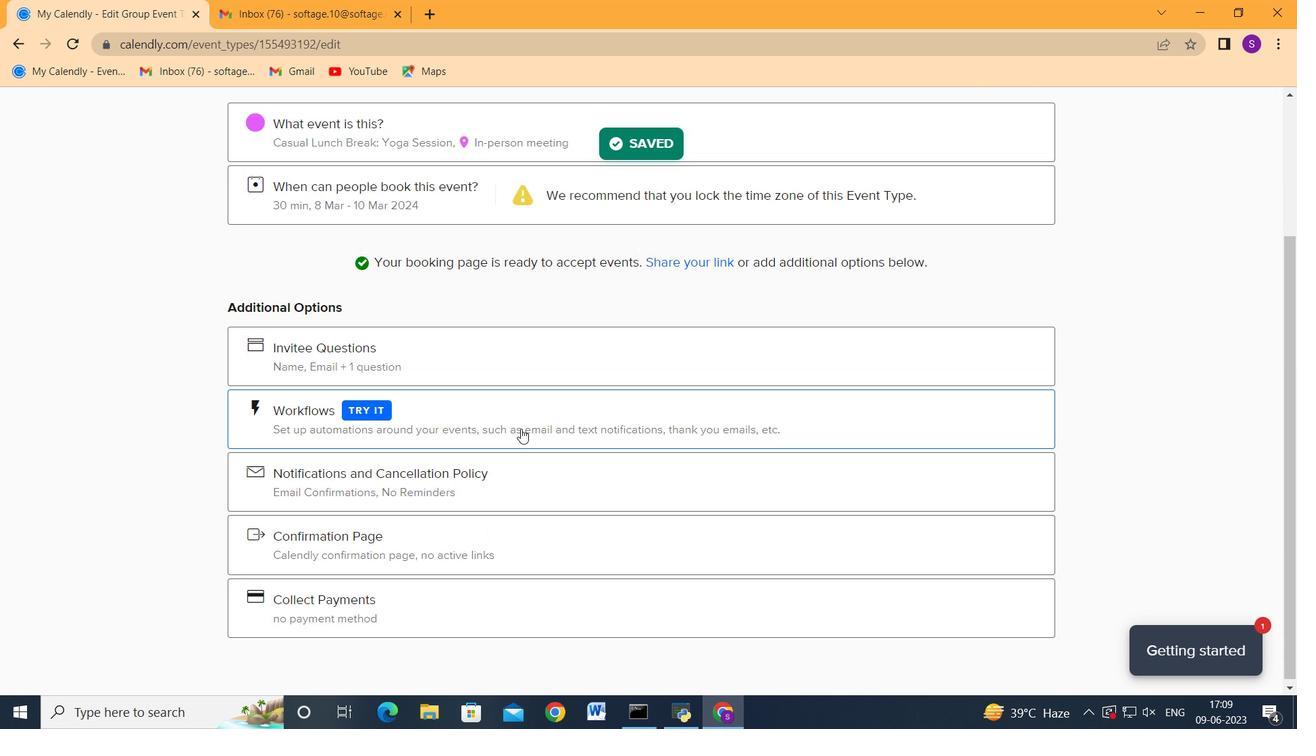 
Action: Mouse scrolled (517, 462) with delta (0, 0)
Screenshot: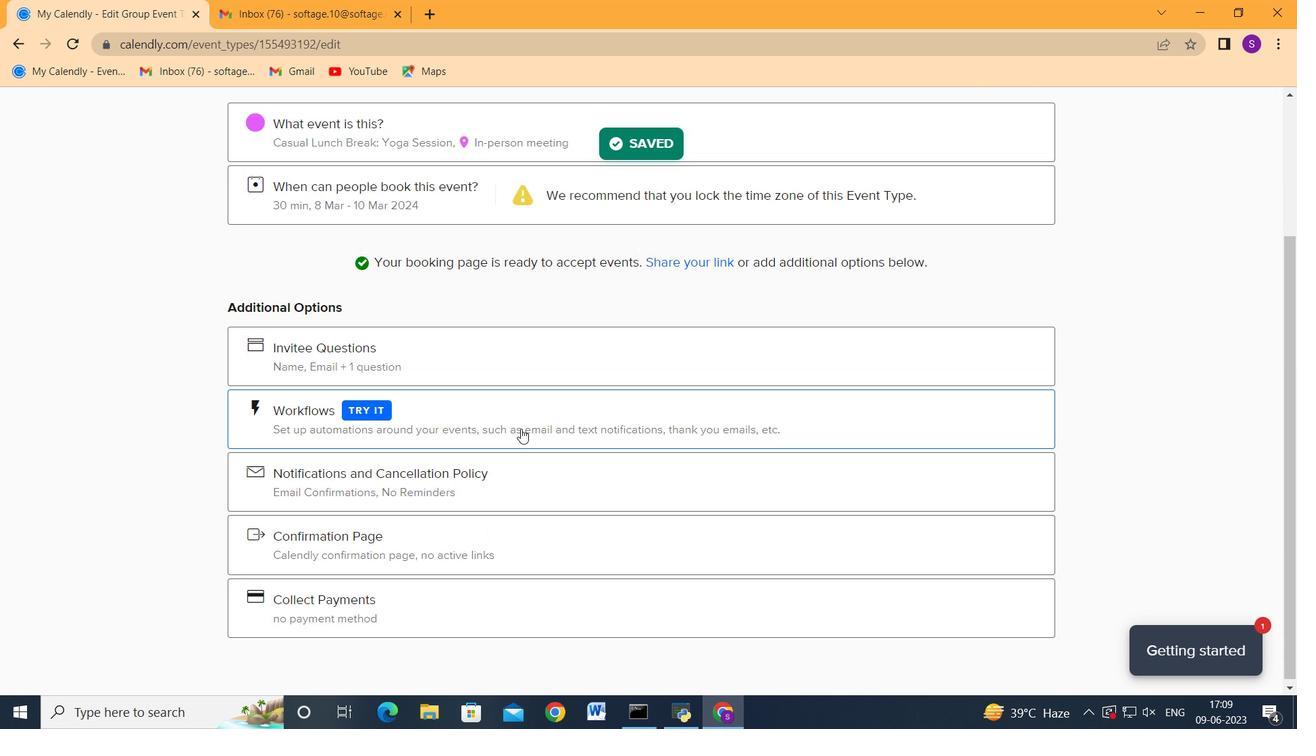 
Action: Mouse moved to (517, 473)
Screenshot: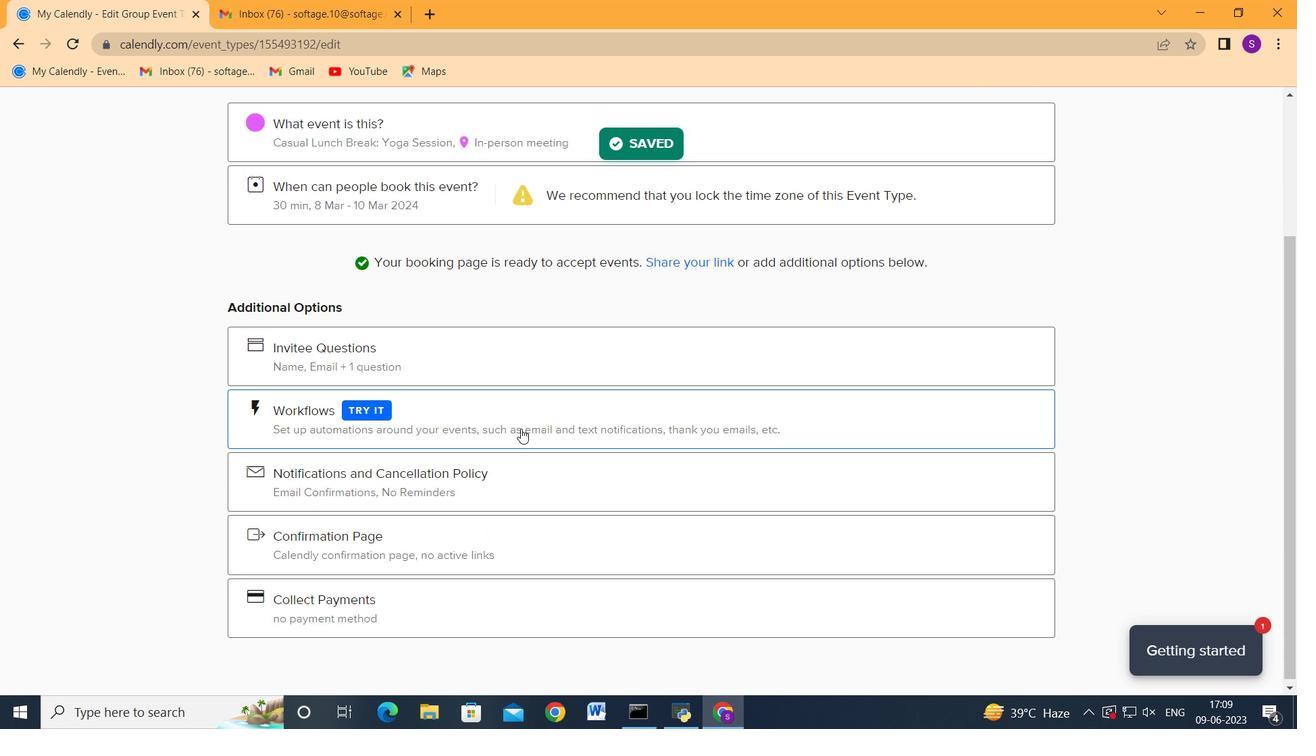
Action: Mouse scrolled (517, 474) with delta (0, 0)
Screenshot: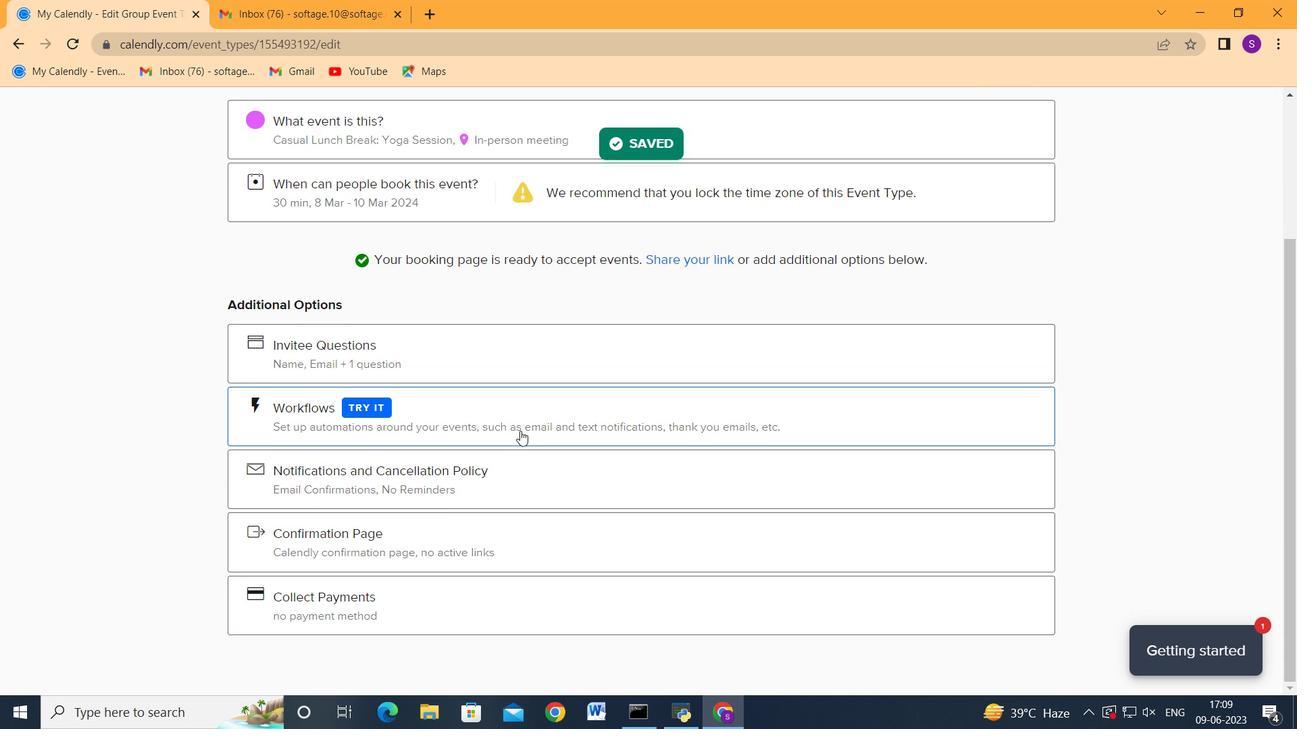 
Action: Mouse scrolled (517, 474) with delta (0, 0)
Screenshot: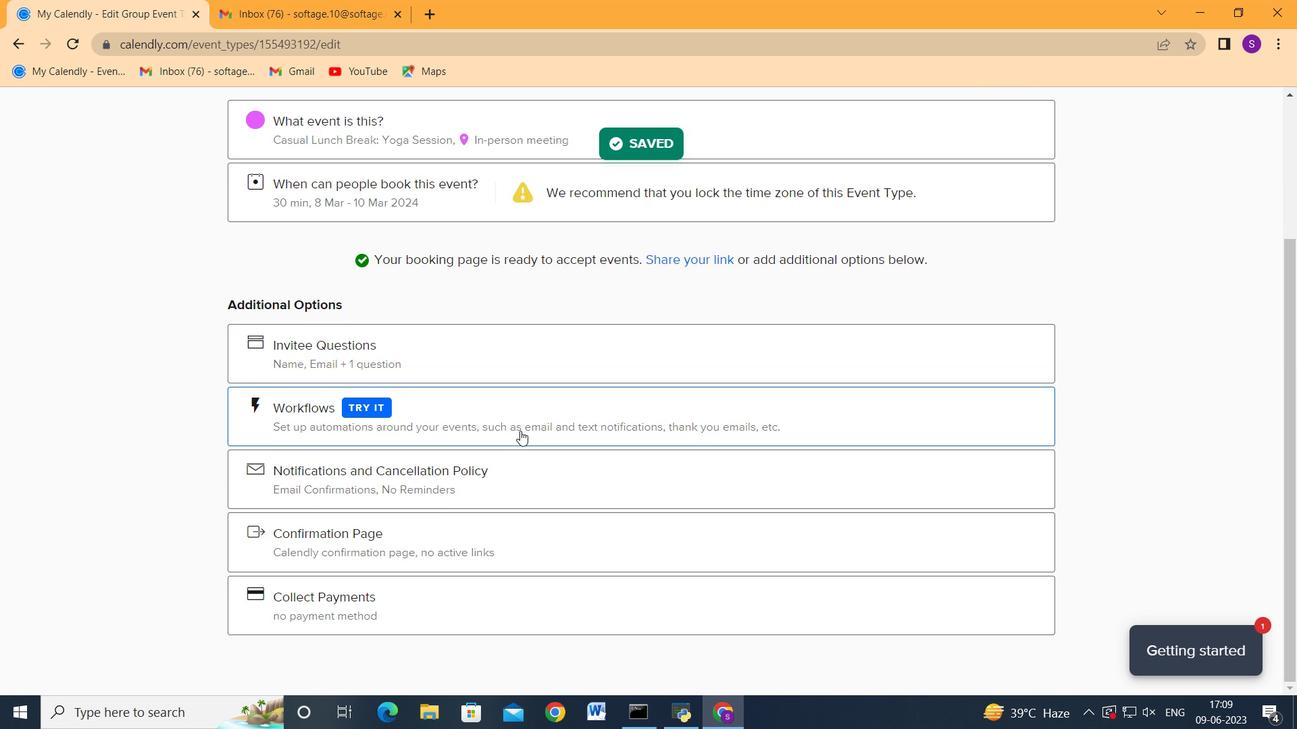 
Action: Mouse scrolled (517, 474) with delta (0, 0)
Screenshot: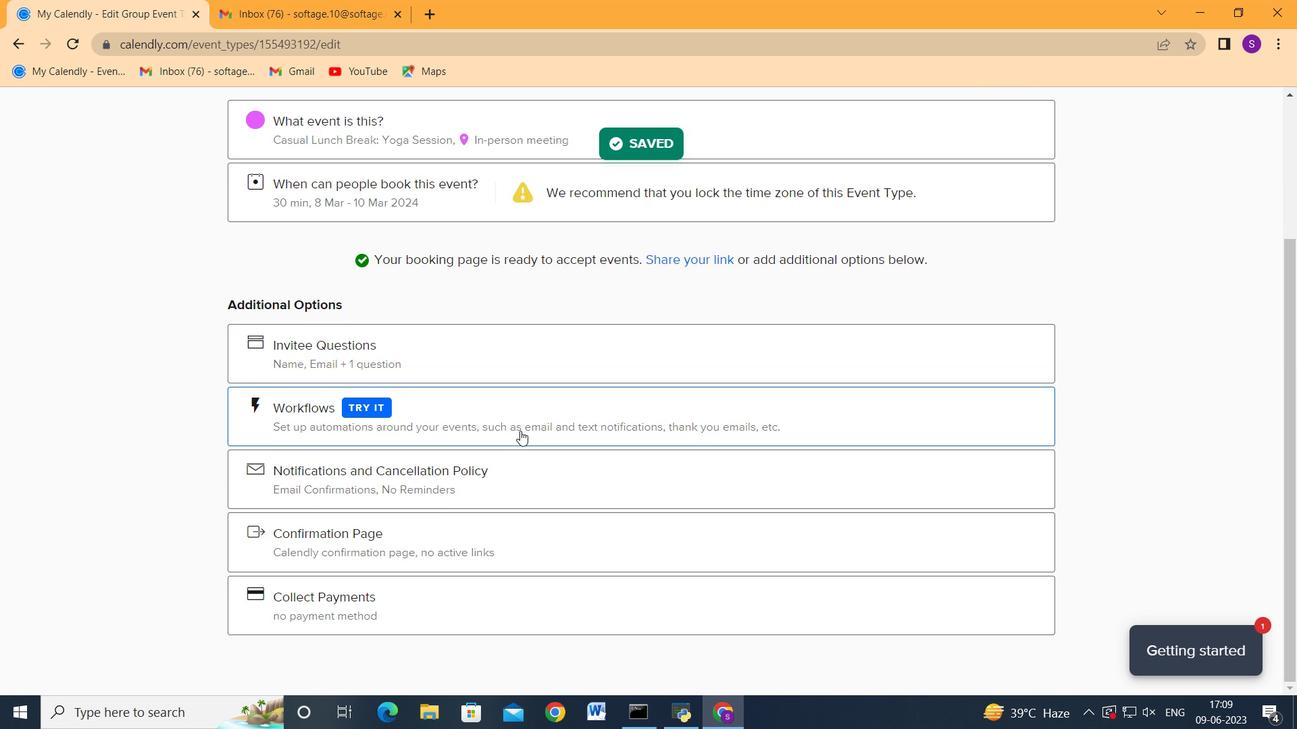 
Action: Mouse scrolled (517, 474) with delta (0, 0)
Screenshot: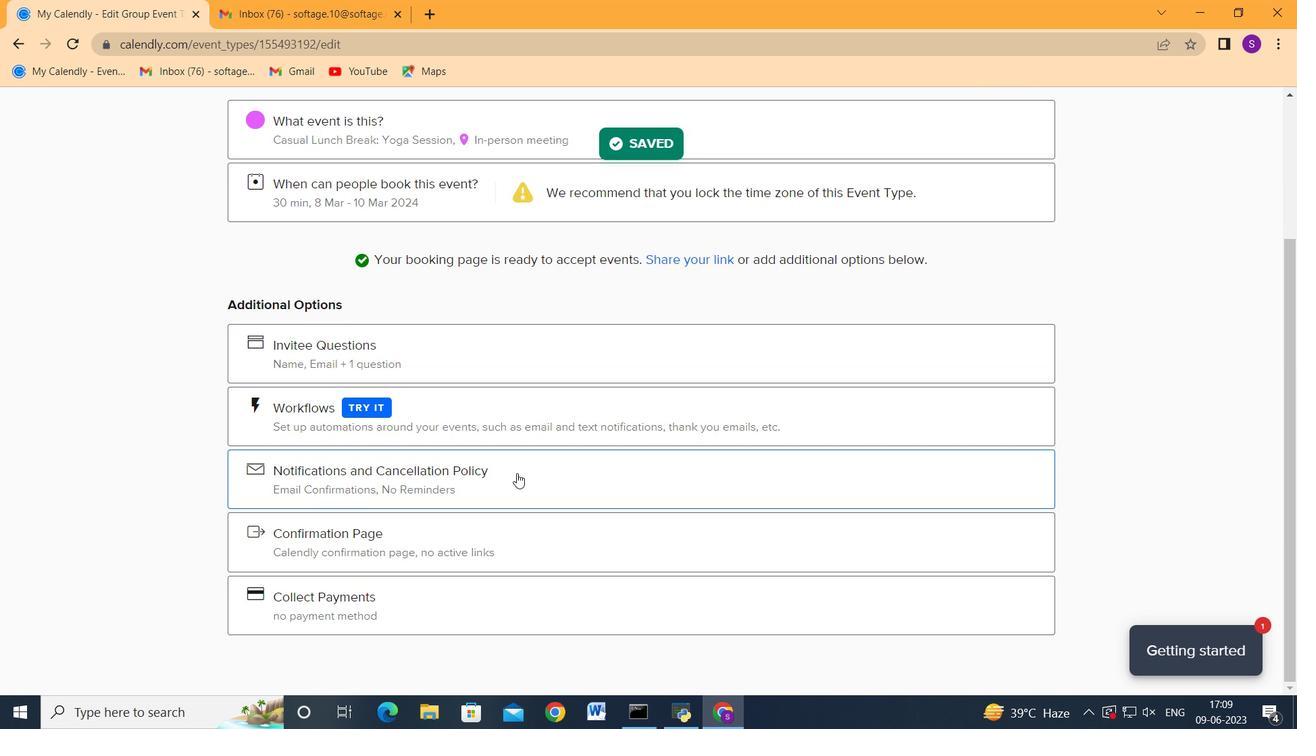 
Action: Mouse moved to (1016, 169)
Screenshot: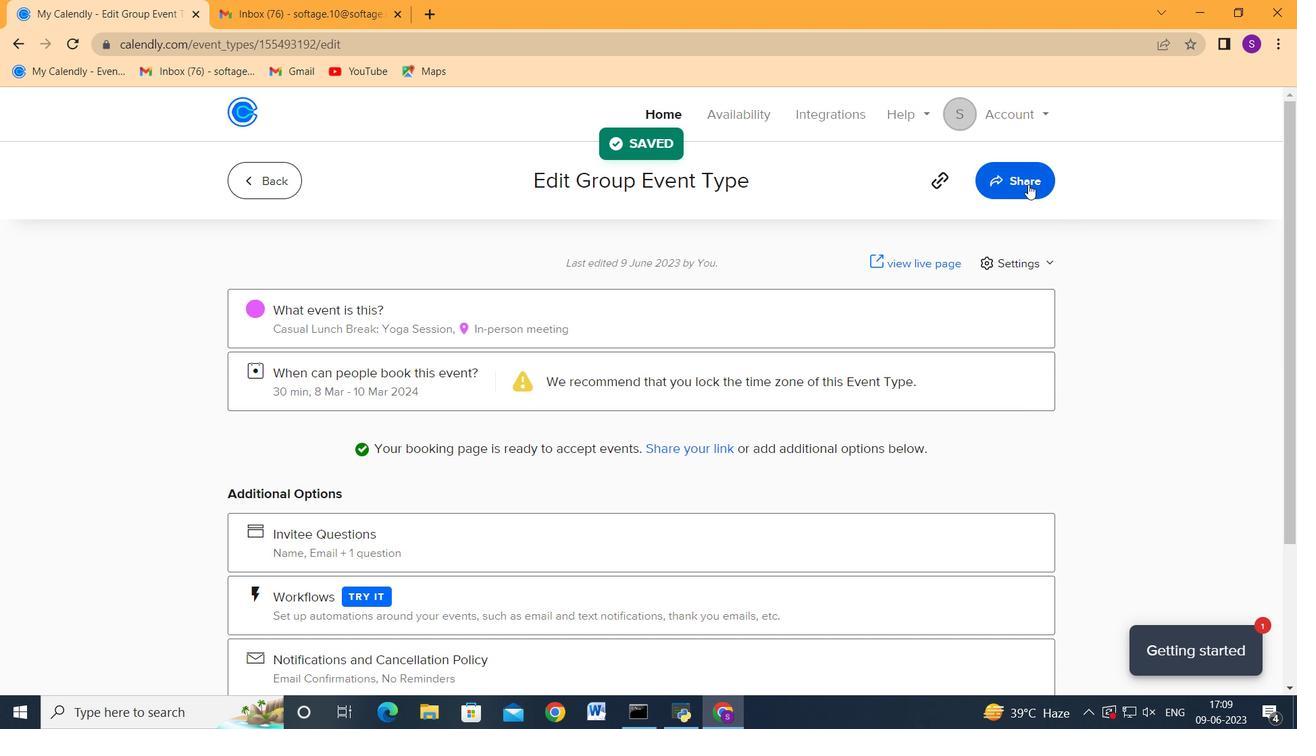 
Action: Mouse pressed left at (1016, 169)
Screenshot: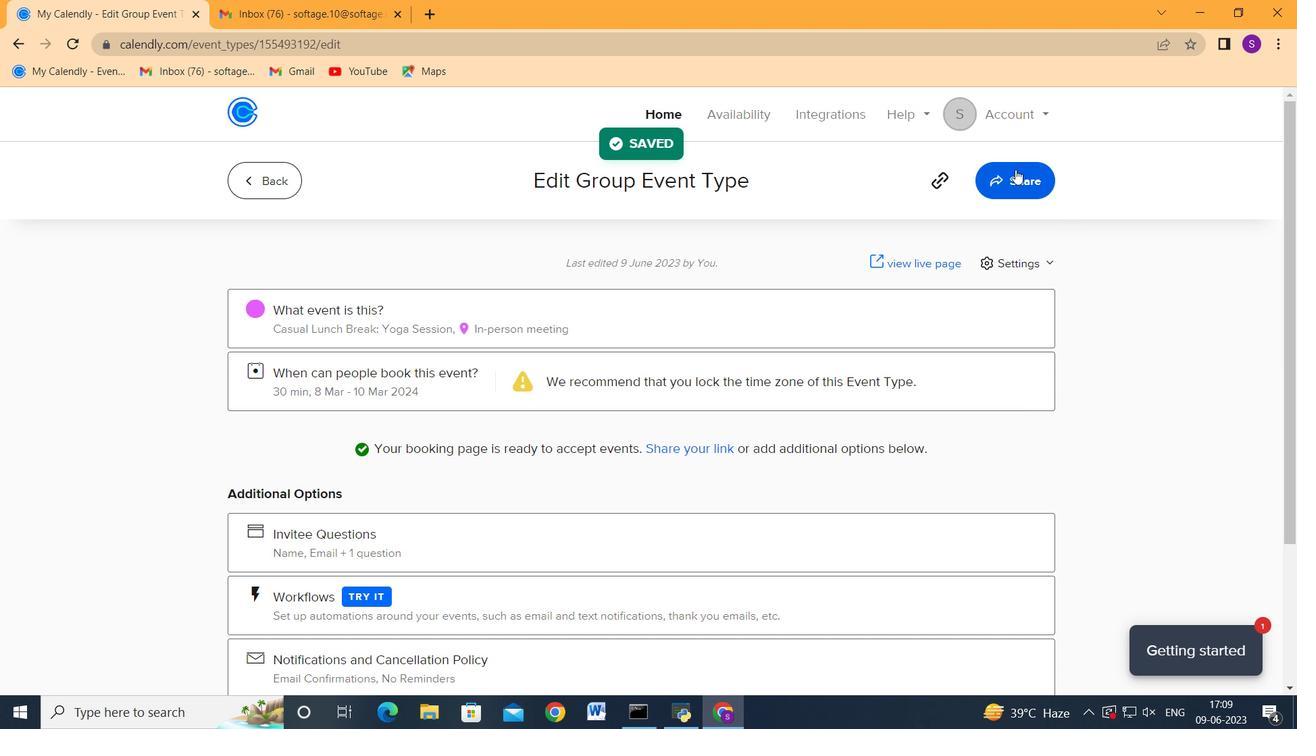 
Action: Mouse moved to (869, 340)
Screenshot: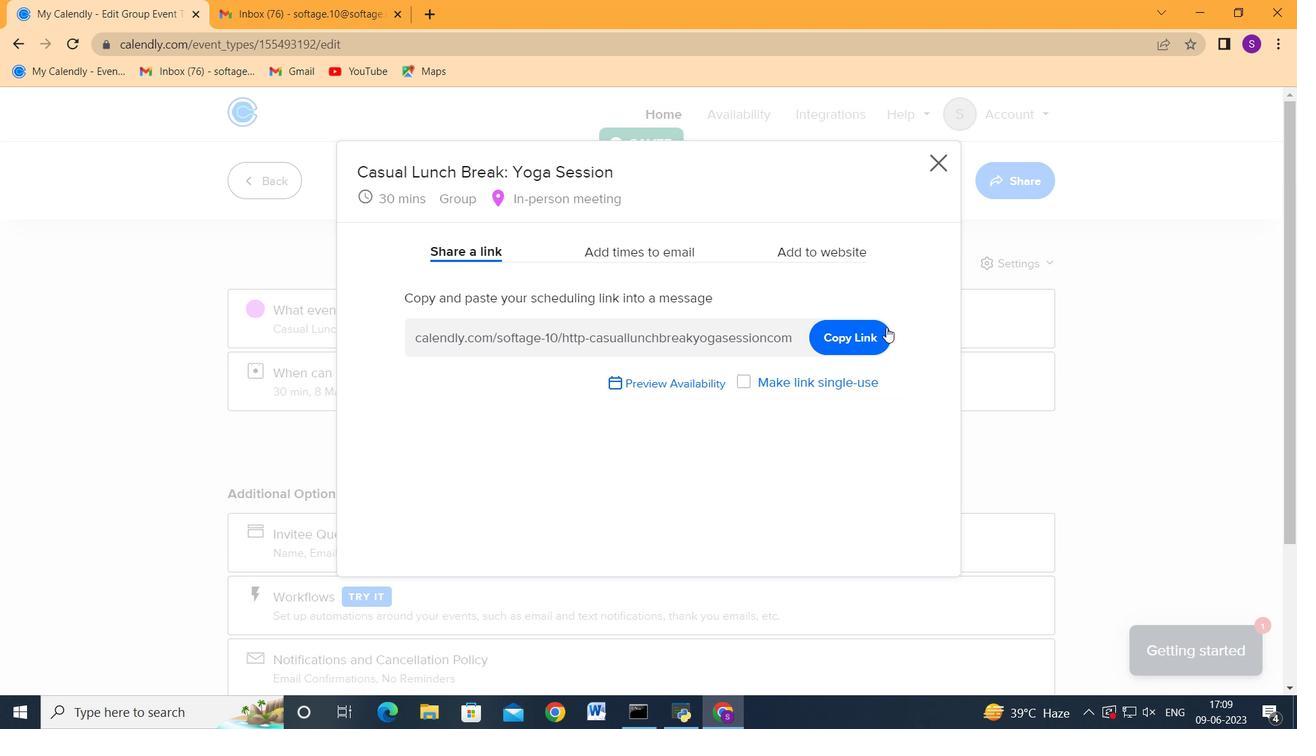 
Action: Mouse pressed left at (869, 340)
Screenshot: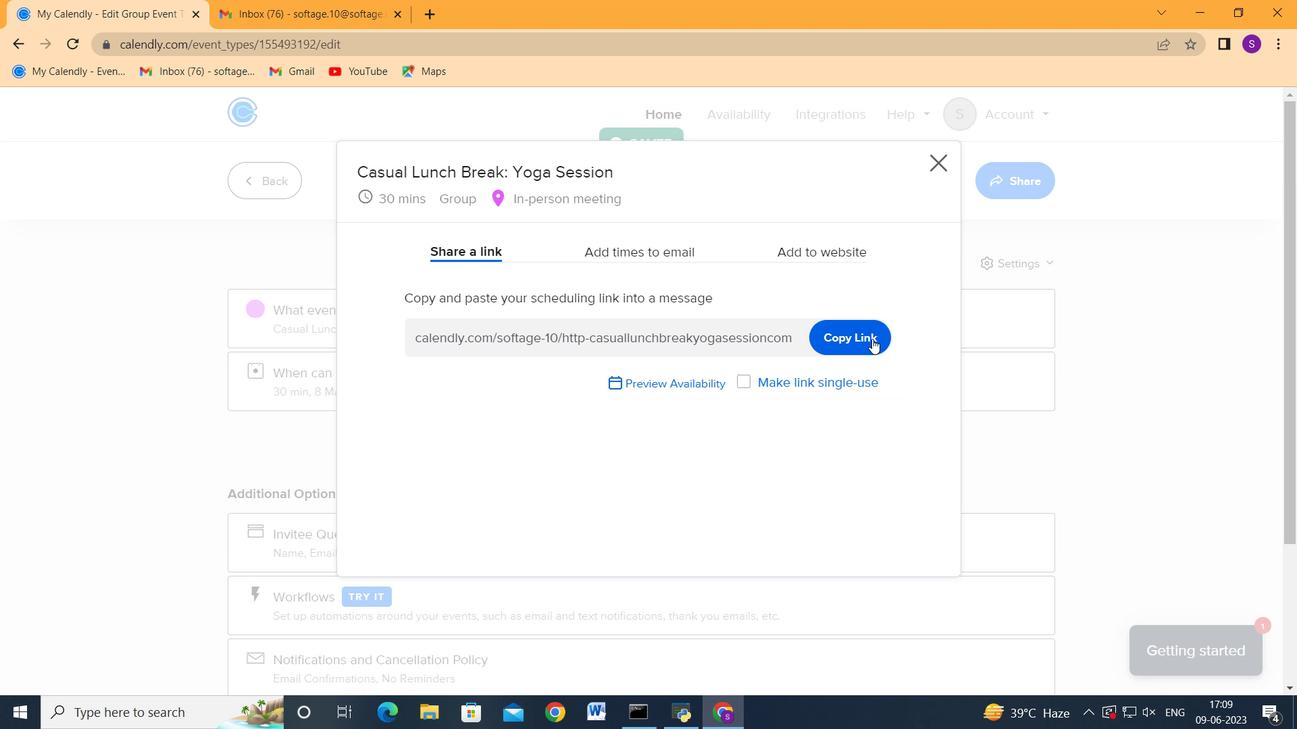 
Action: Mouse moved to (341, 0)
Screenshot: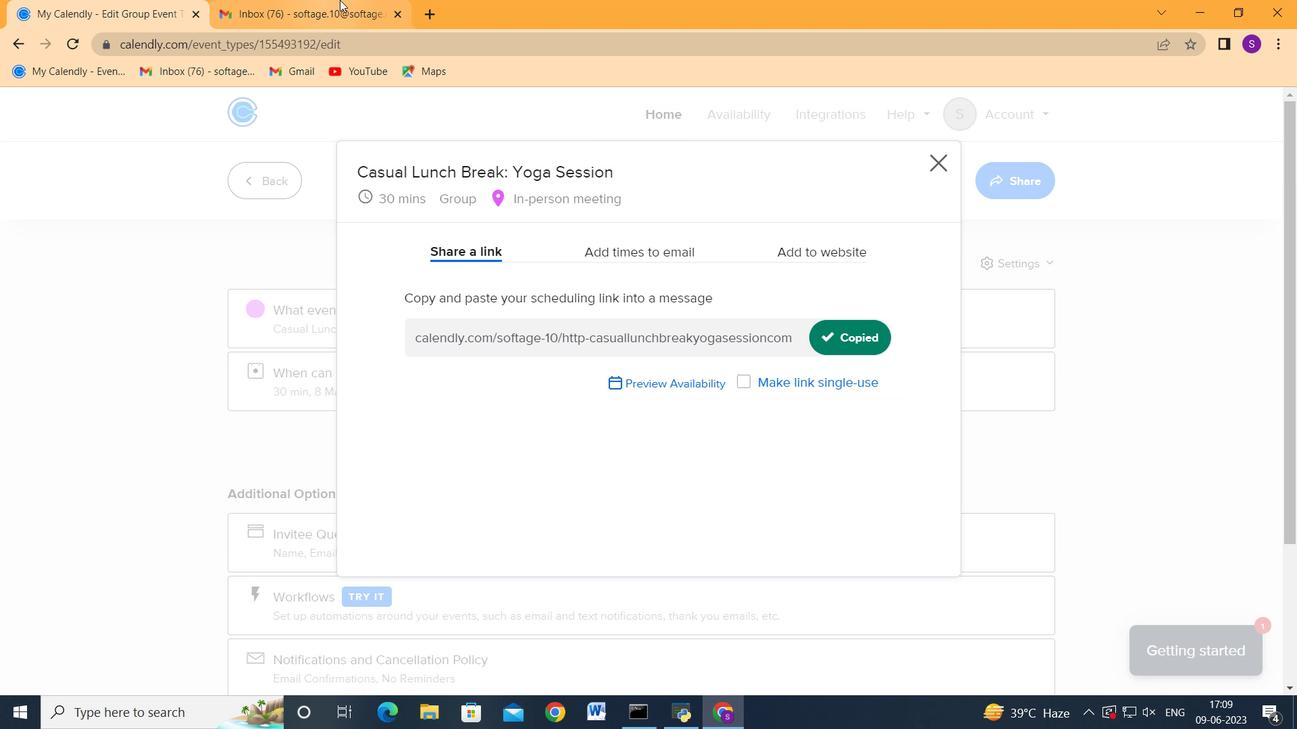 
Action: Mouse pressed left at (341, 0)
Screenshot: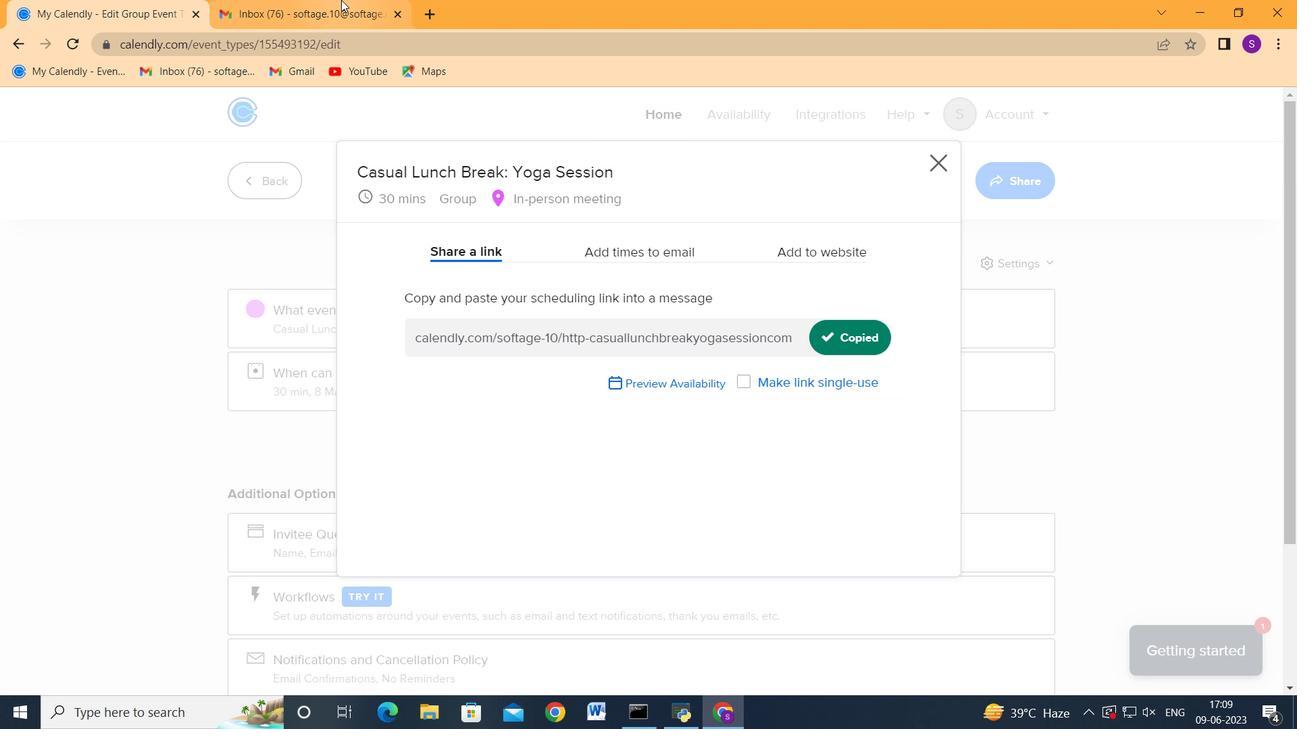 
Action: Mouse moved to (150, 209)
Screenshot: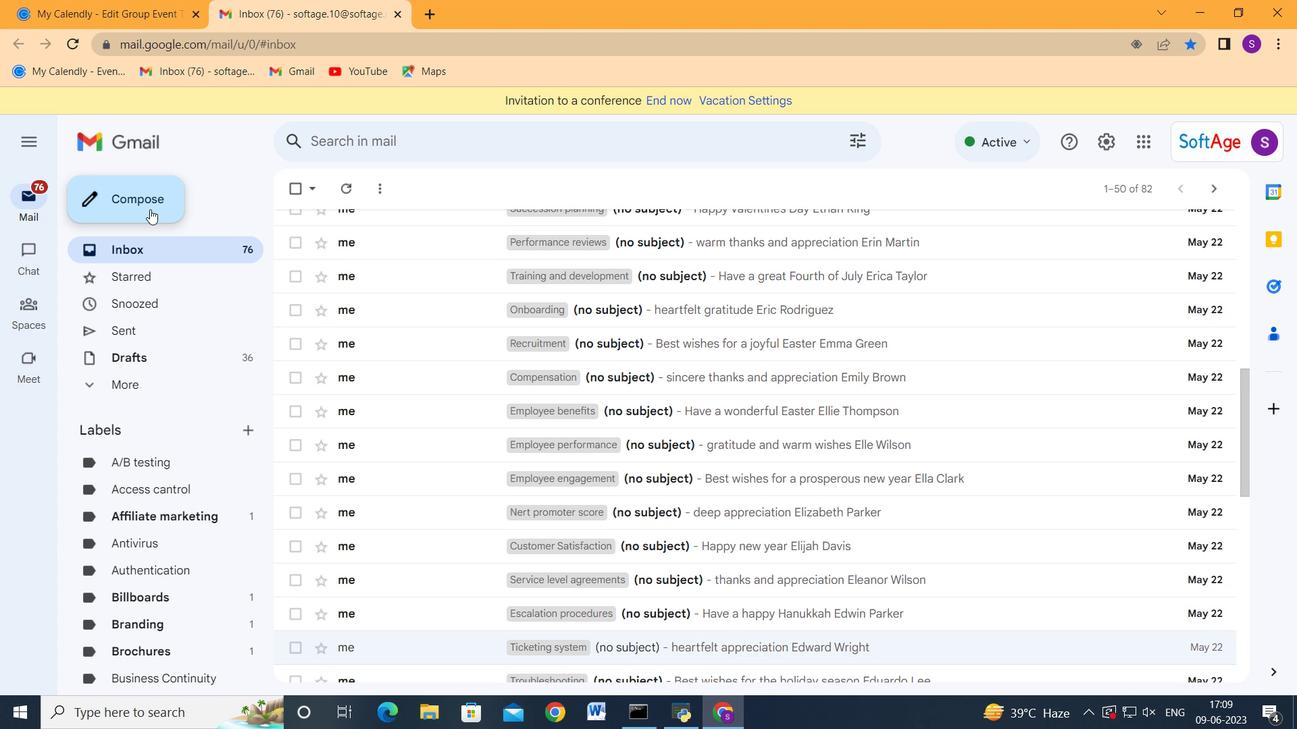 
Action: Mouse pressed left at (150, 209)
Screenshot: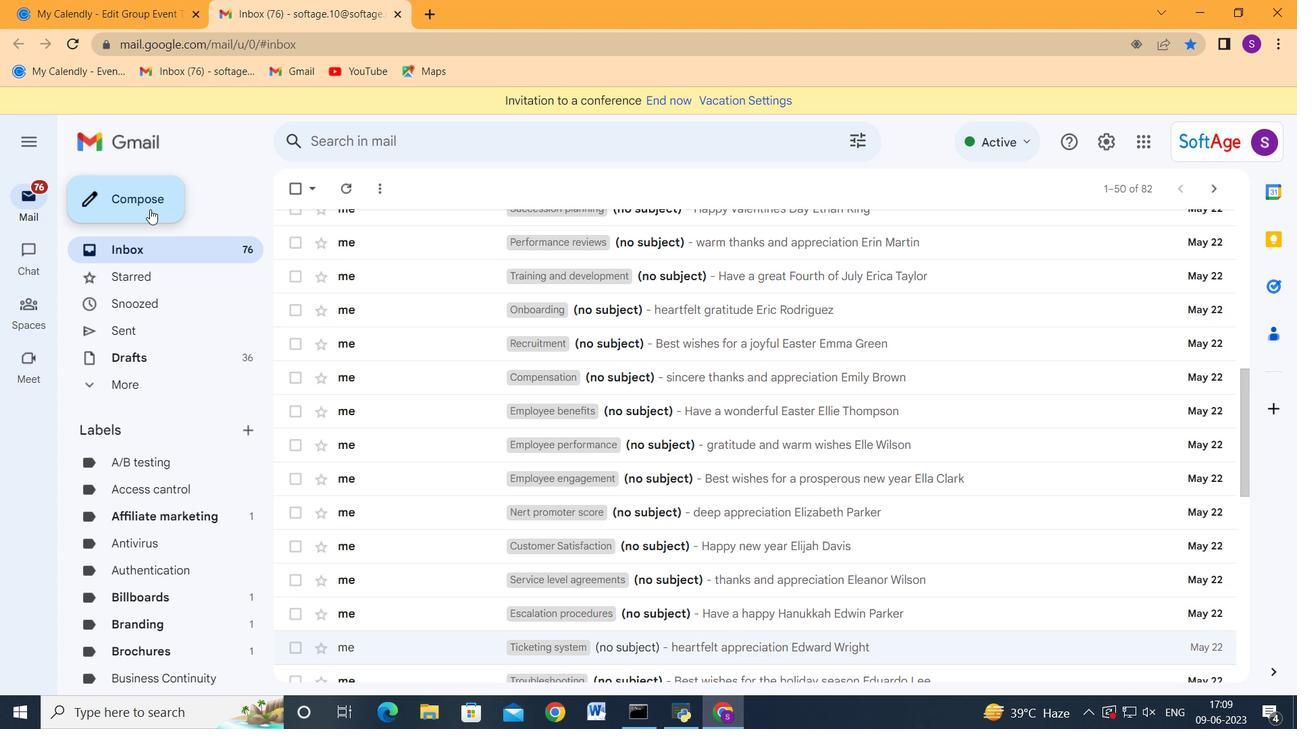 
Action: Mouse moved to (825, 298)
Screenshot: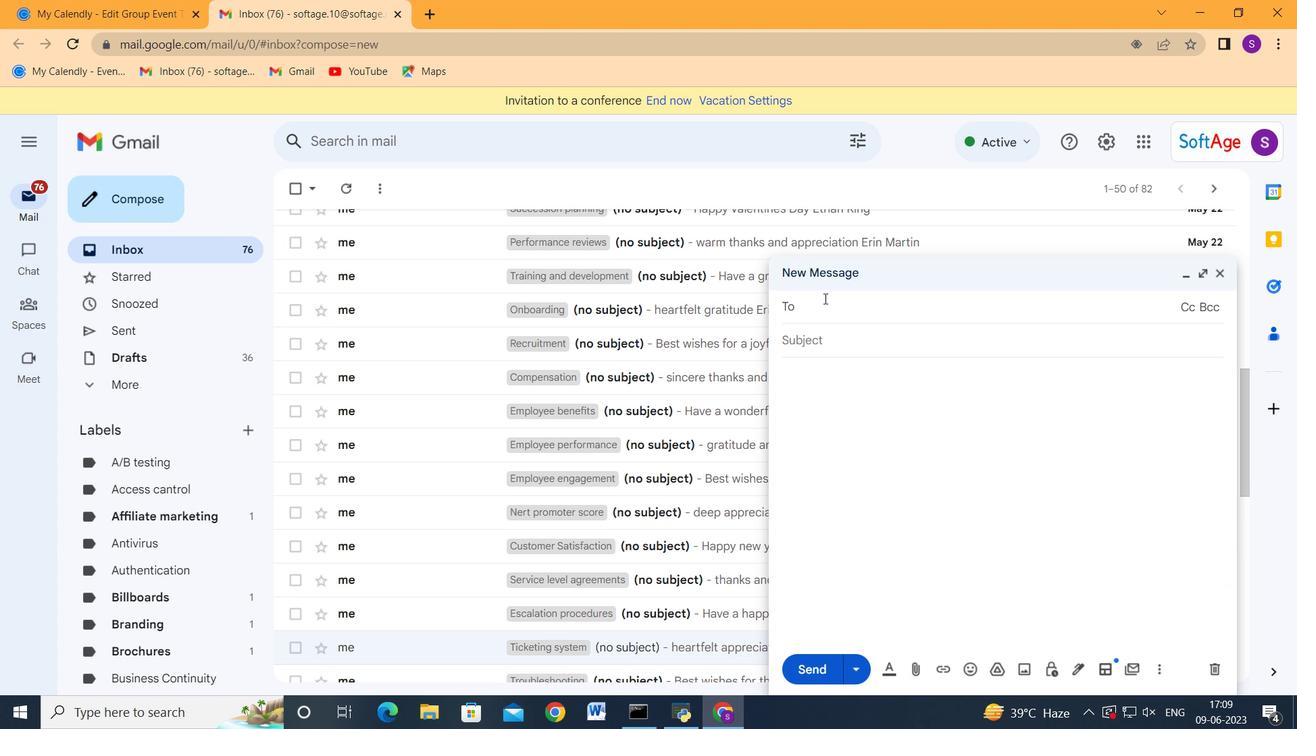 
Action: Key pressed softage.5<Key.shift_r>@softage.net<Key.enter>softage.5<Key.backspace>6<Key.shift_r>@softage.net<Key.tab><Key.tab><Key.tab>ctrl+V
Screenshot: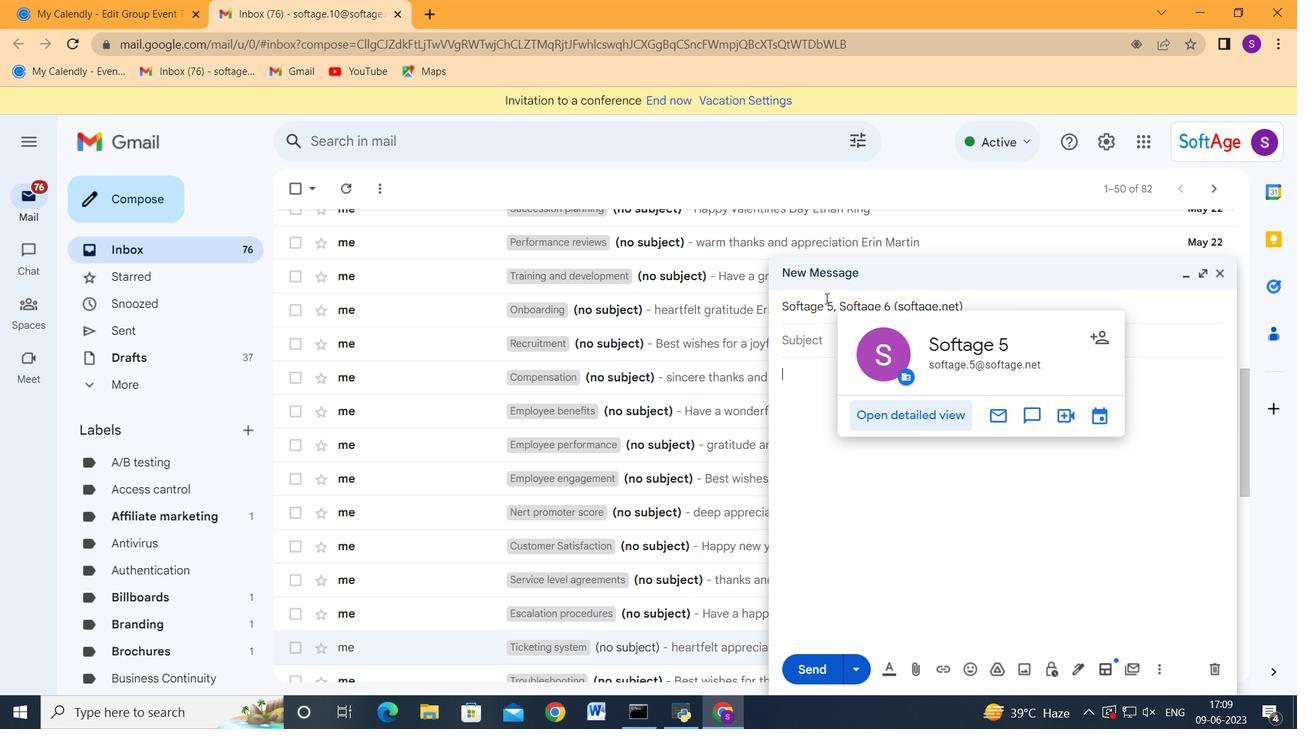 
Action: Mouse moved to (830, 675)
Screenshot: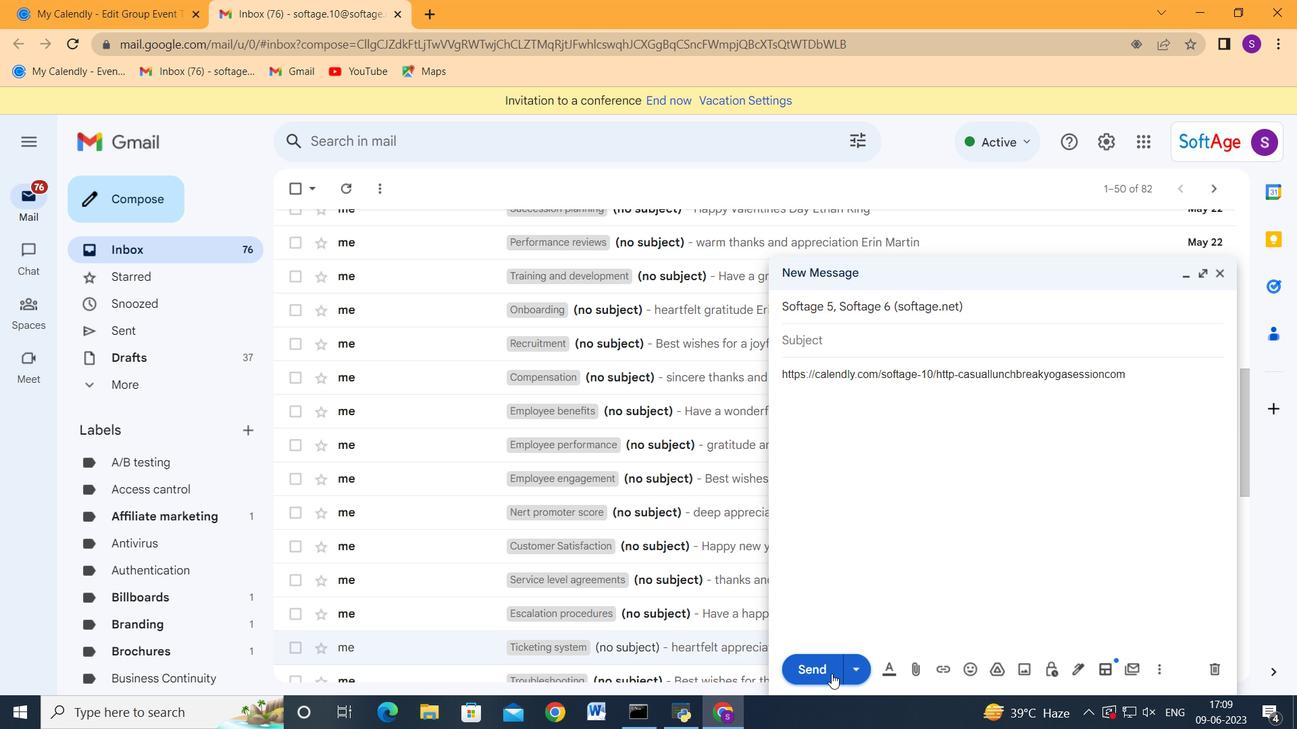 
Action: Mouse pressed left at (830, 675)
Screenshot: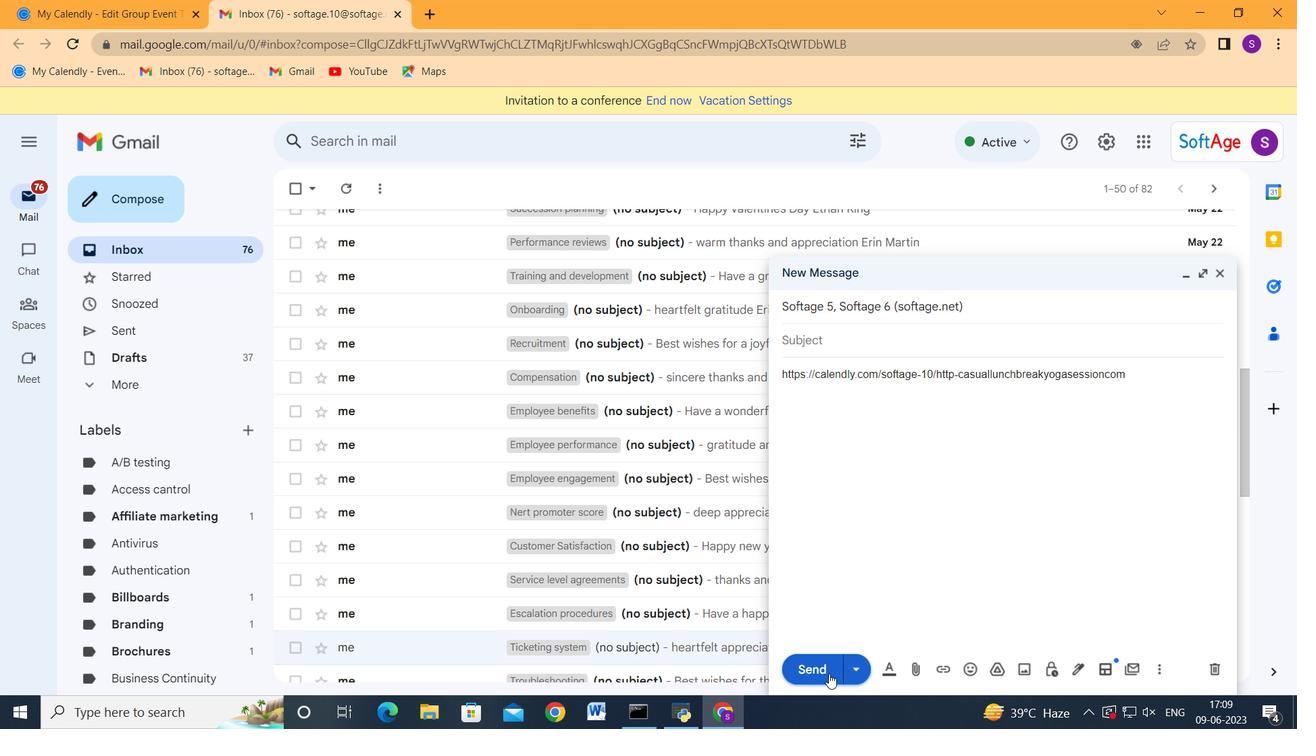 
Action: Mouse moved to (964, 467)
Screenshot: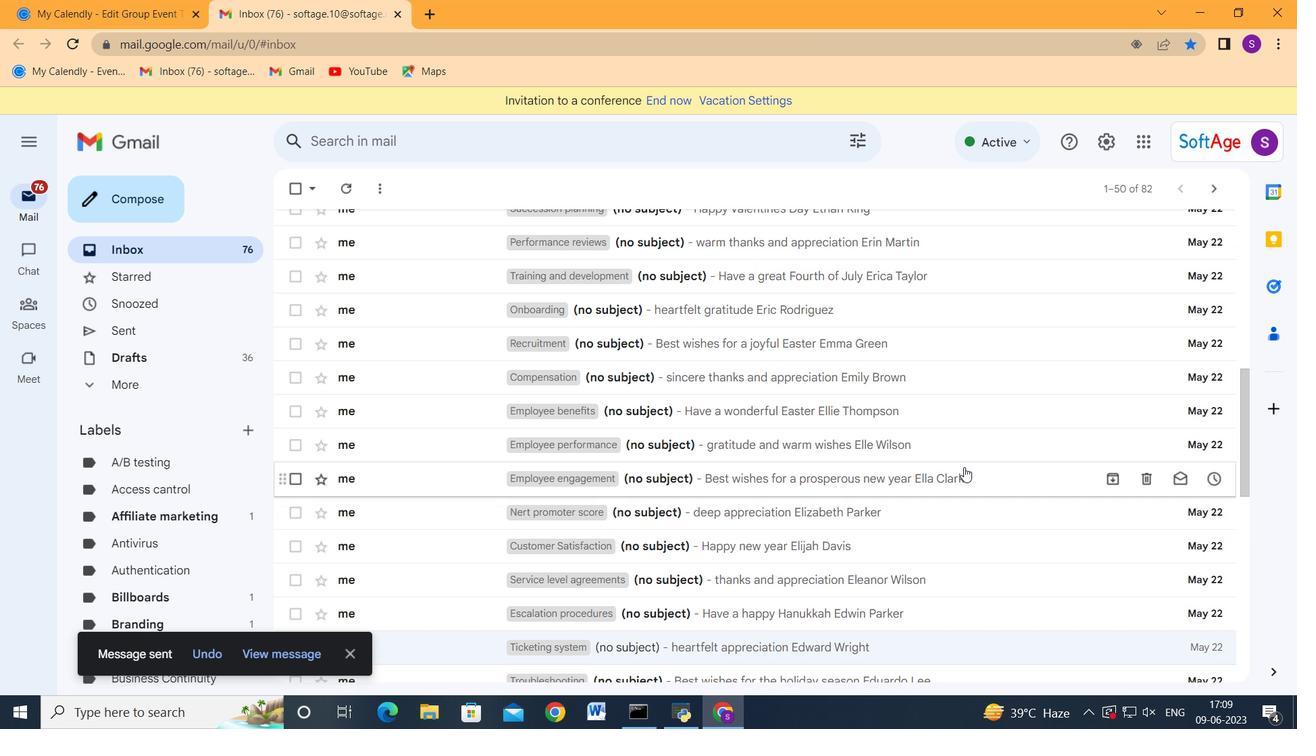 
